 Task: Find connections with filter location Ottweiler with filter topic #Learningswith filter profile language Potuguese with filter current company Metallurgical Engineering with filter school Geetanjali Institute of Technical Studies, Udaipur with filter industry Retail Florists with filter service category Retirement Planning with filter keywords title Electrician
Action: Mouse moved to (608, 107)
Screenshot: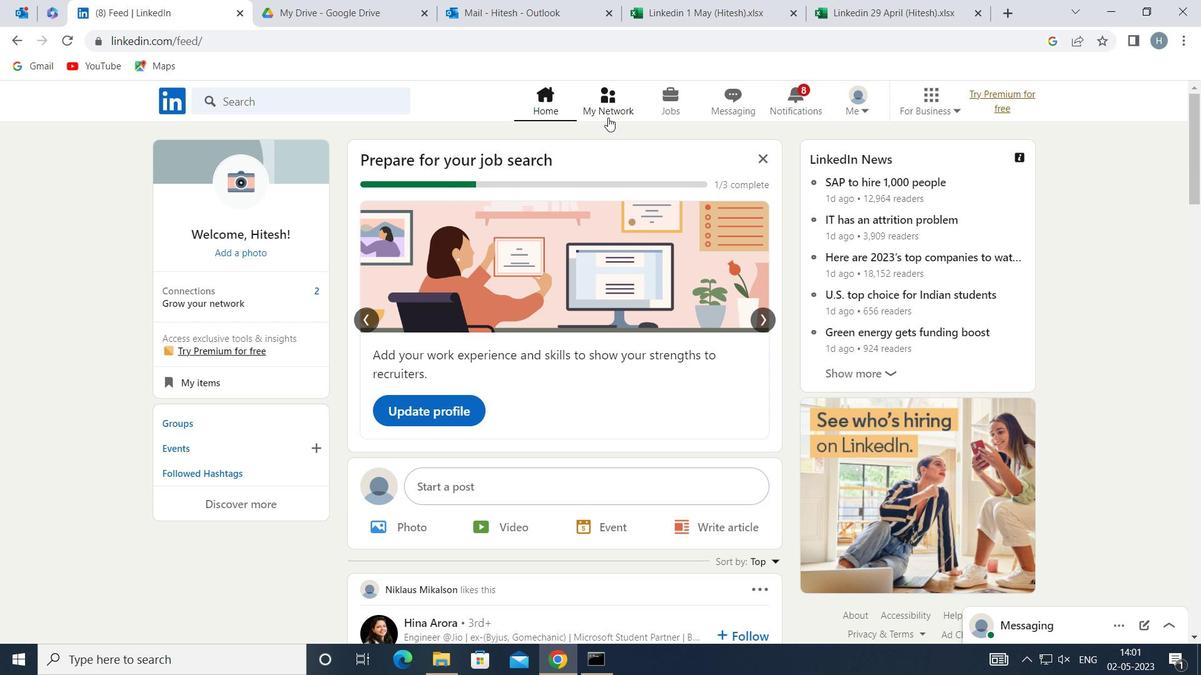 
Action: Mouse pressed left at (608, 107)
Screenshot: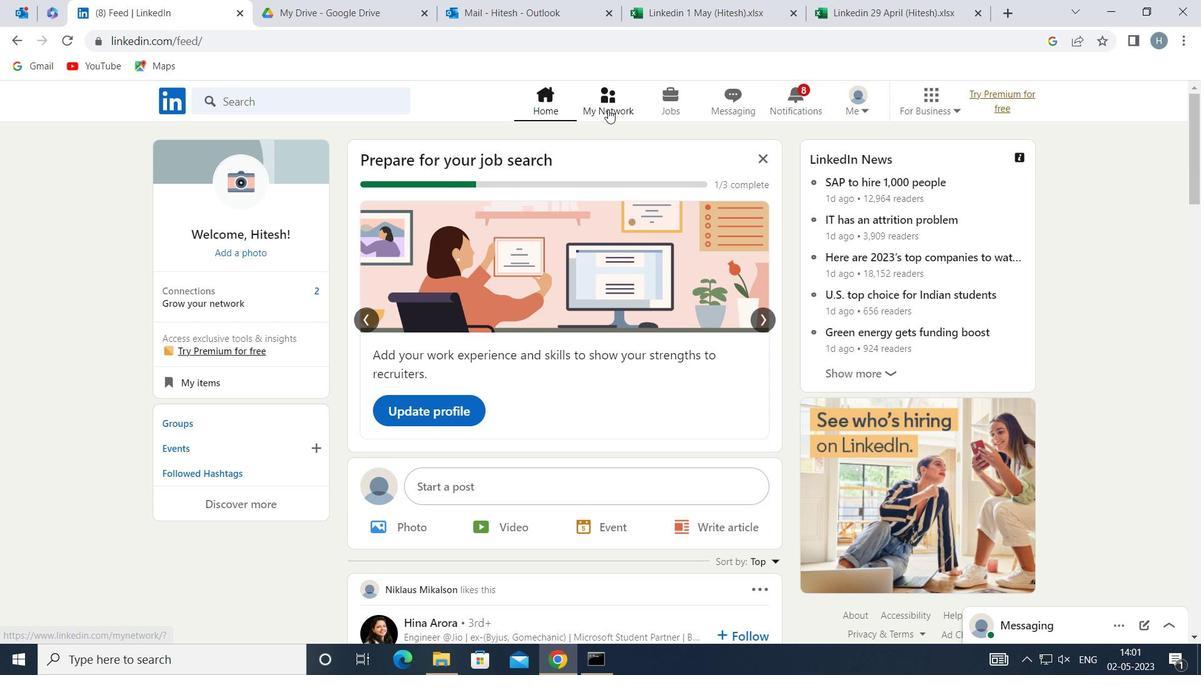 
Action: Mouse moved to (354, 187)
Screenshot: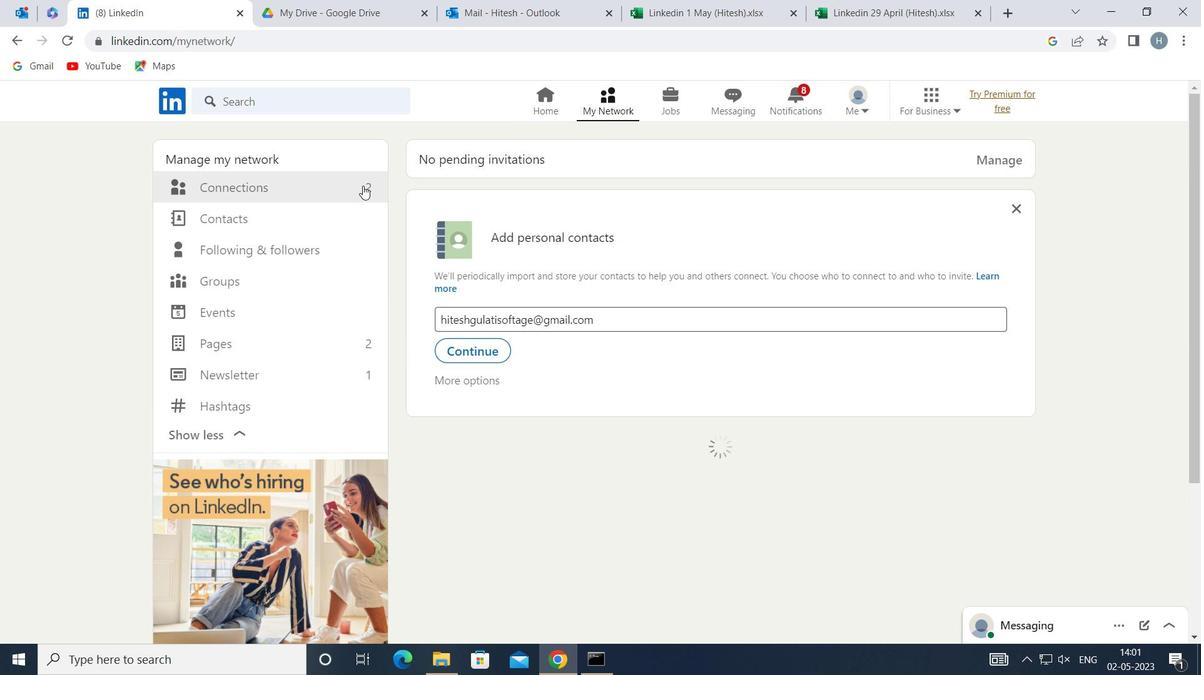 
Action: Mouse pressed left at (354, 187)
Screenshot: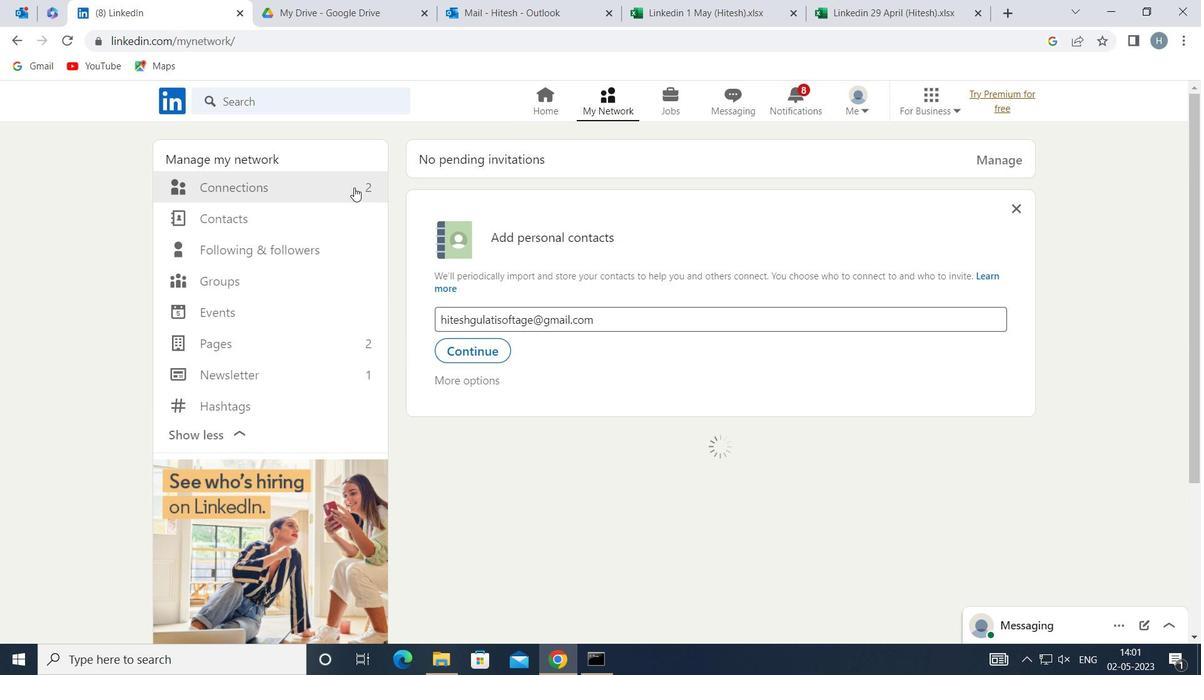
Action: Mouse moved to (691, 189)
Screenshot: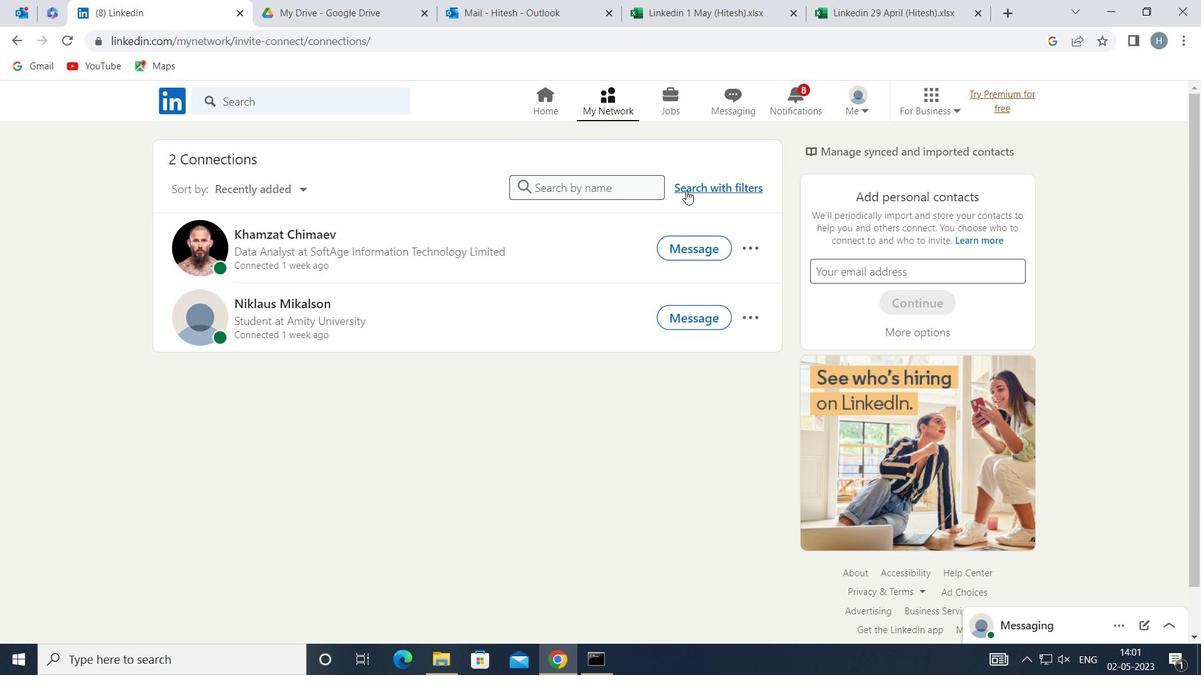 
Action: Mouse pressed left at (691, 189)
Screenshot: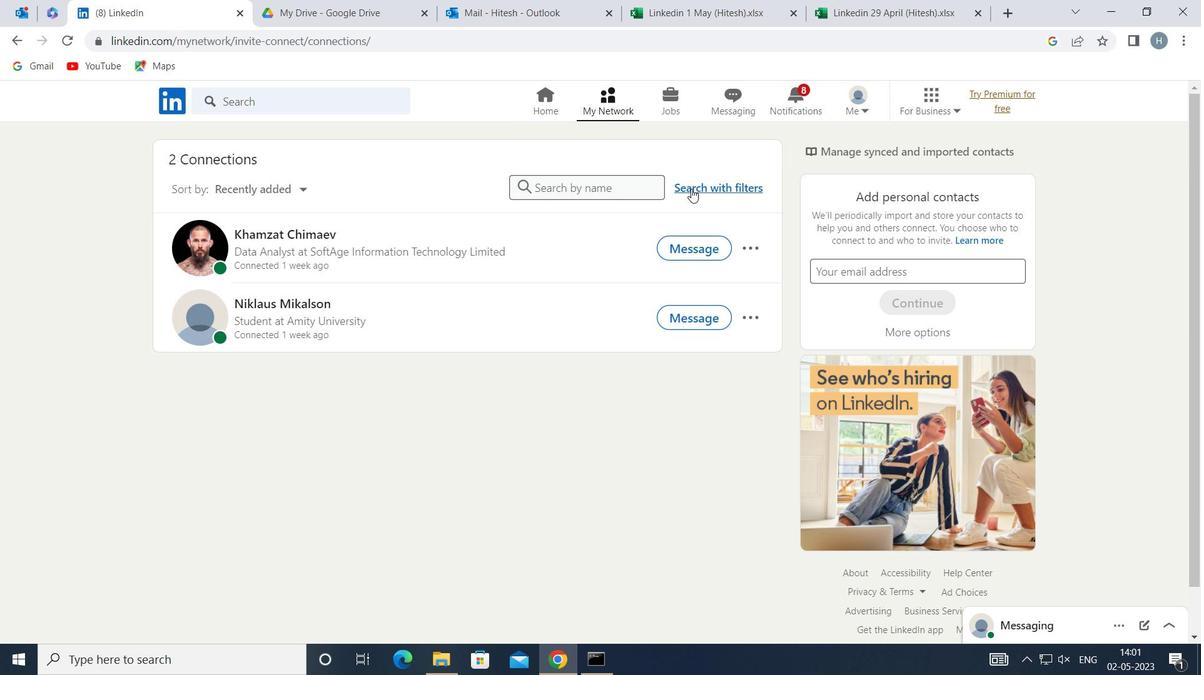 
Action: Mouse moved to (657, 147)
Screenshot: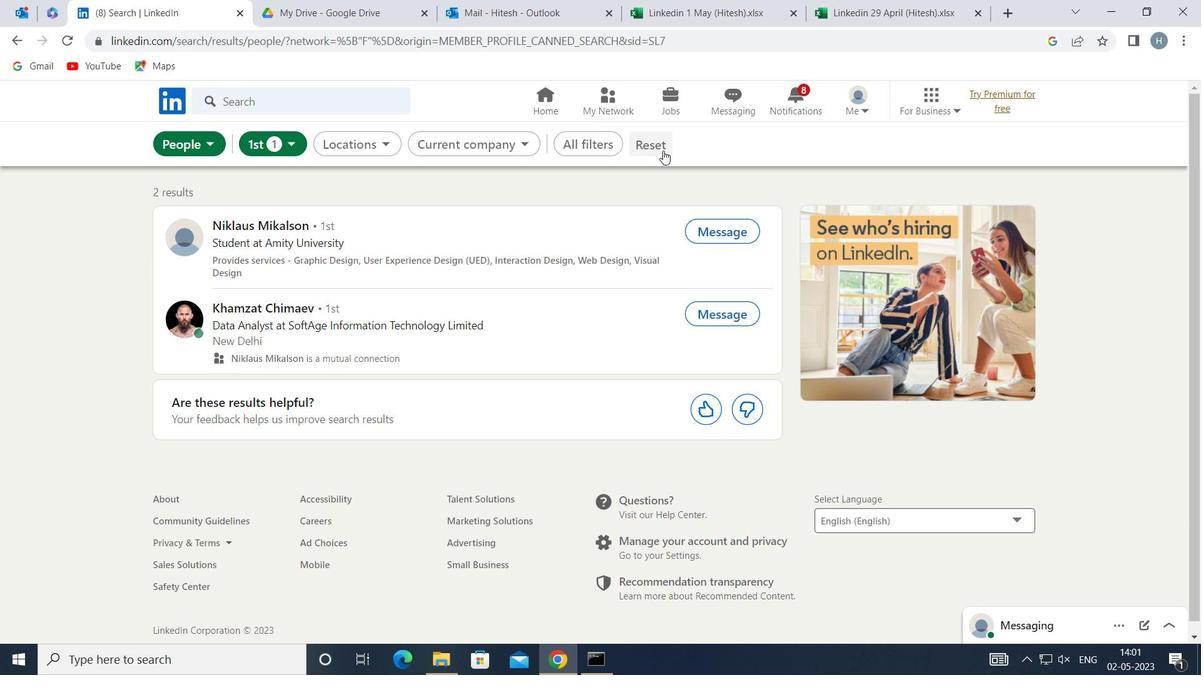 
Action: Mouse pressed left at (657, 147)
Screenshot: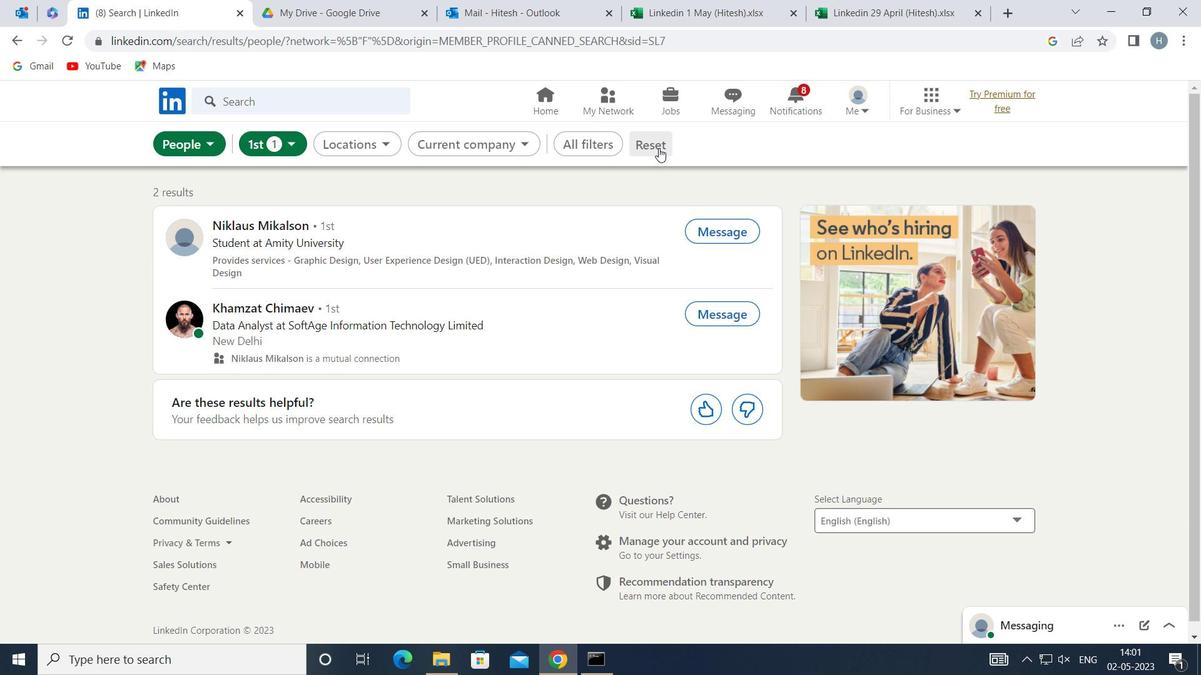 
Action: Mouse moved to (635, 147)
Screenshot: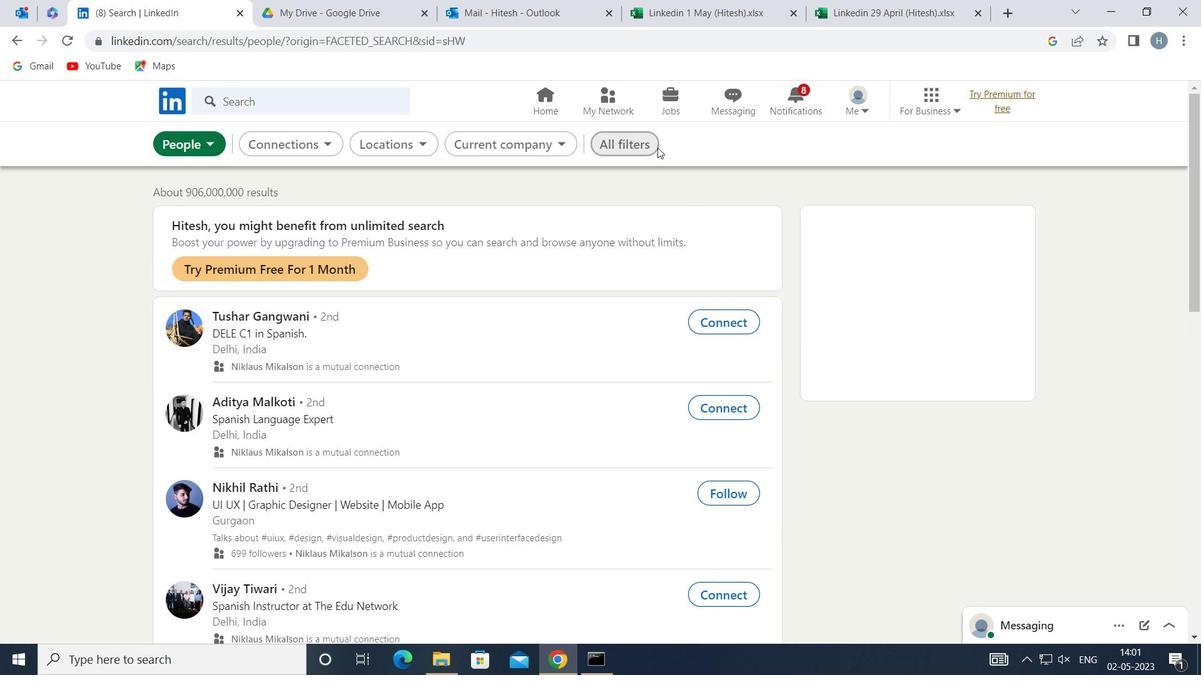 
Action: Mouse pressed left at (635, 147)
Screenshot: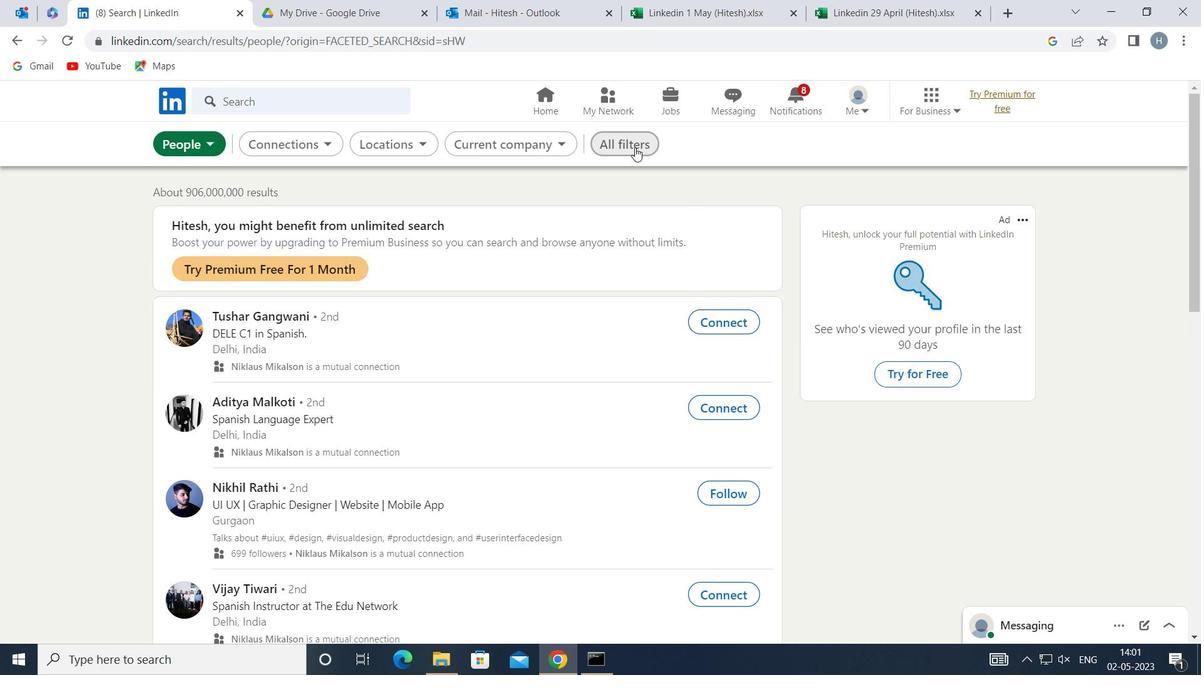 
Action: Mouse moved to (895, 391)
Screenshot: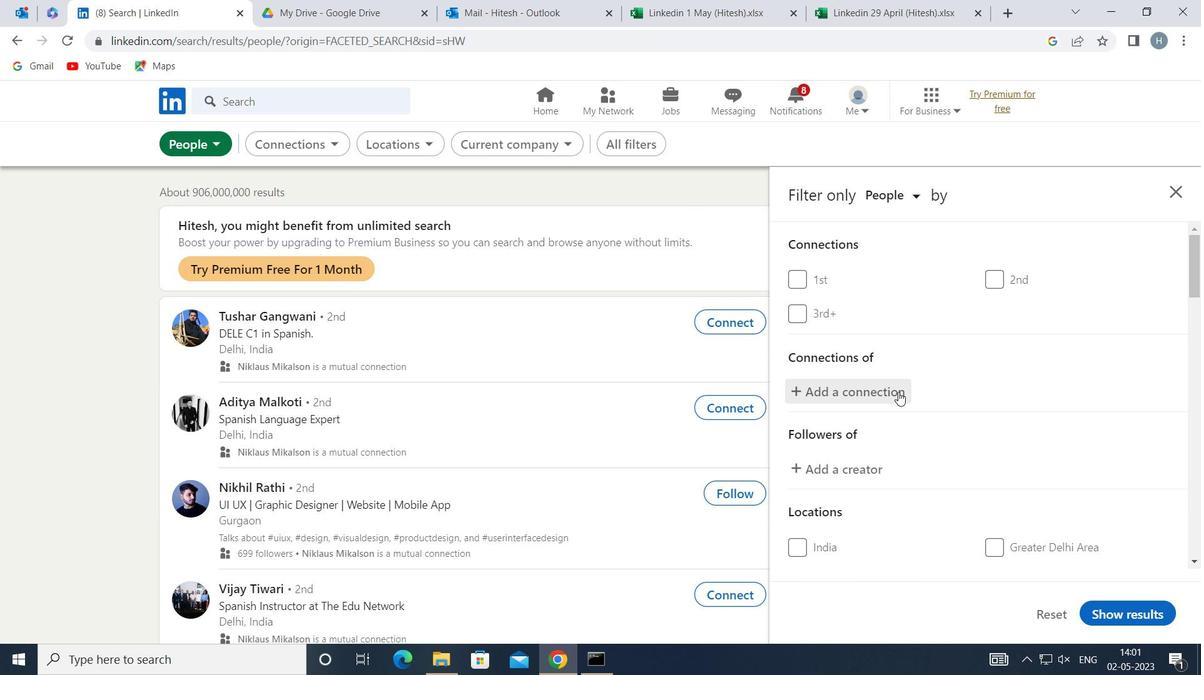 
Action: Mouse scrolled (895, 391) with delta (0, 0)
Screenshot: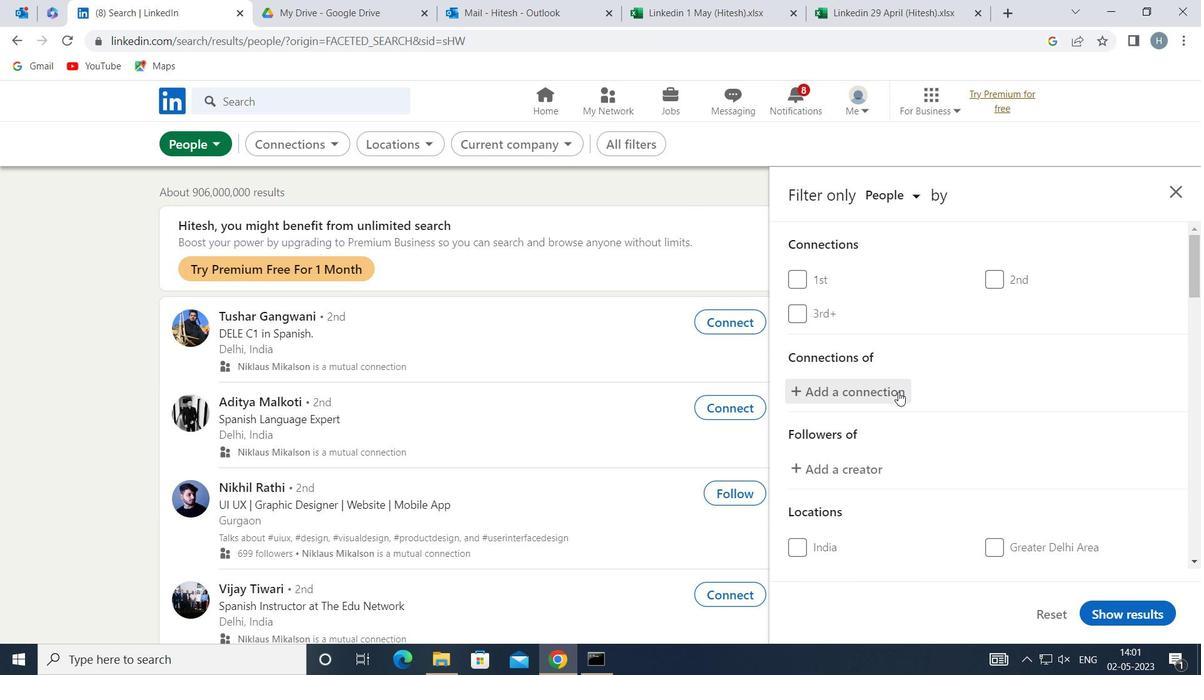 
Action: Mouse moved to (895, 391)
Screenshot: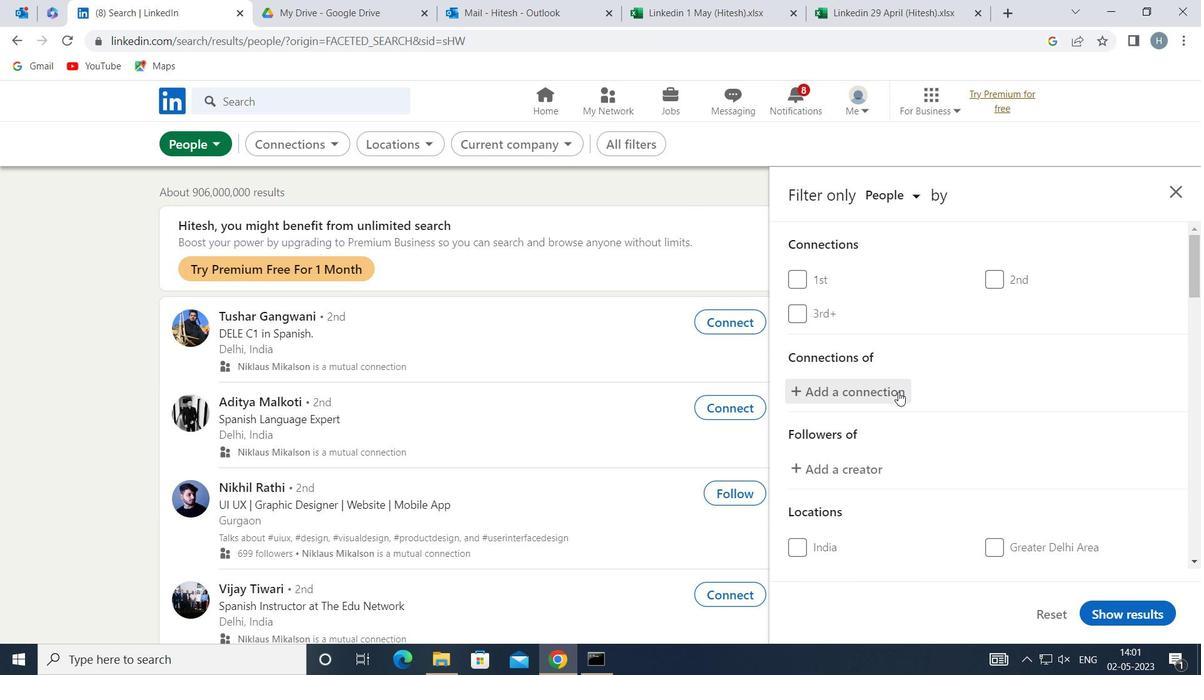 
Action: Mouse scrolled (895, 391) with delta (0, 0)
Screenshot: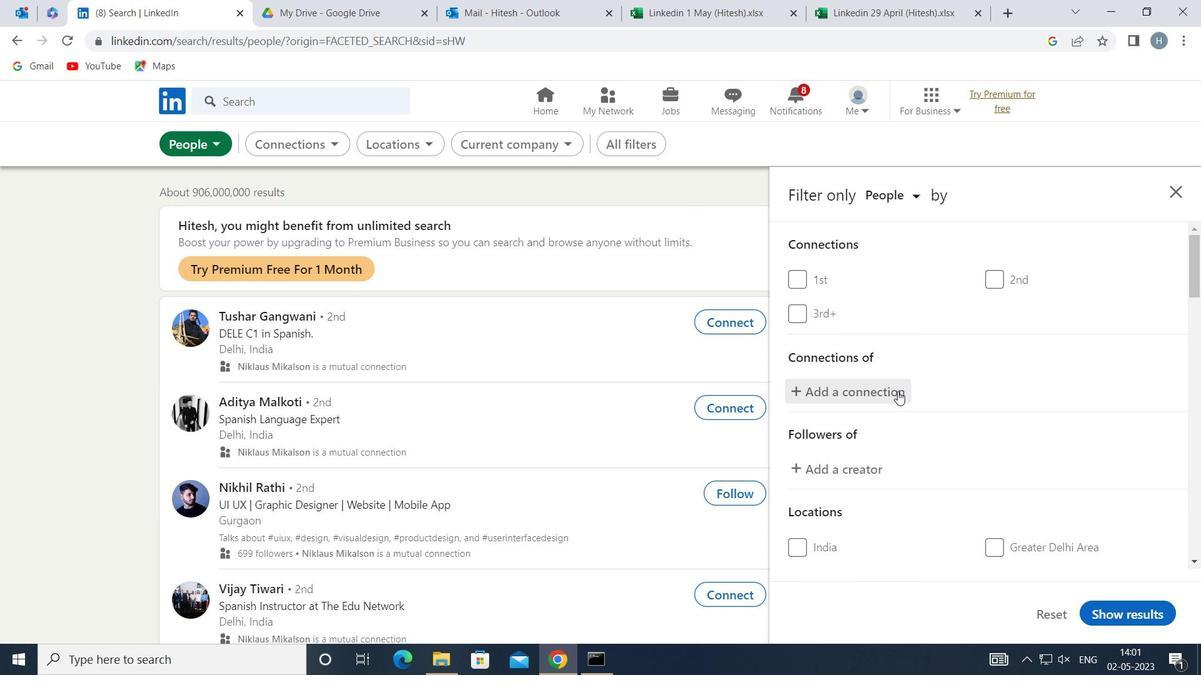 
Action: Mouse moved to (892, 389)
Screenshot: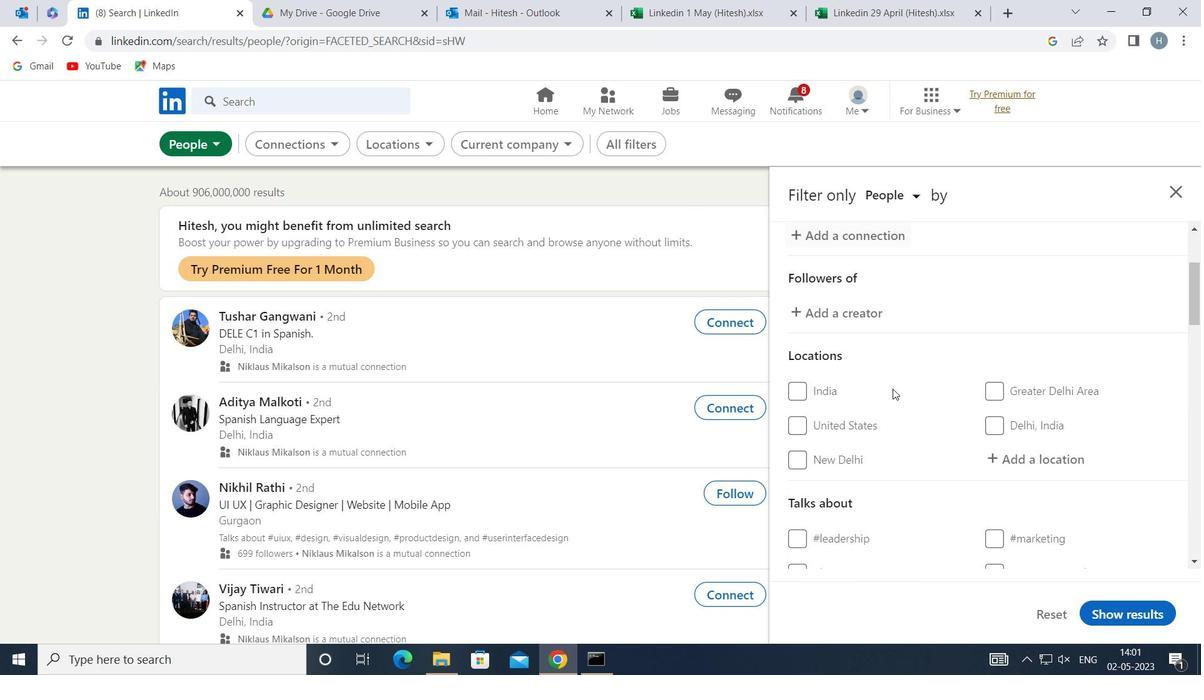 
Action: Mouse scrolled (892, 388) with delta (0, 0)
Screenshot: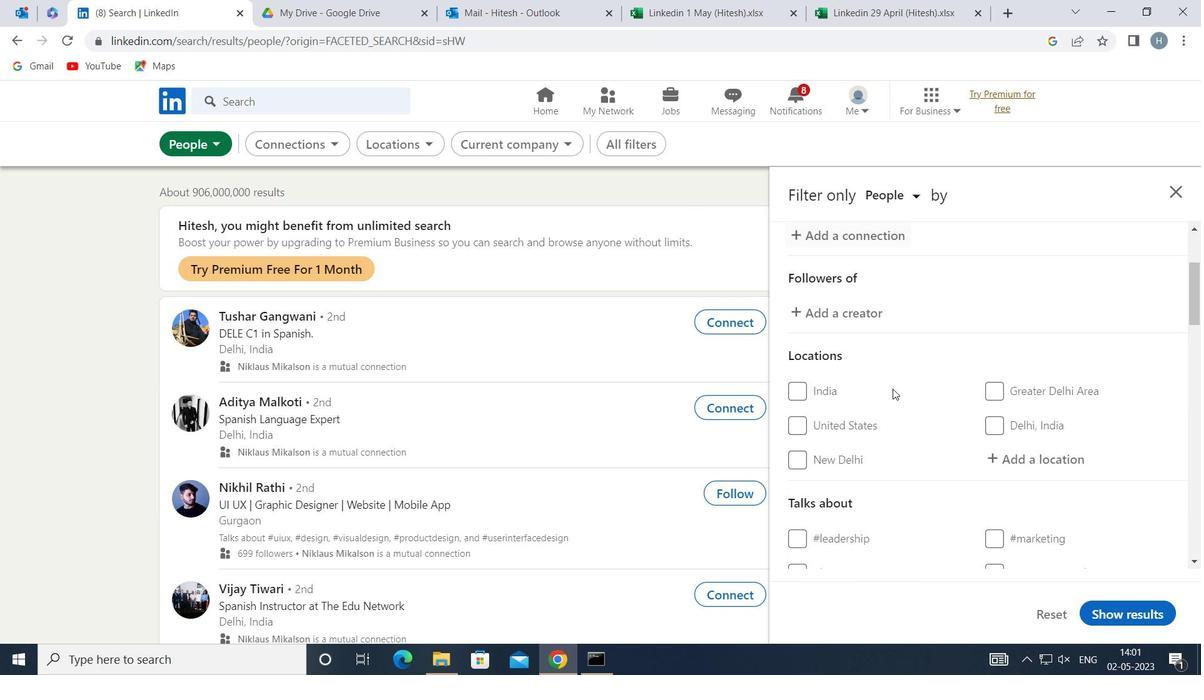 
Action: Mouse moved to (997, 373)
Screenshot: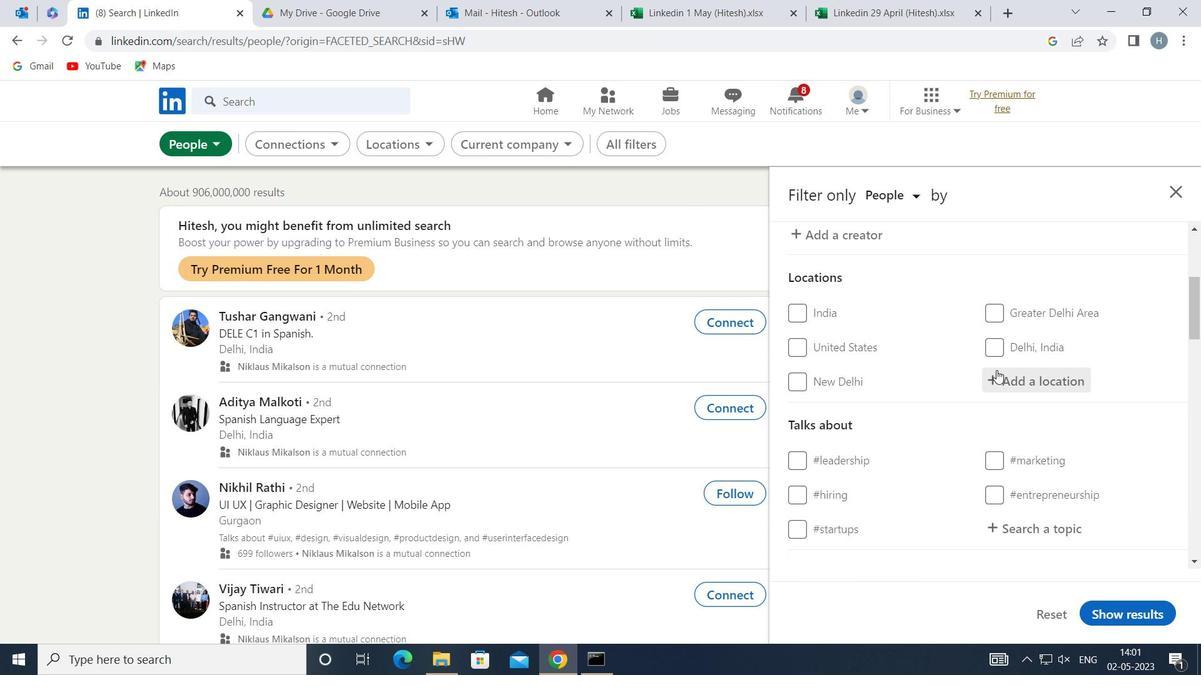 
Action: Mouse pressed left at (997, 373)
Screenshot: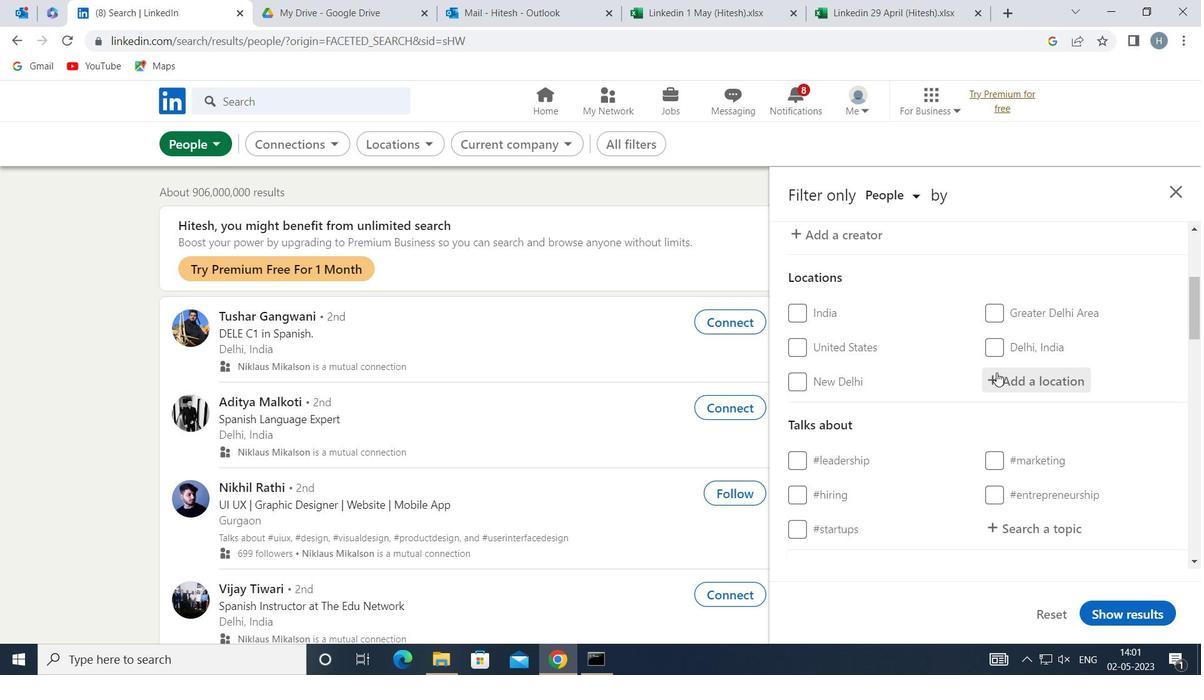 
Action: Mouse moved to (938, 376)
Screenshot: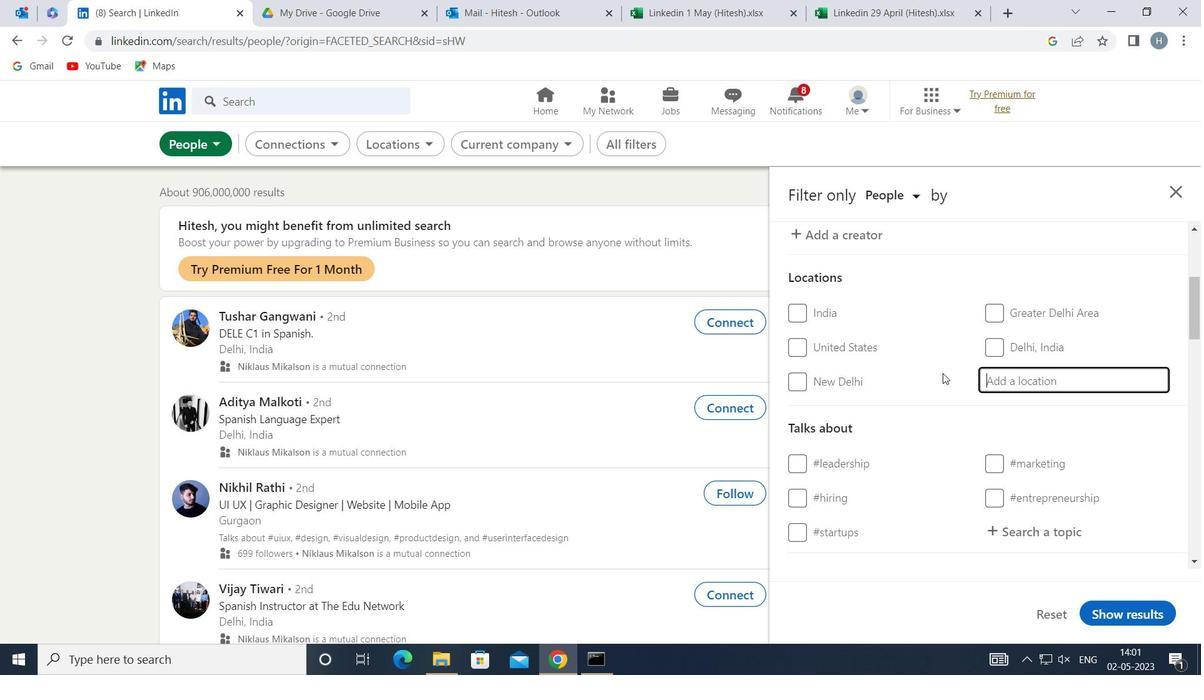 
Action: Key pressed <Key.shift>OTTWE
Screenshot: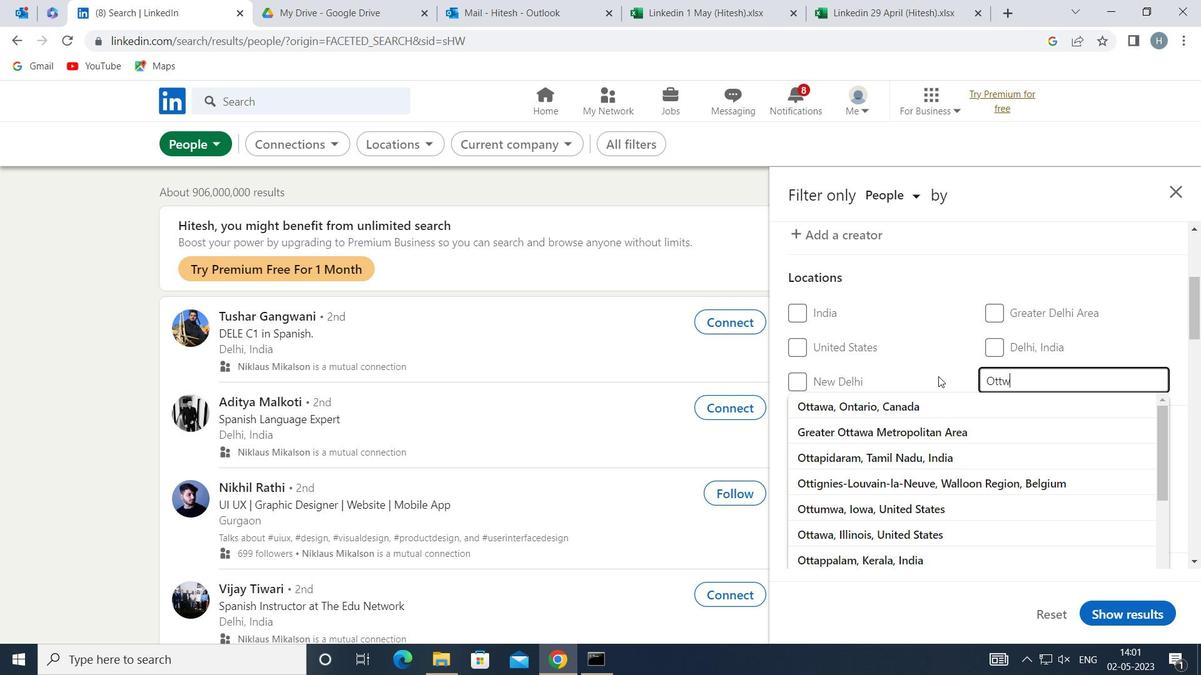 
Action: Mouse moved to (938, 377)
Screenshot: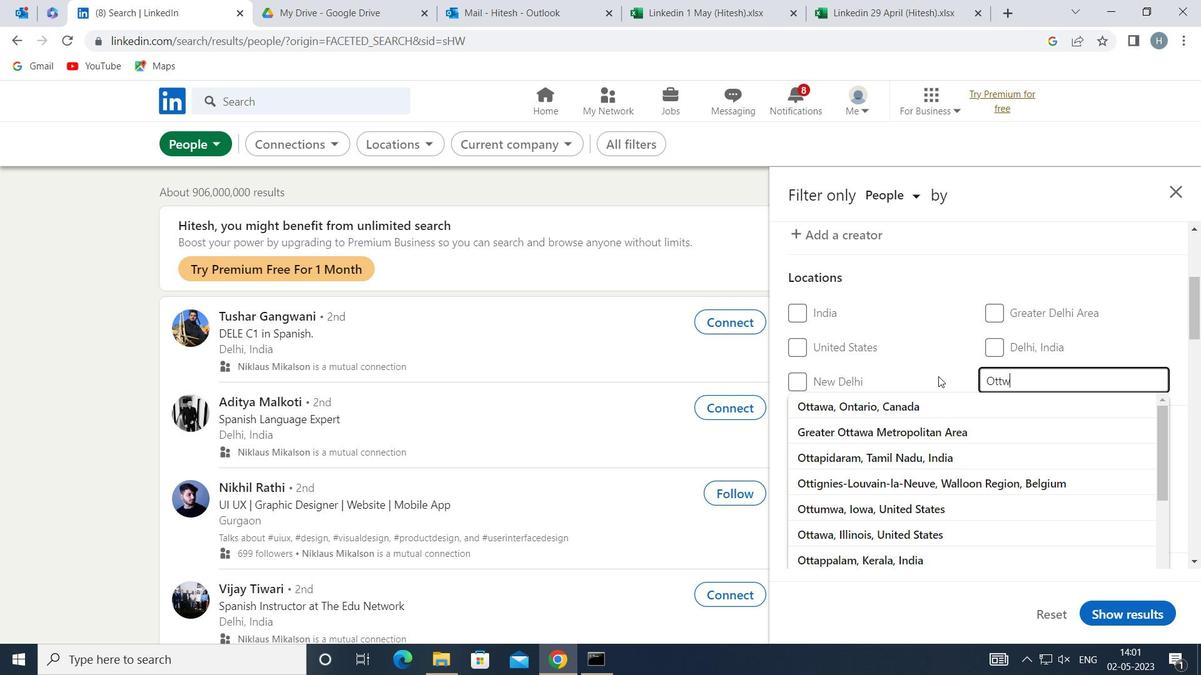 
Action: Key pressed ILER
Screenshot: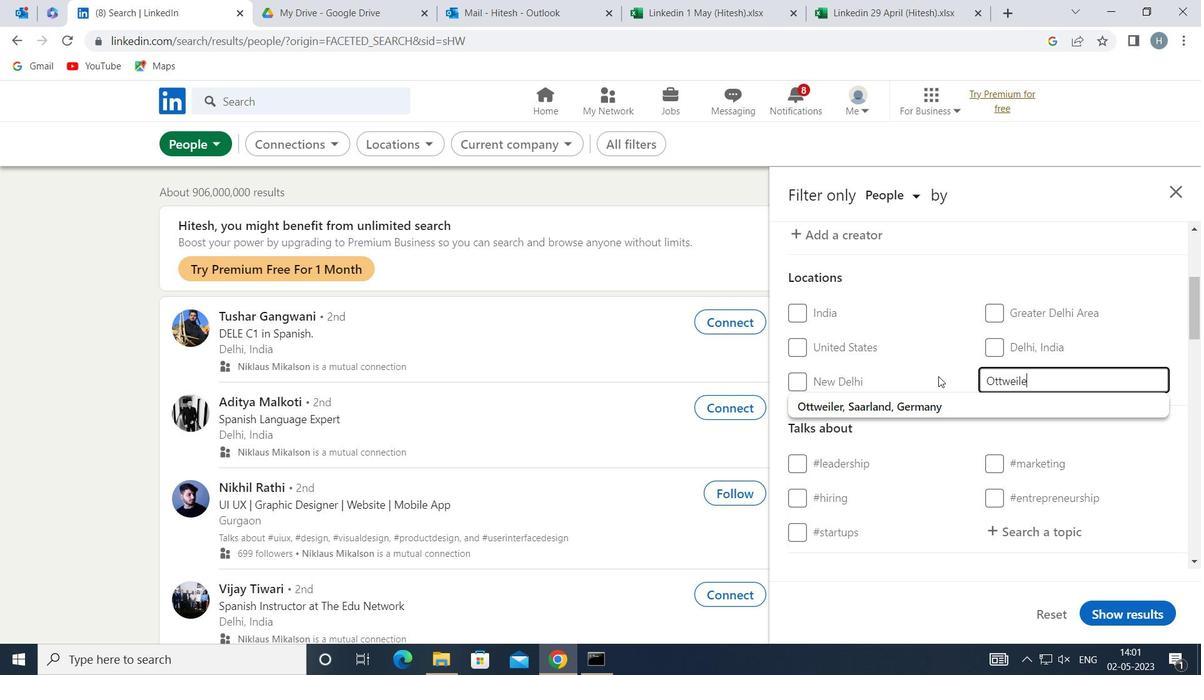 
Action: Mouse moved to (925, 406)
Screenshot: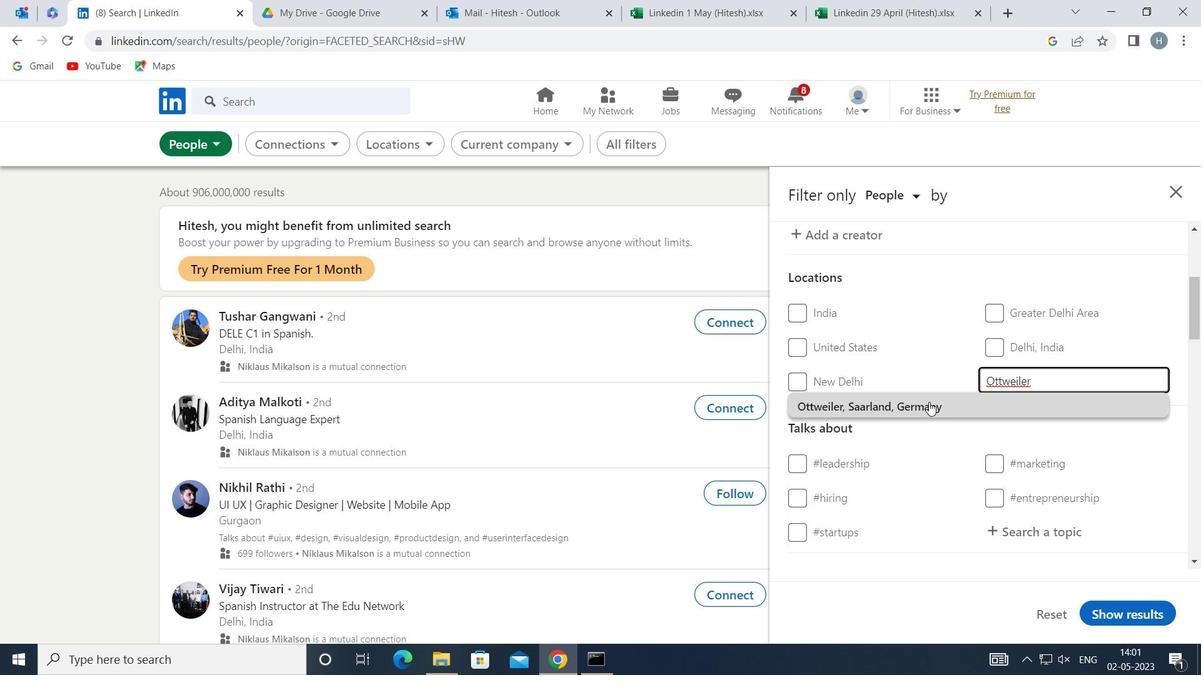 
Action: Mouse pressed left at (925, 406)
Screenshot: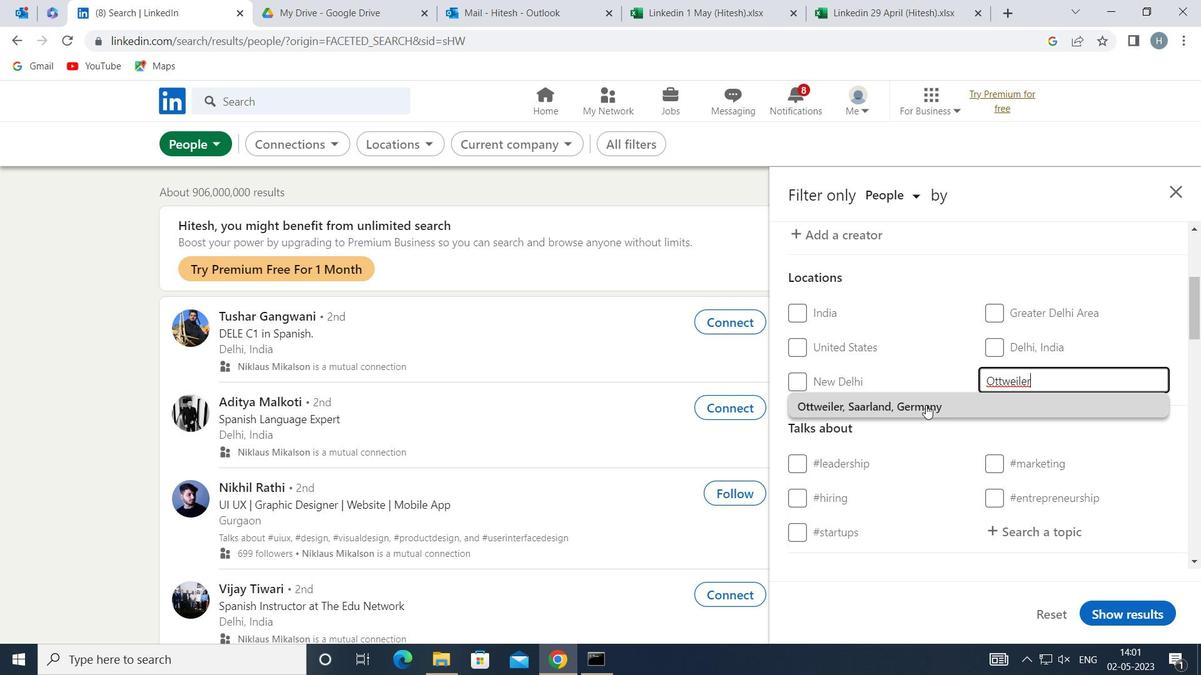 
Action: Mouse moved to (925, 402)
Screenshot: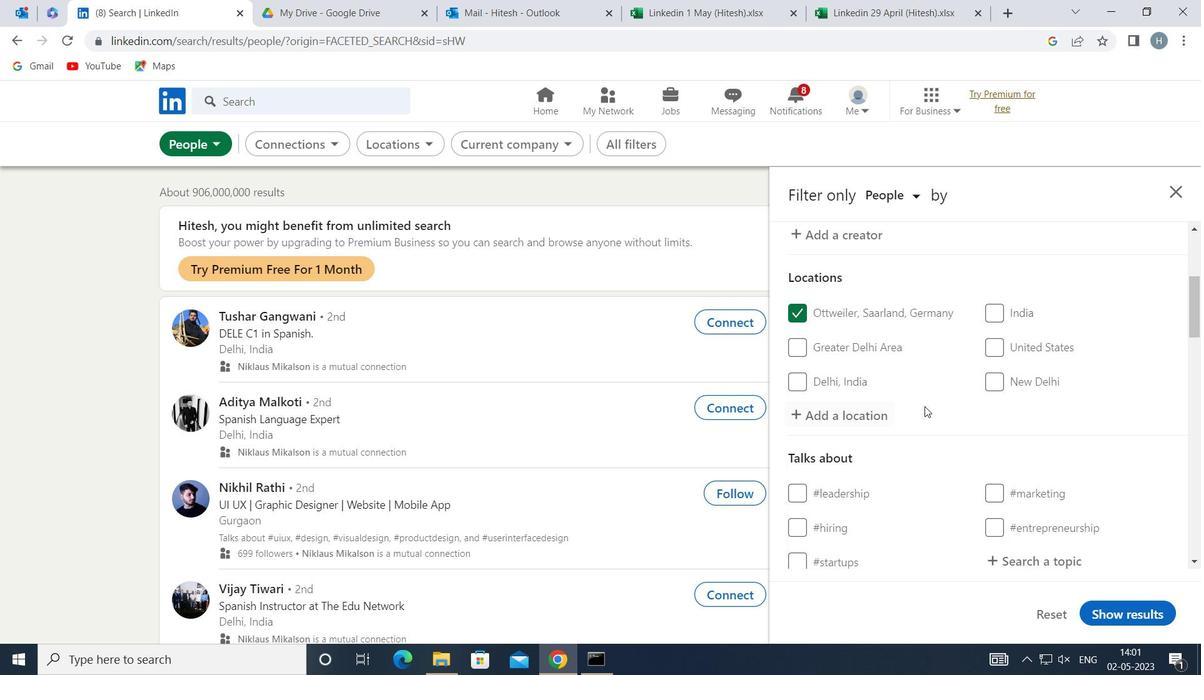 
Action: Mouse scrolled (925, 401) with delta (0, 0)
Screenshot: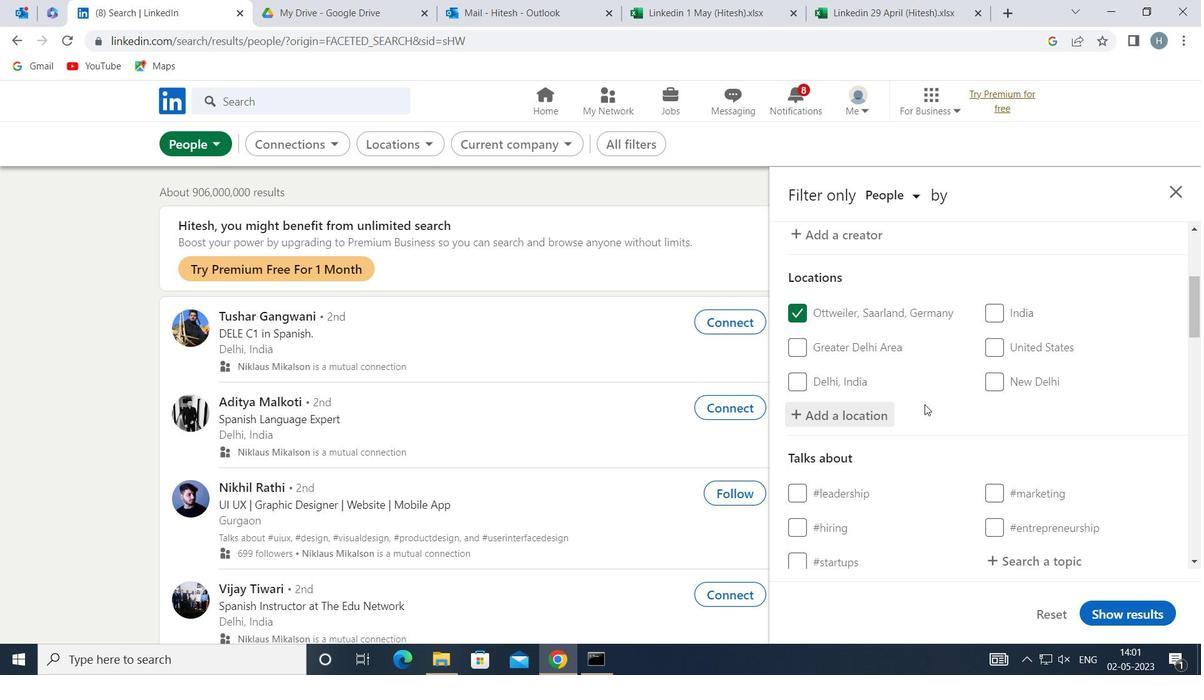 
Action: Mouse scrolled (925, 401) with delta (0, 0)
Screenshot: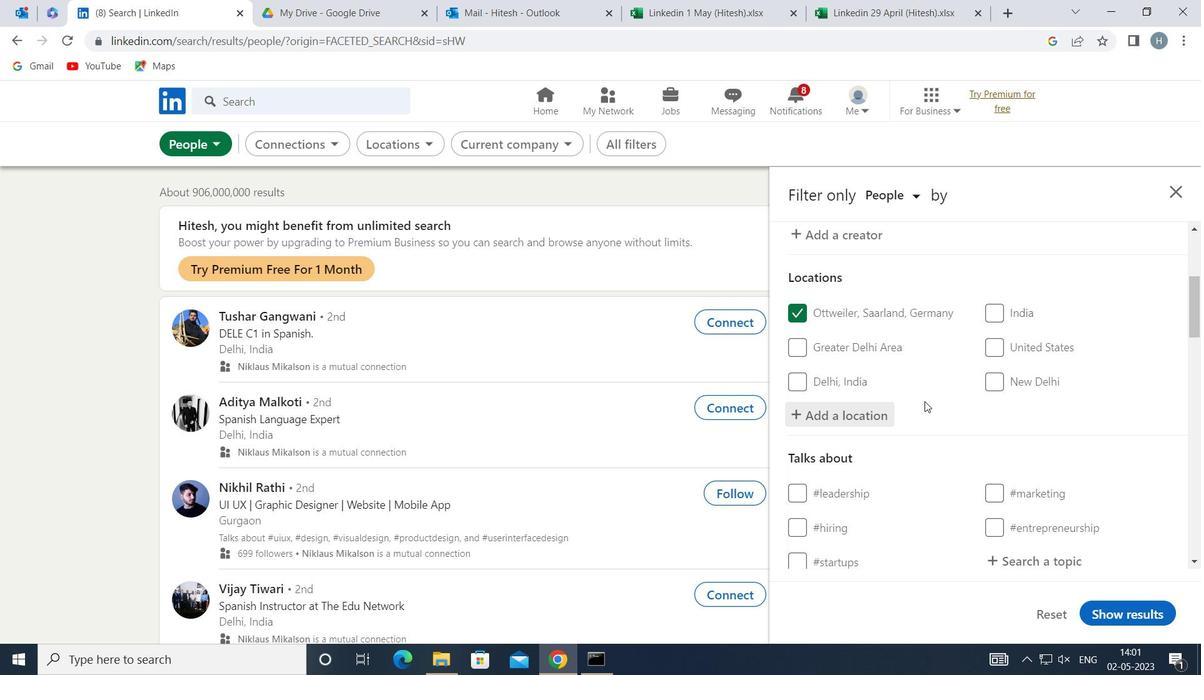 
Action: Mouse moved to (927, 399)
Screenshot: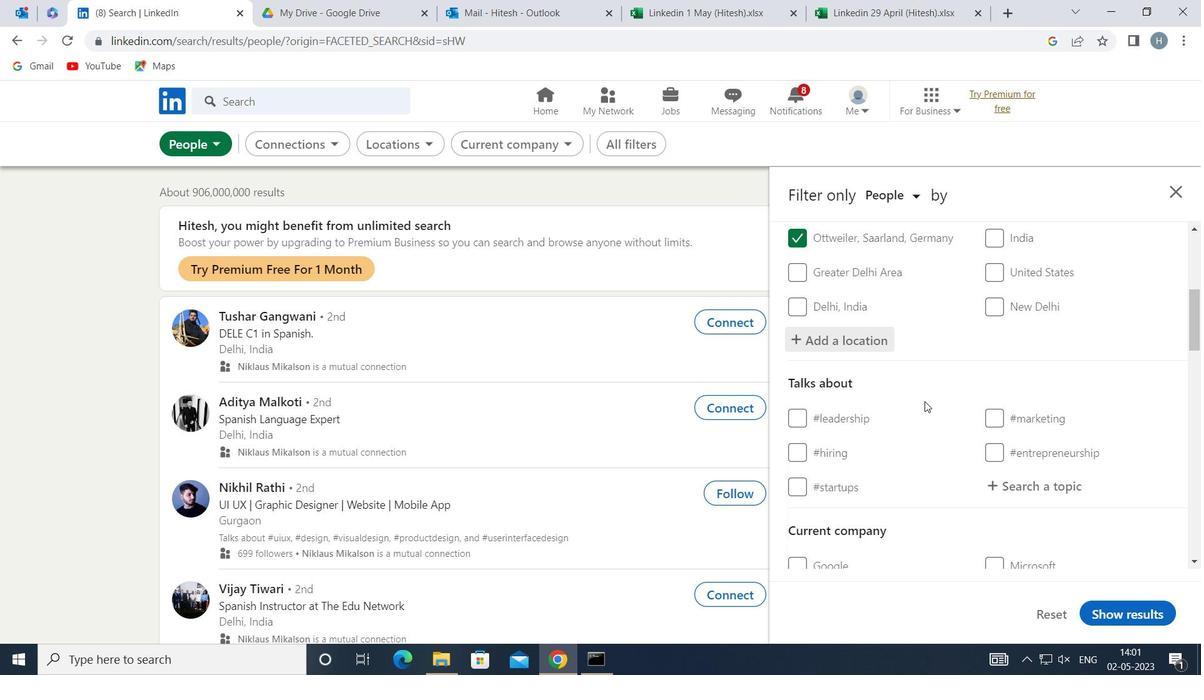 
Action: Mouse scrolled (927, 399) with delta (0, 0)
Screenshot: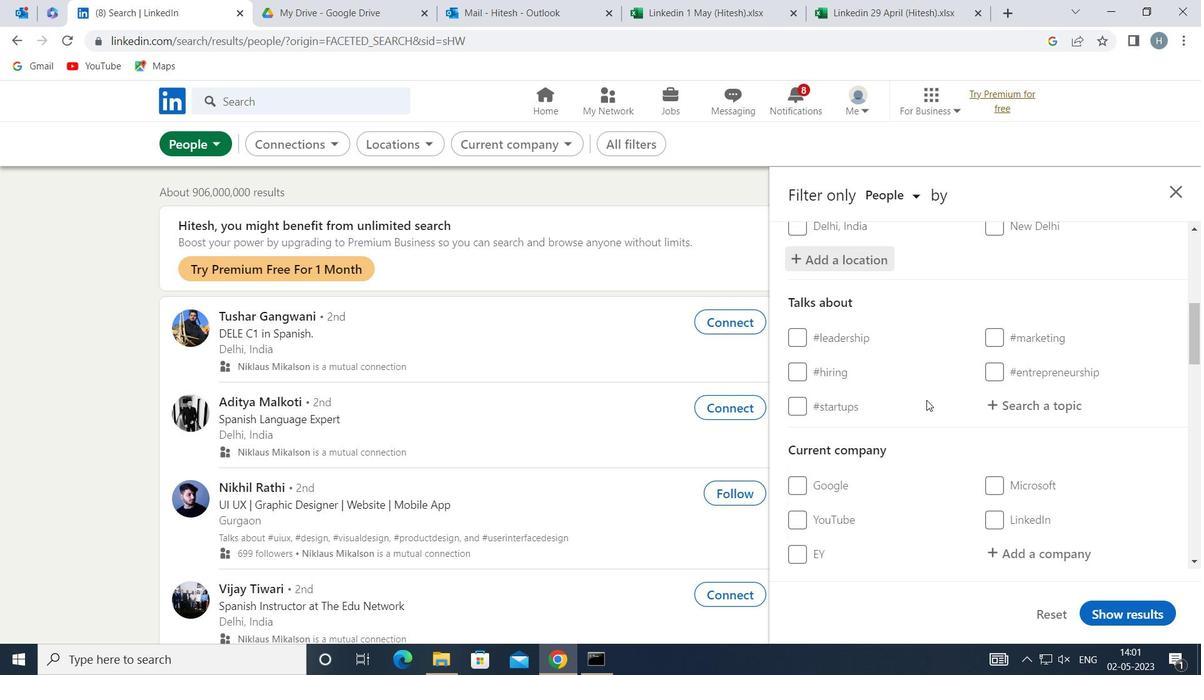 
Action: Mouse moved to (1062, 323)
Screenshot: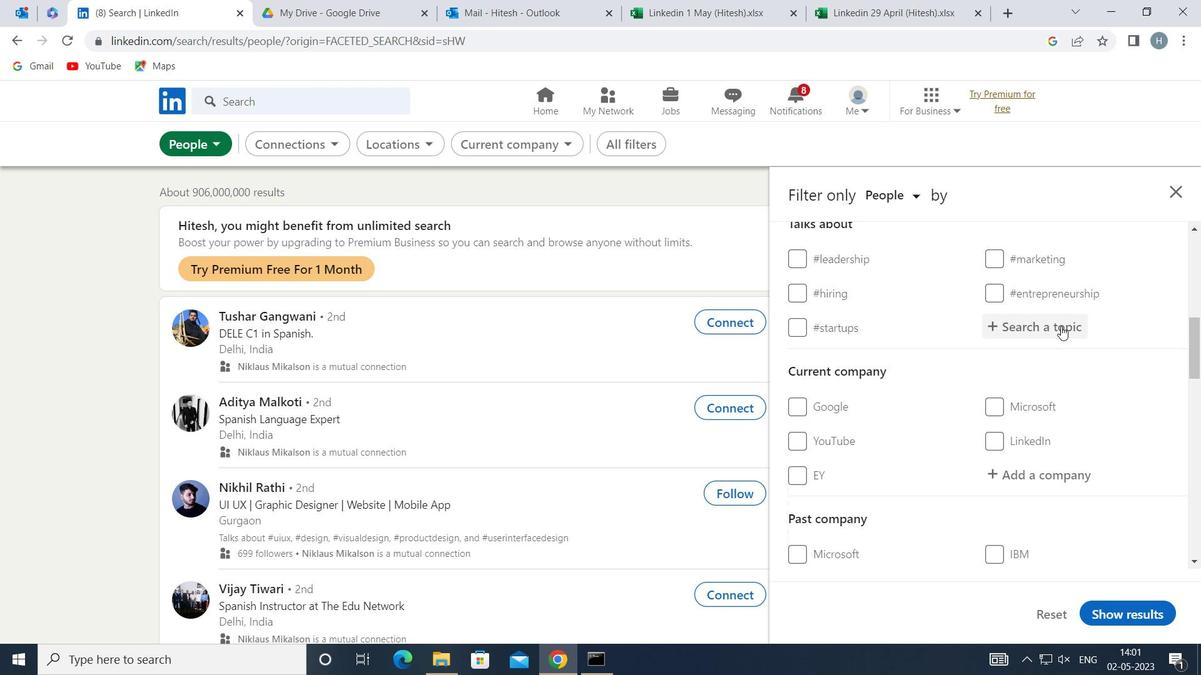 
Action: Mouse pressed left at (1062, 323)
Screenshot: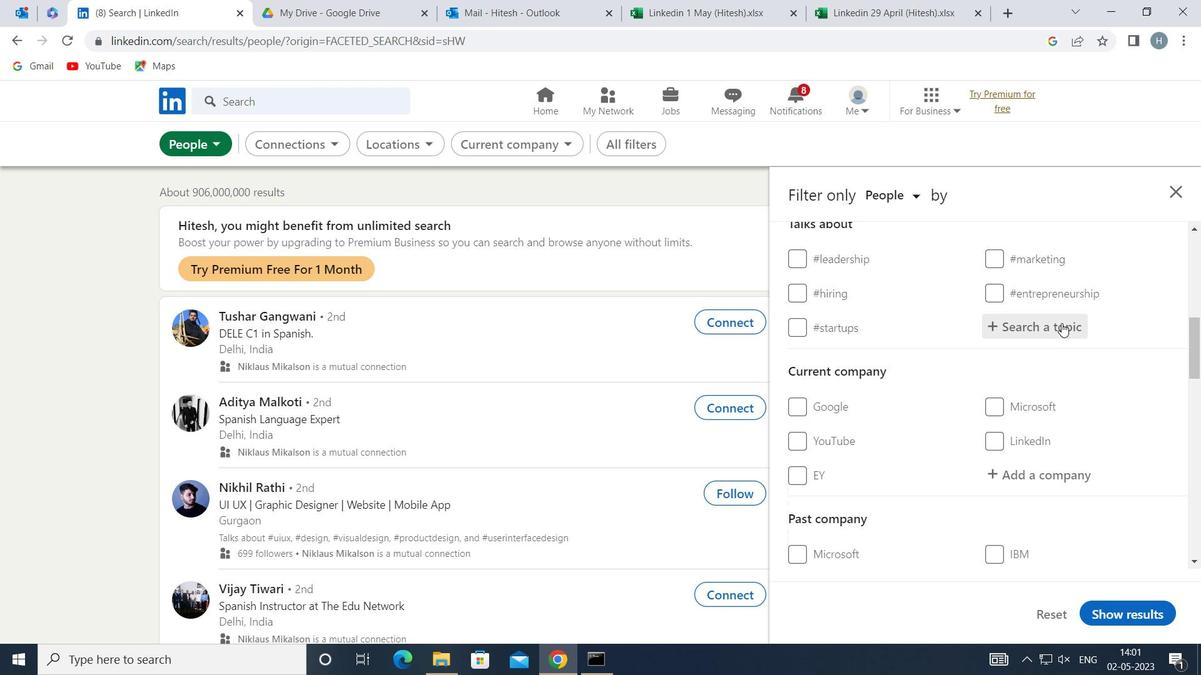 
Action: Key pressed <Key.shift>LEARNIN
Screenshot: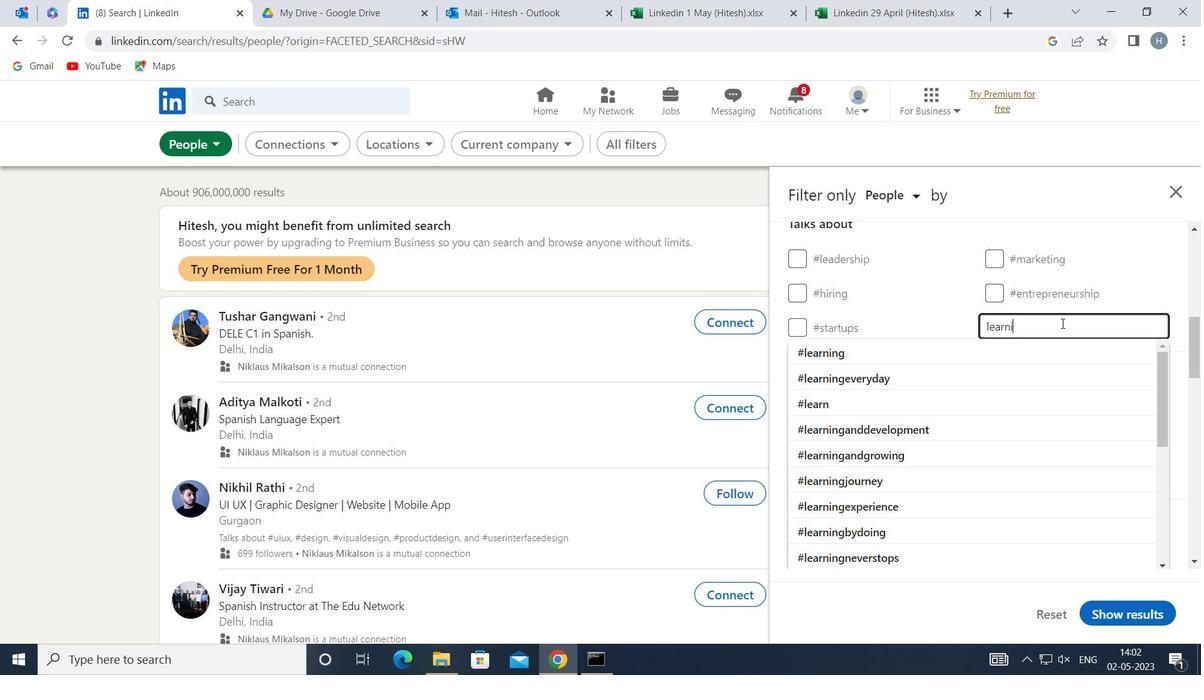 
Action: Mouse moved to (1073, 327)
Screenshot: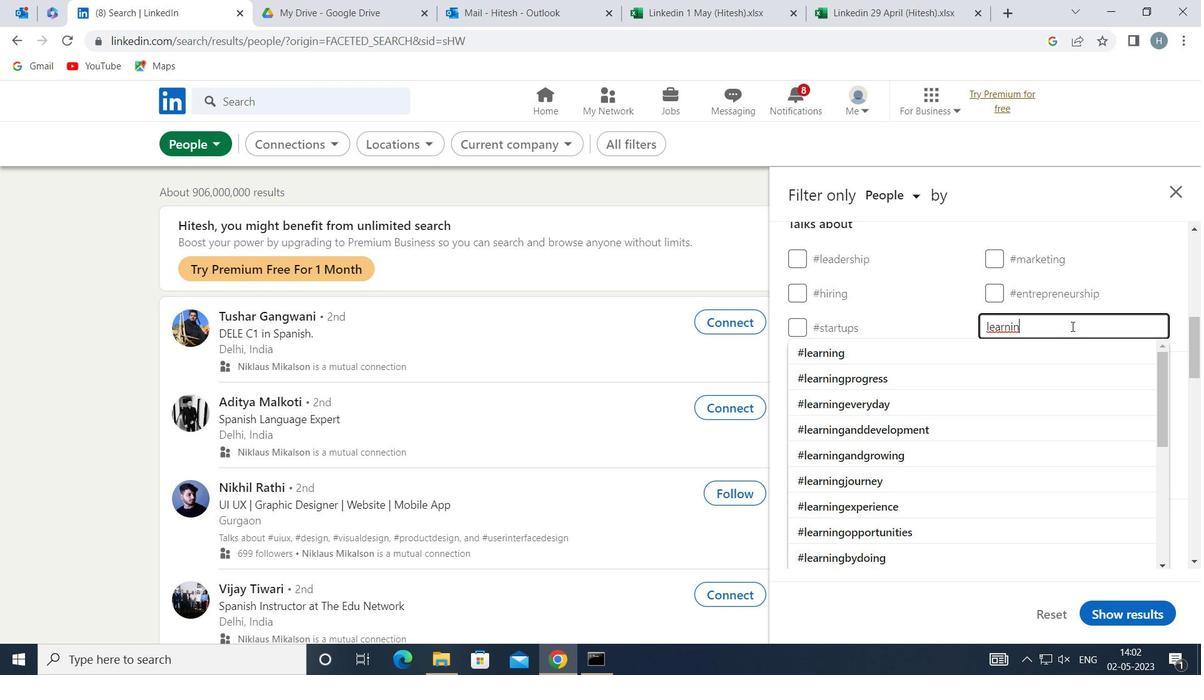 
Action: Key pressed G
Screenshot: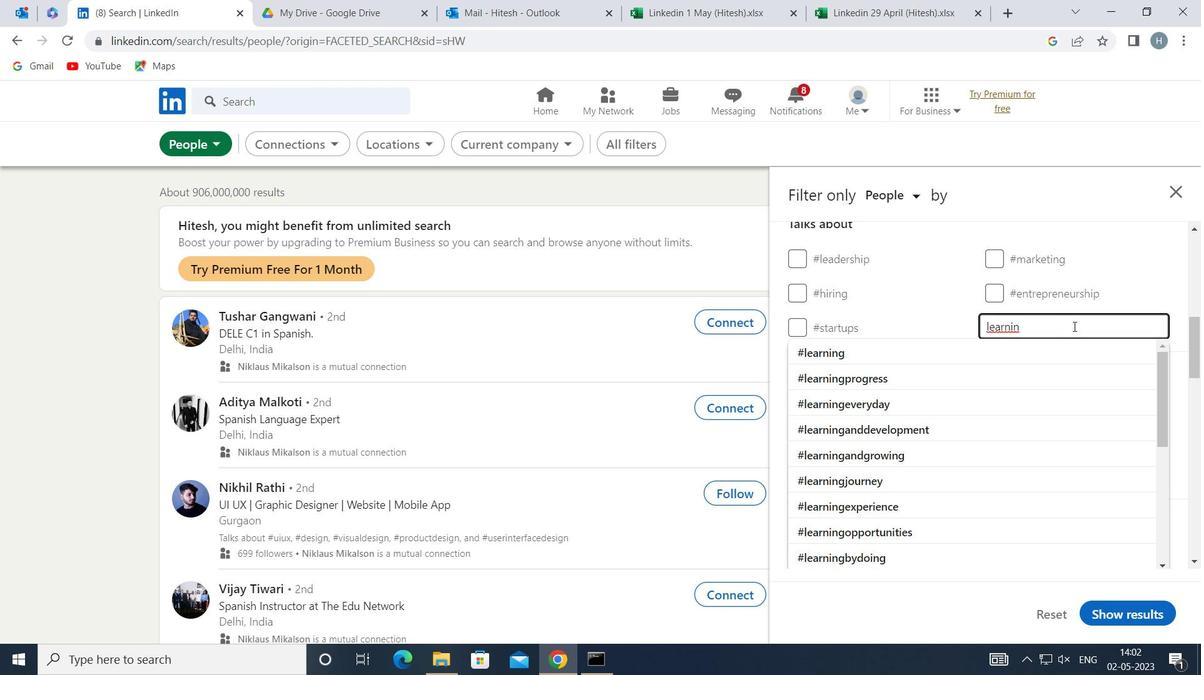 
Action: Mouse moved to (1013, 357)
Screenshot: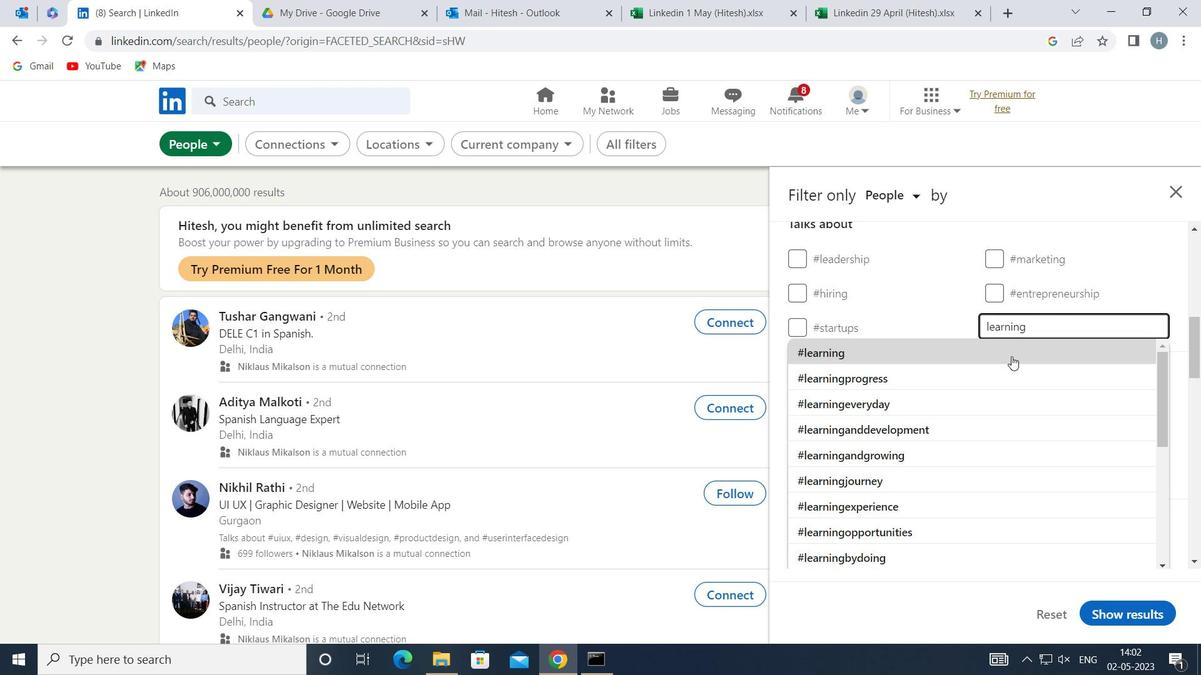 
Action: Key pressed S
Screenshot: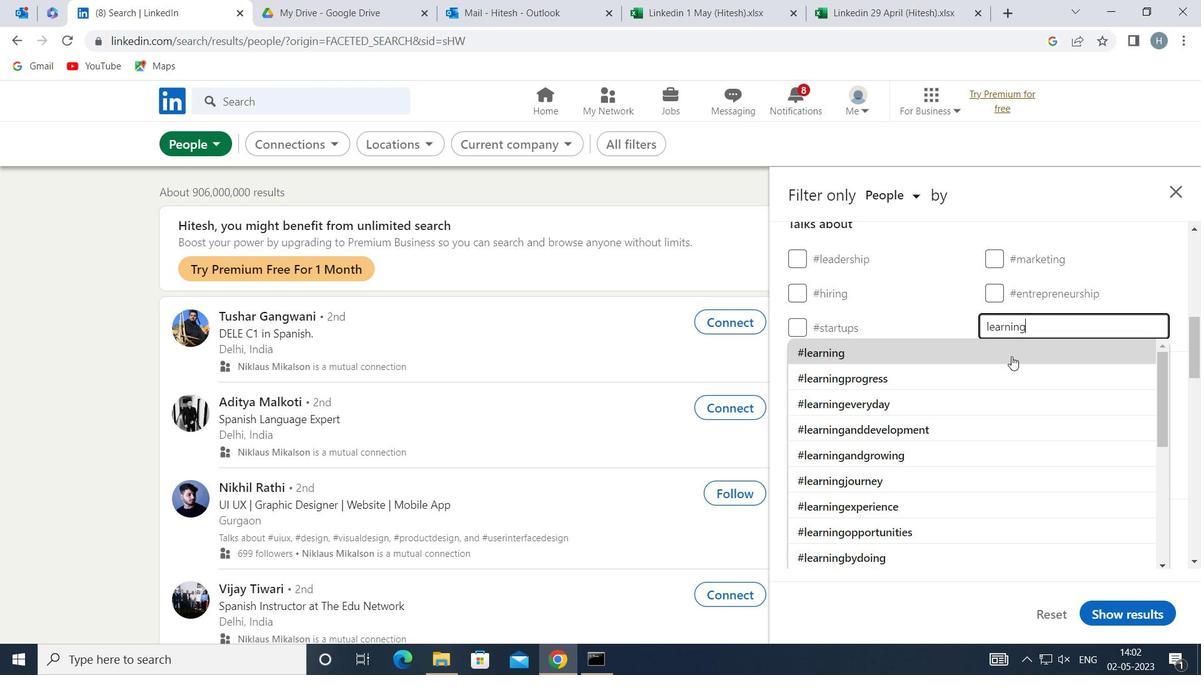 
Action: Mouse moved to (1008, 356)
Screenshot: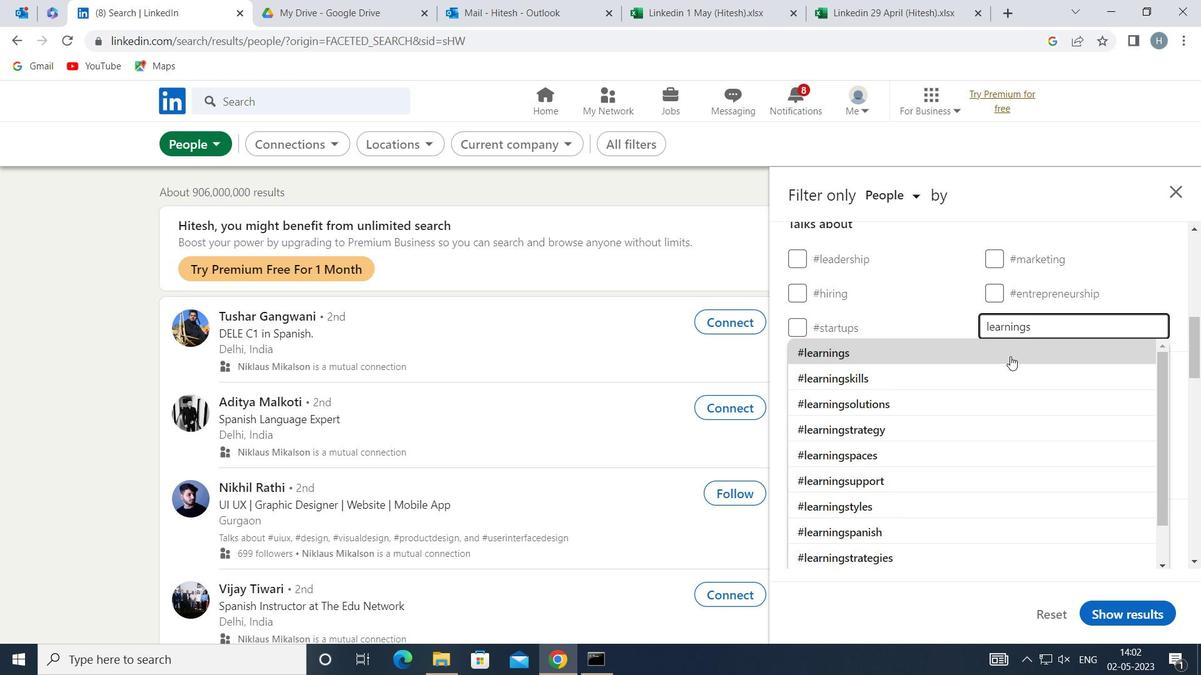 
Action: Mouse pressed left at (1008, 356)
Screenshot: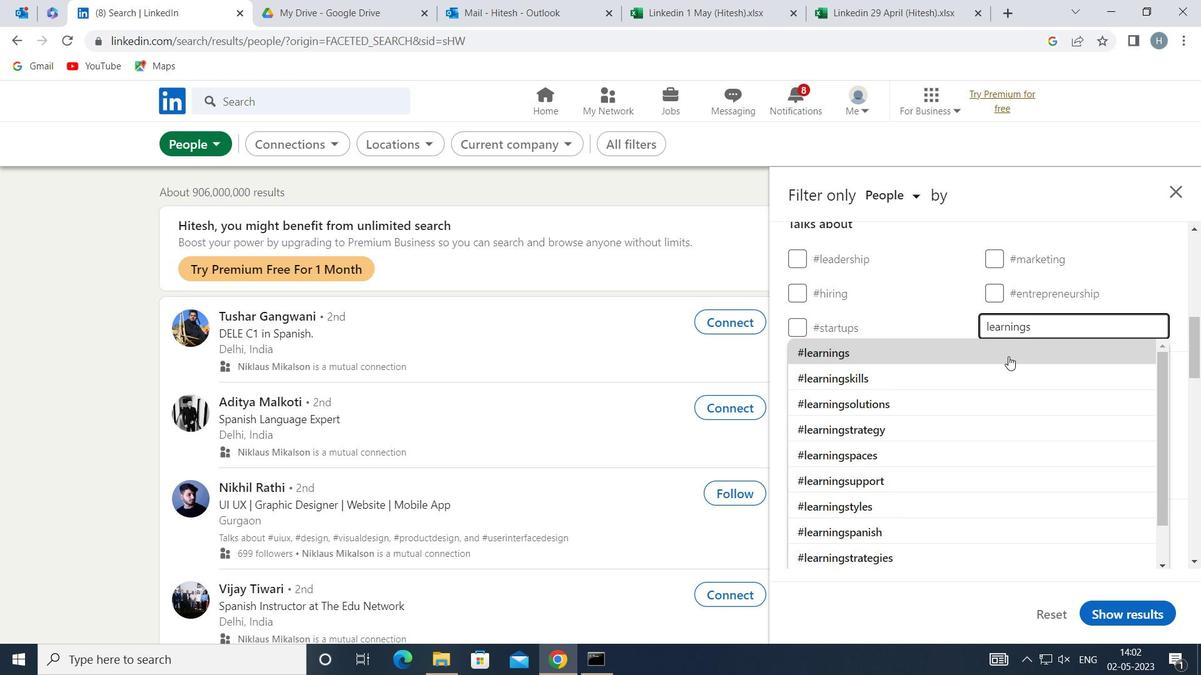 
Action: Mouse moved to (960, 376)
Screenshot: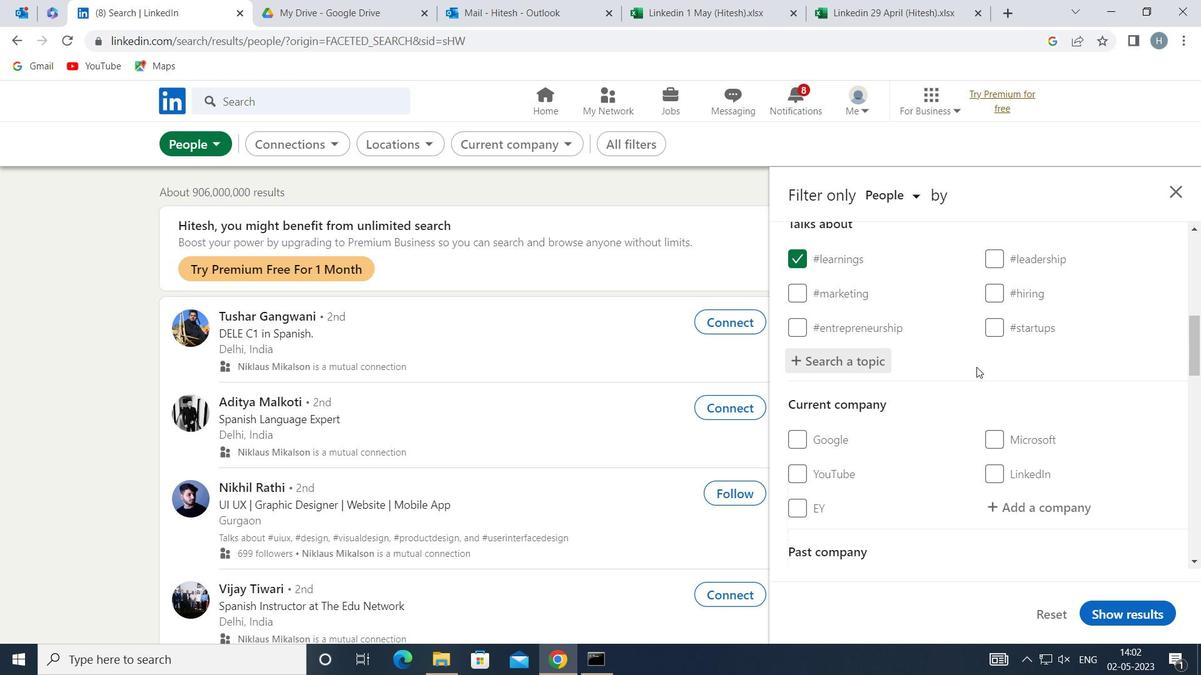 
Action: Mouse scrolled (960, 376) with delta (0, 0)
Screenshot: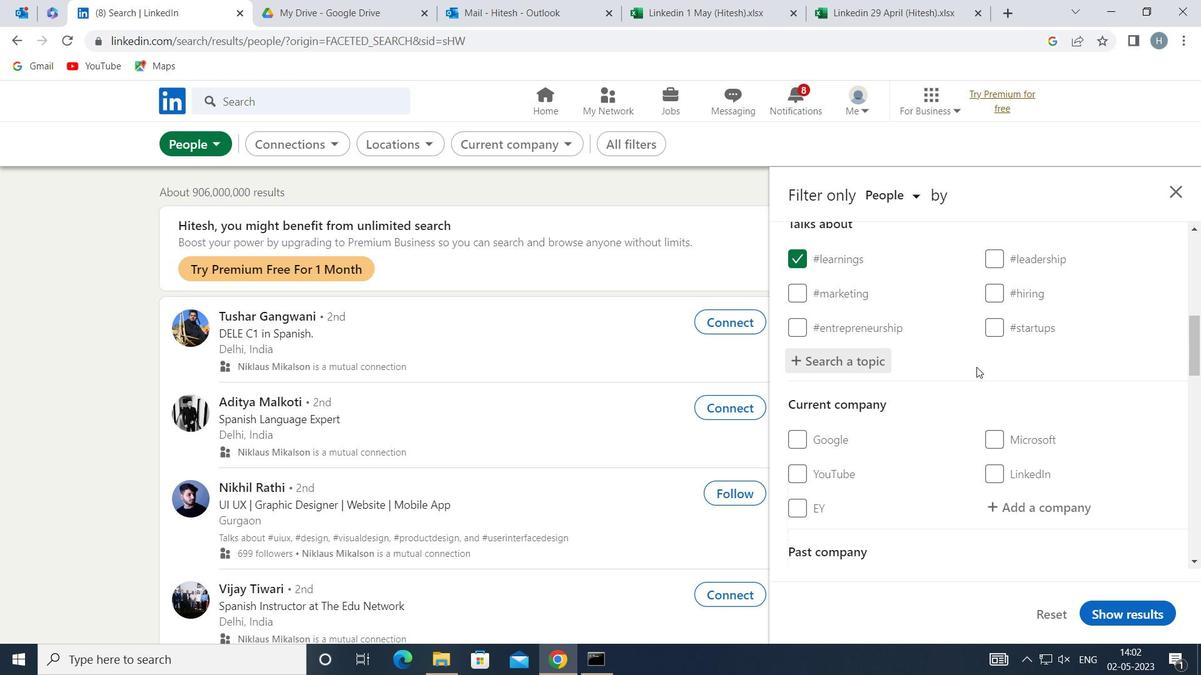 
Action: Mouse moved to (948, 381)
Screenshot: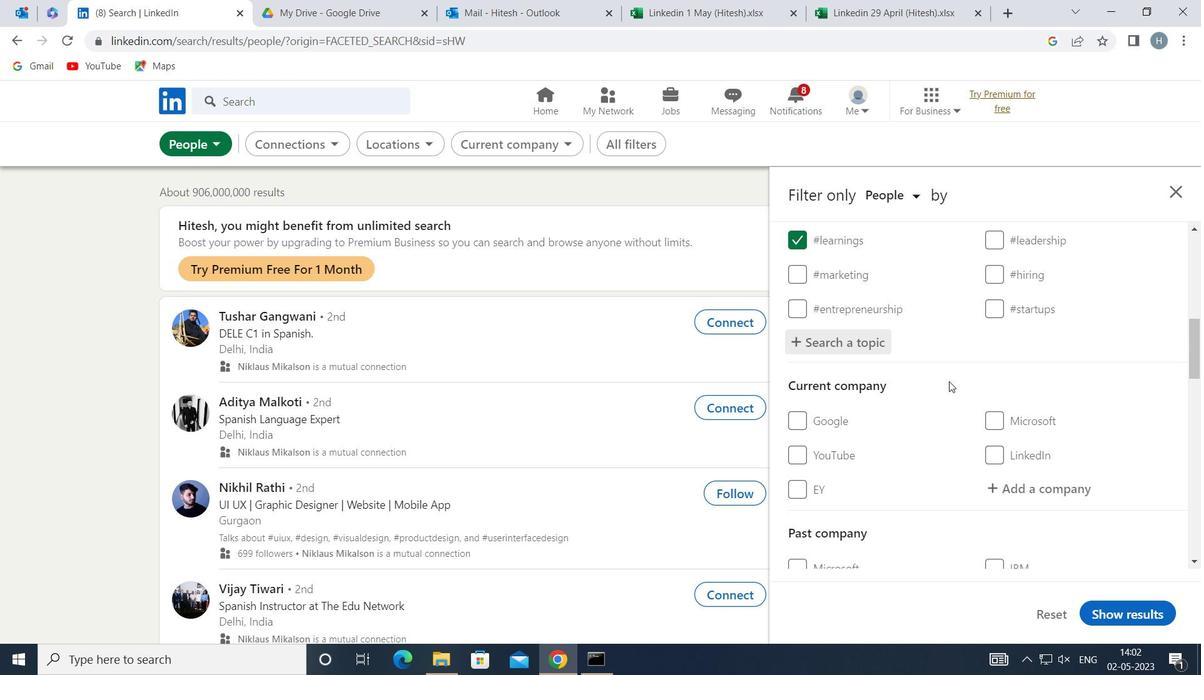 
Action: Mouse scrolled (948, 381) with delta (0, 0)
Screenshot: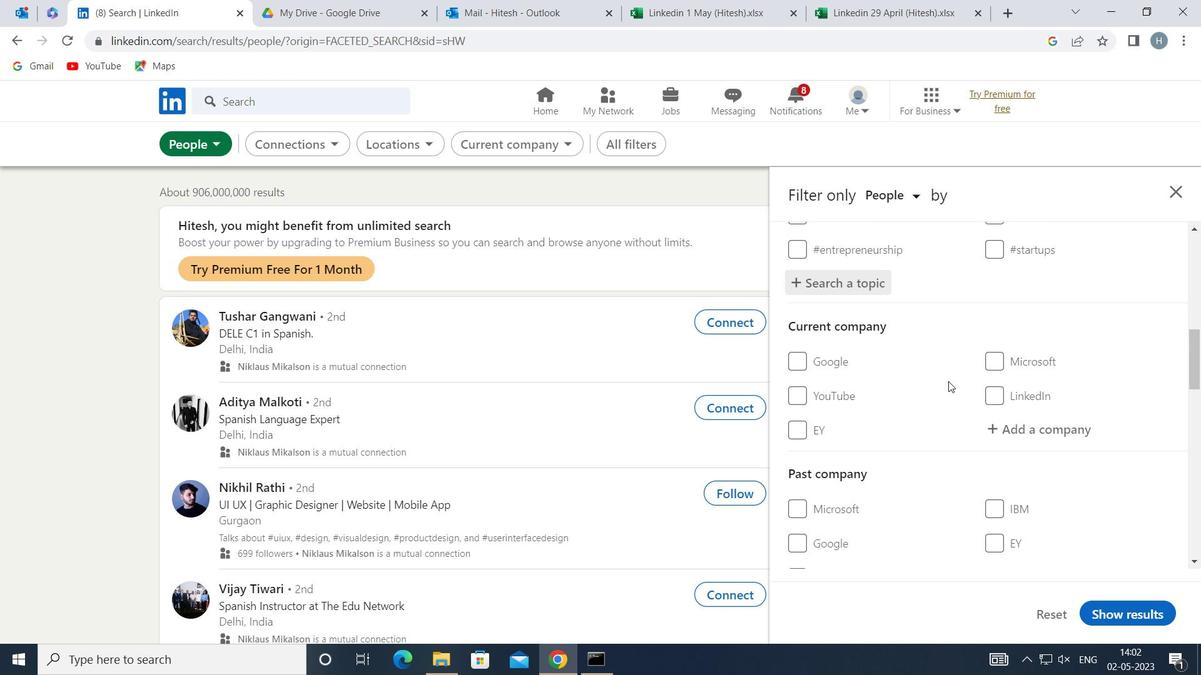 
Action: Mouse moved to (950, 381)
Screenshot: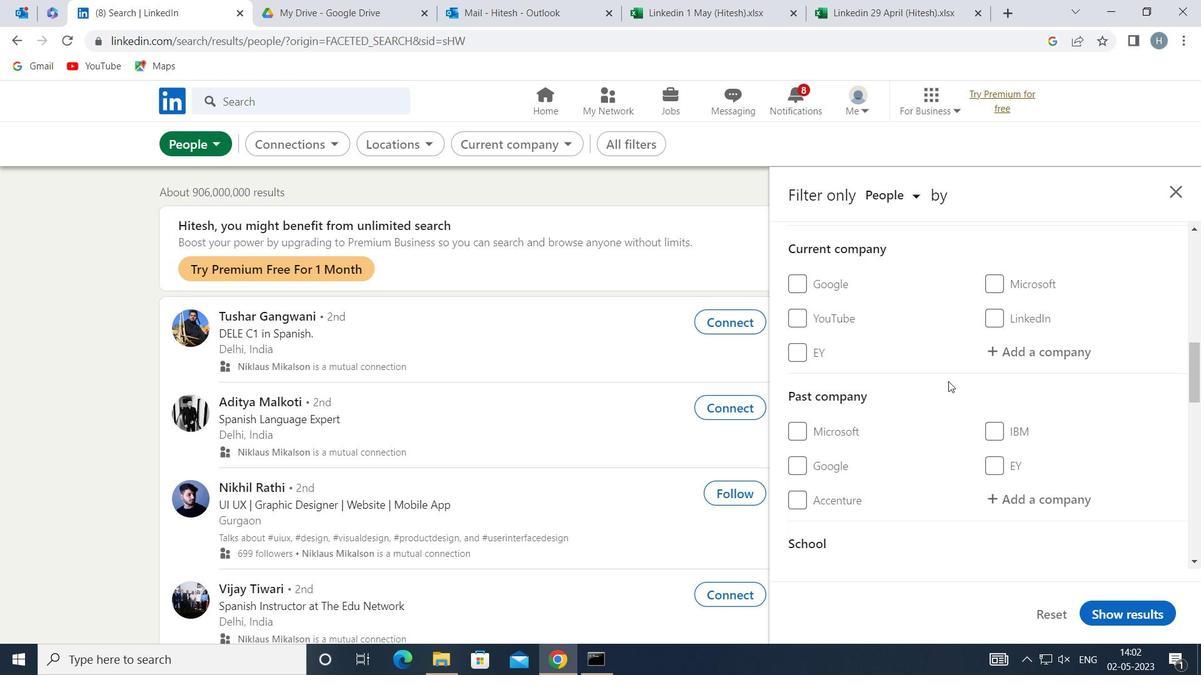 
Action: Mouse scrolled (950, 381) with delta (0, 0)
Screenshot: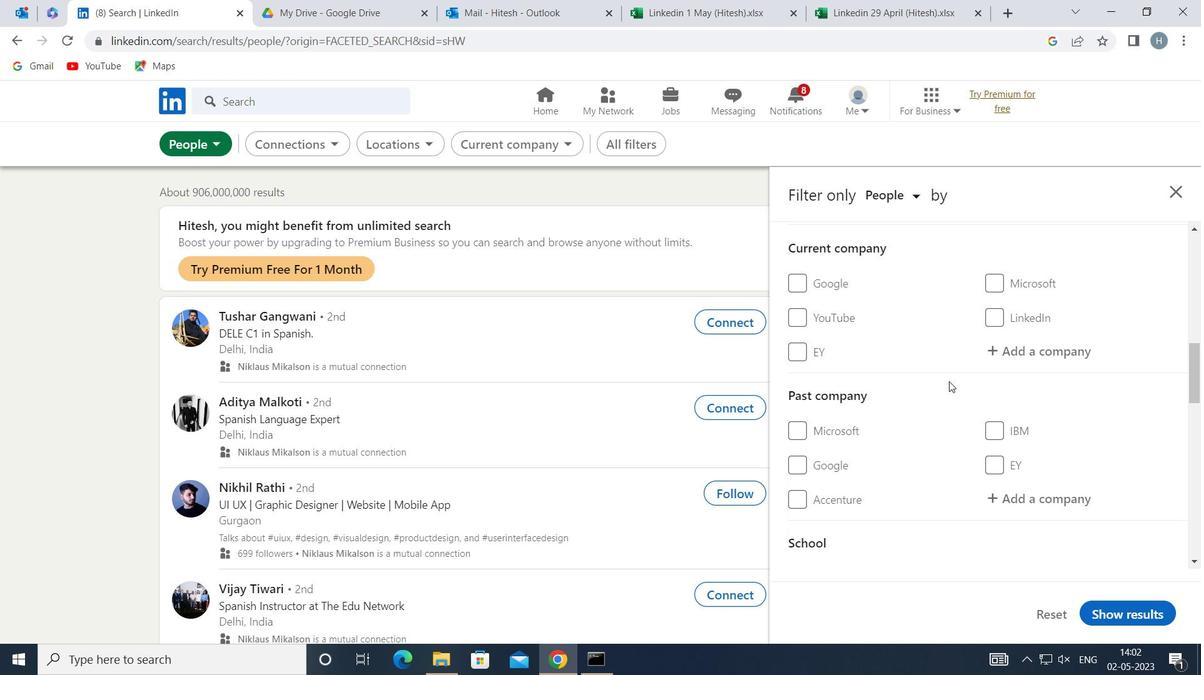 
Action: Mouse moved to (951, 381)
Screenshot: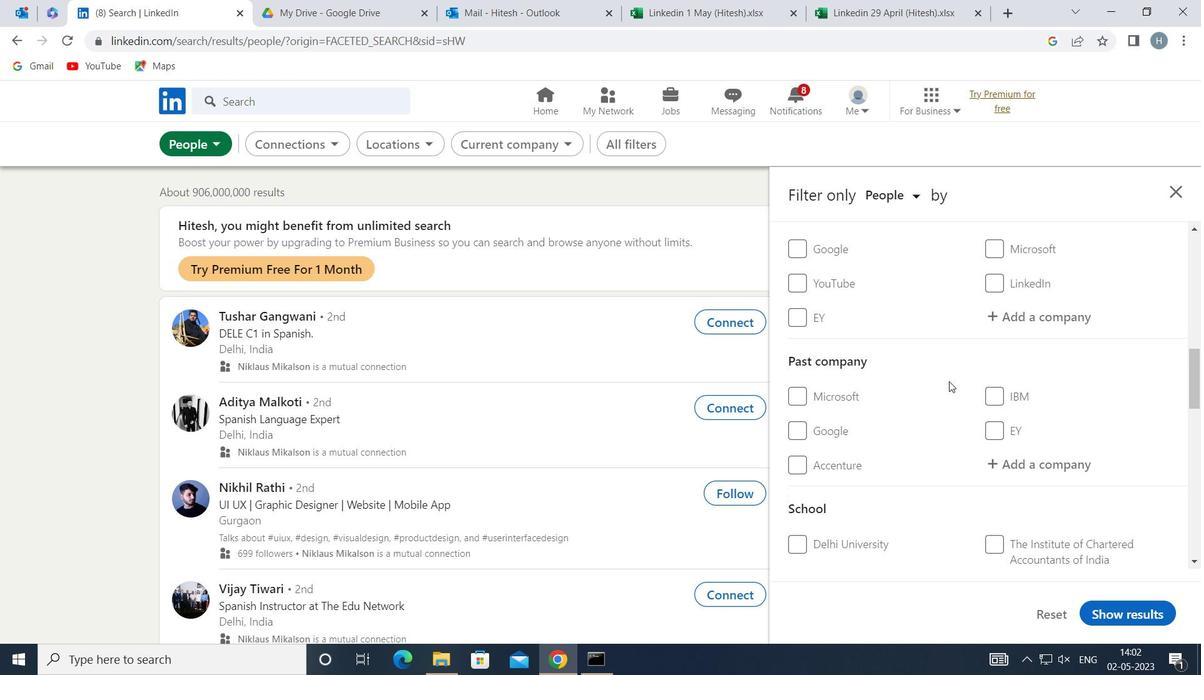 
Action: Mouse scrolled (951, 381) with delta (0, 0)
Screenshot: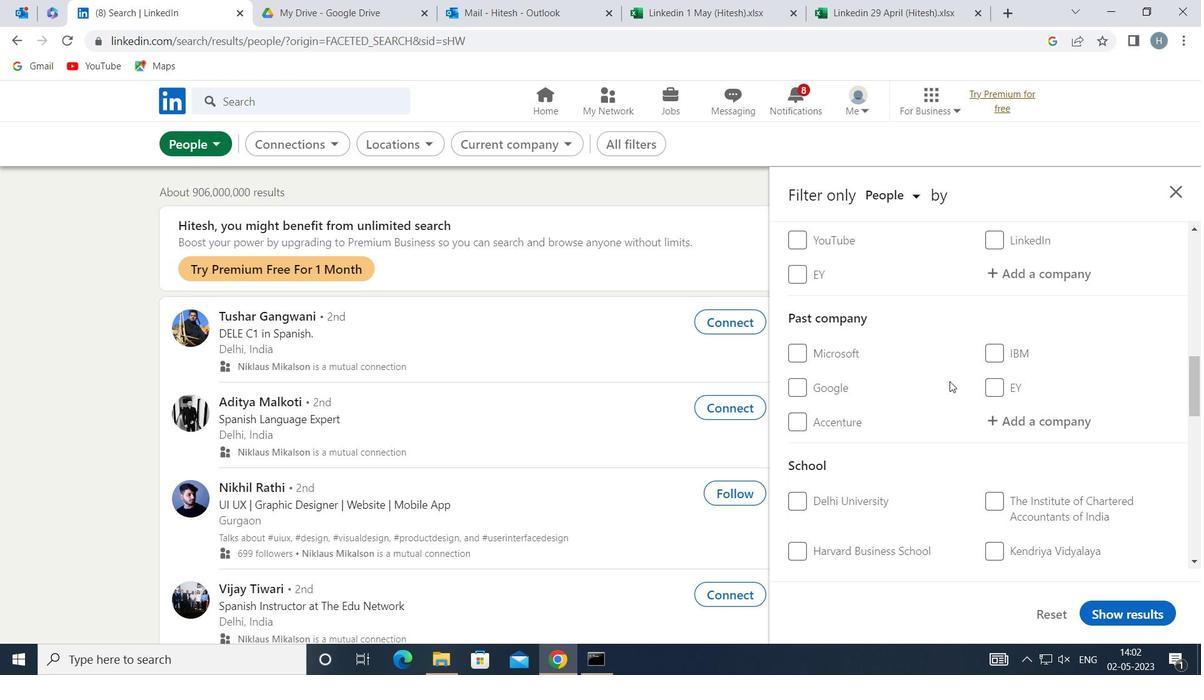 
Action: Mouse scrolled (951, 381) with delta (0, 0)
Screenshot: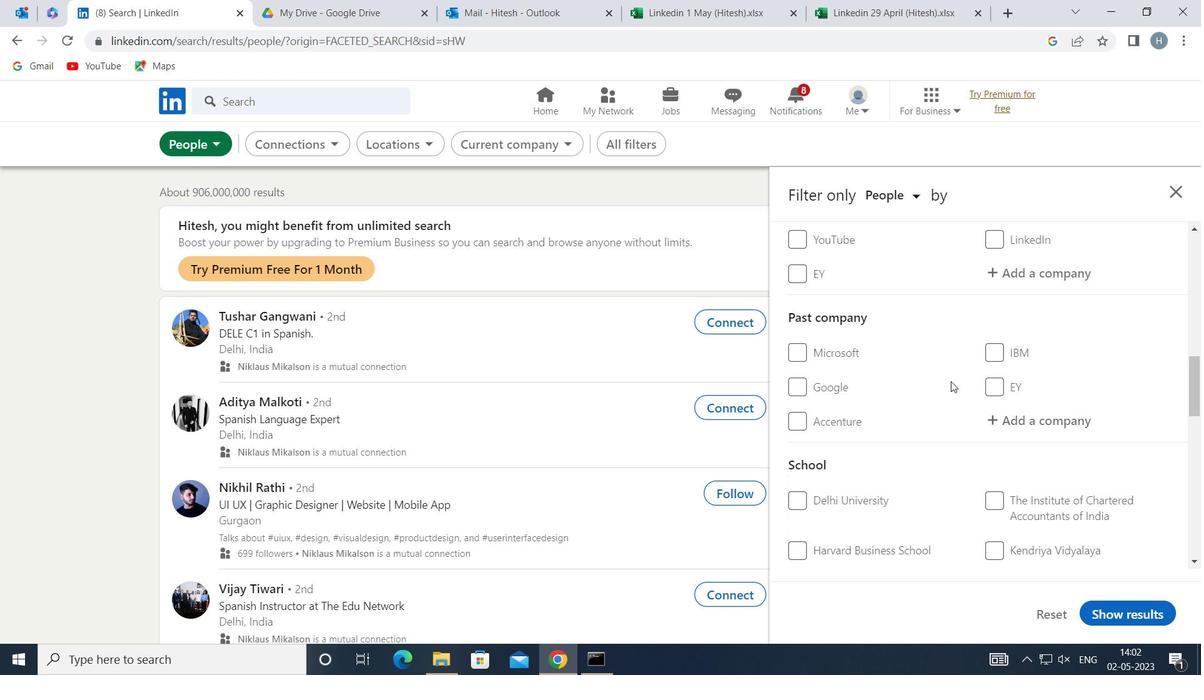 
Action: Mouse scrolled (951, 381) with delta (0, 0)
Screenshot: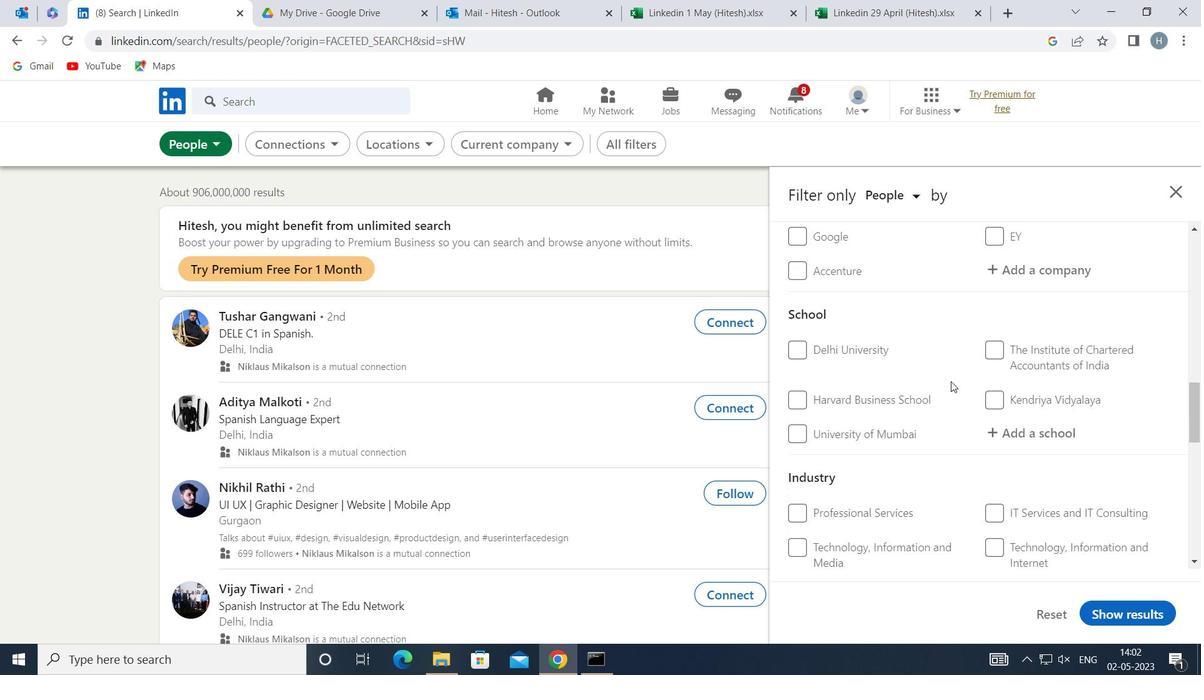 
Action: Mouse scrolled (951, 381) with delta (0, 0)
Screenshot: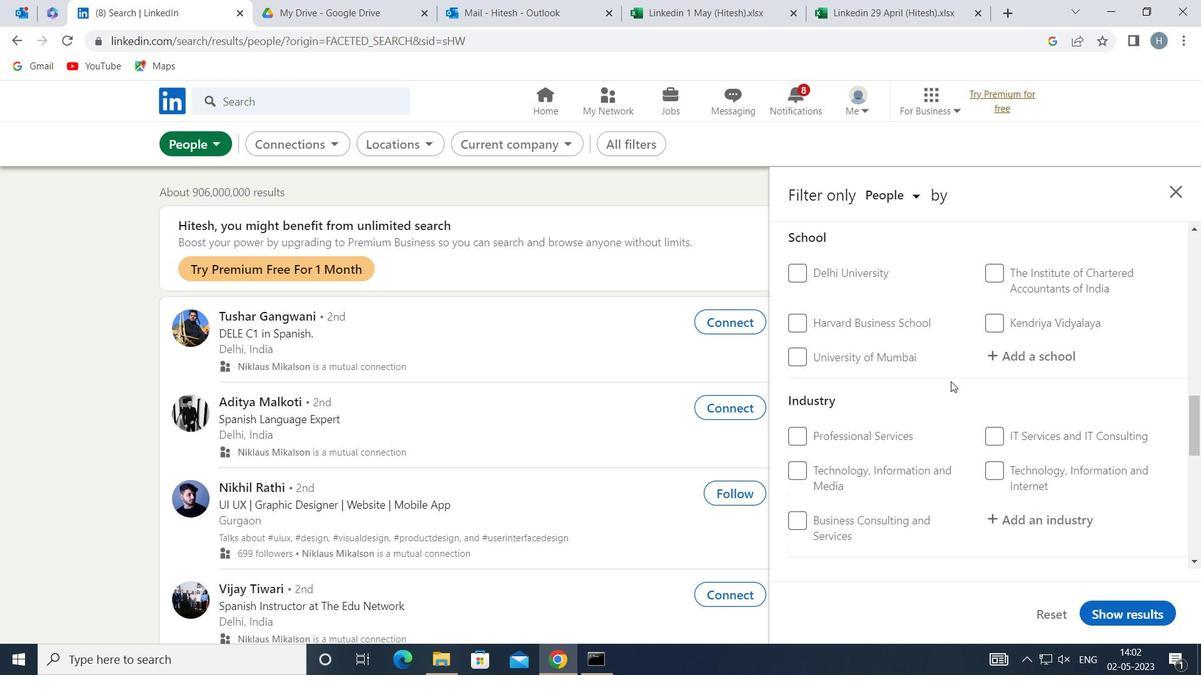 
Action: Mouse scrolled (951, 381) with delta (0, 0)
Screenshot: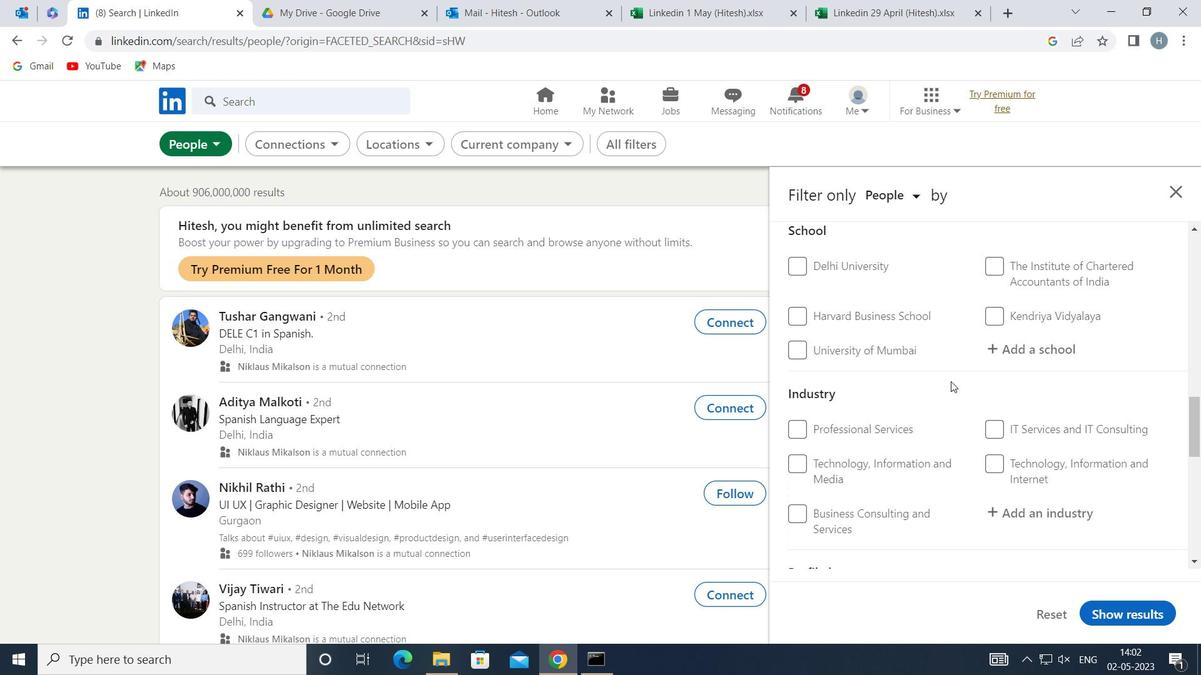 
Action: Mouse moved to (1000, 486)
Screenshot: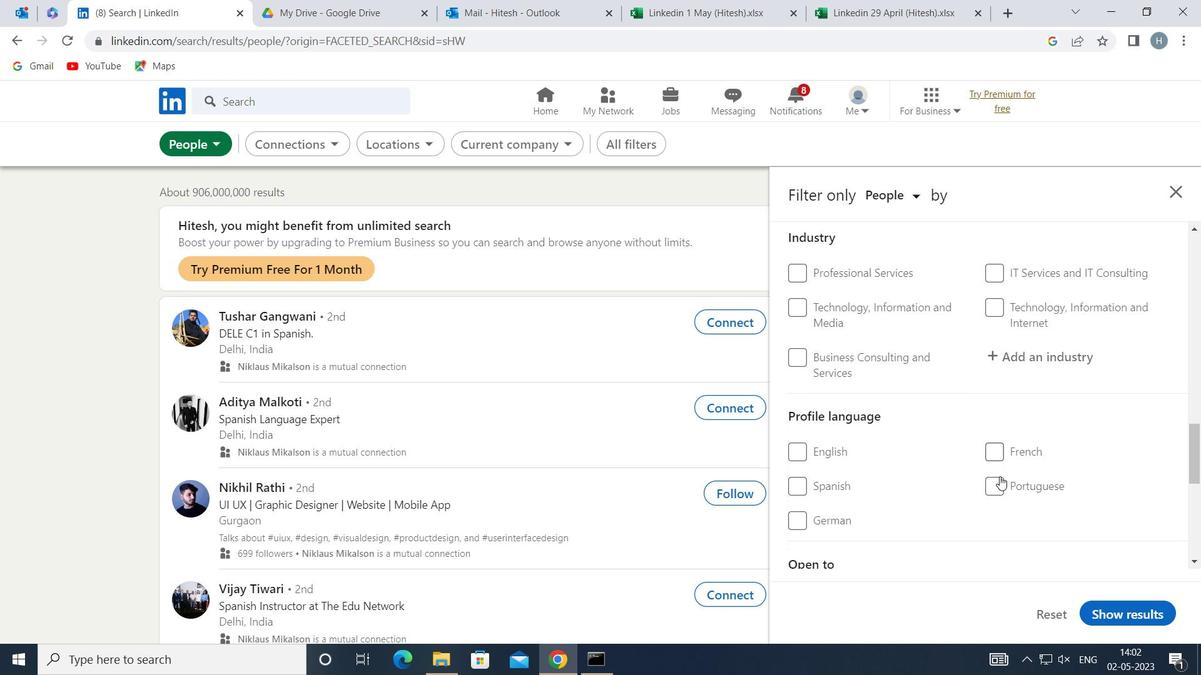 
Action: Mouse pressed left at (1000, 486)
Screenshot: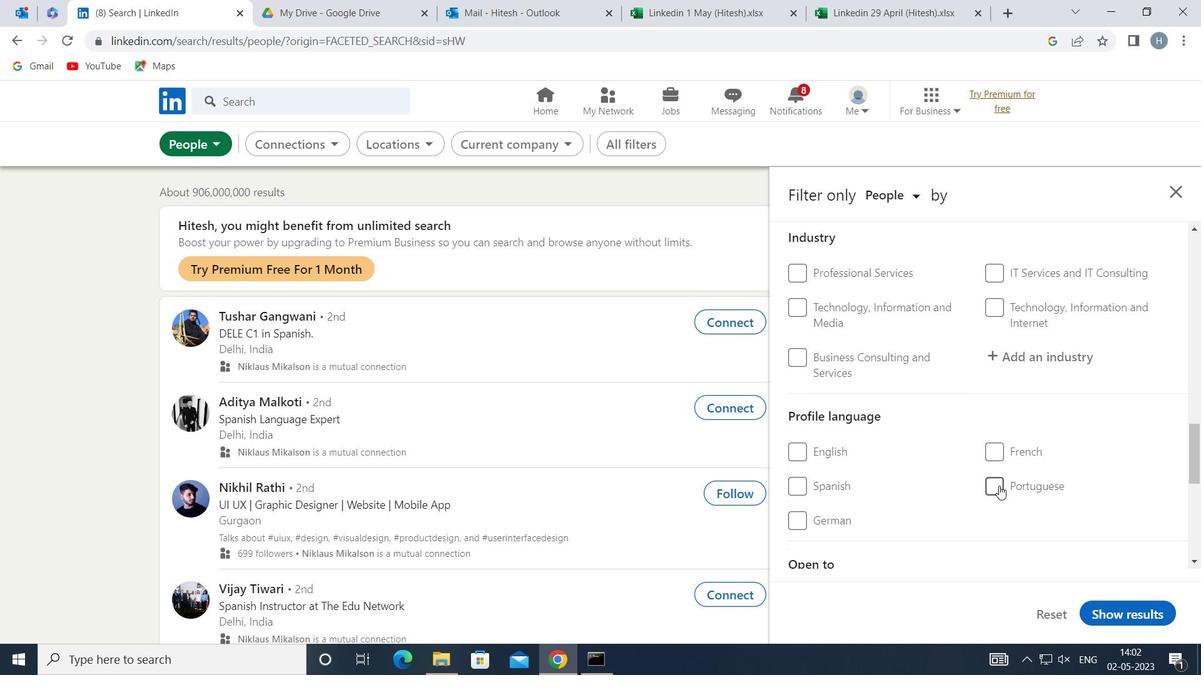 
Action: Mouse moved to (948, 461)
Screenshot: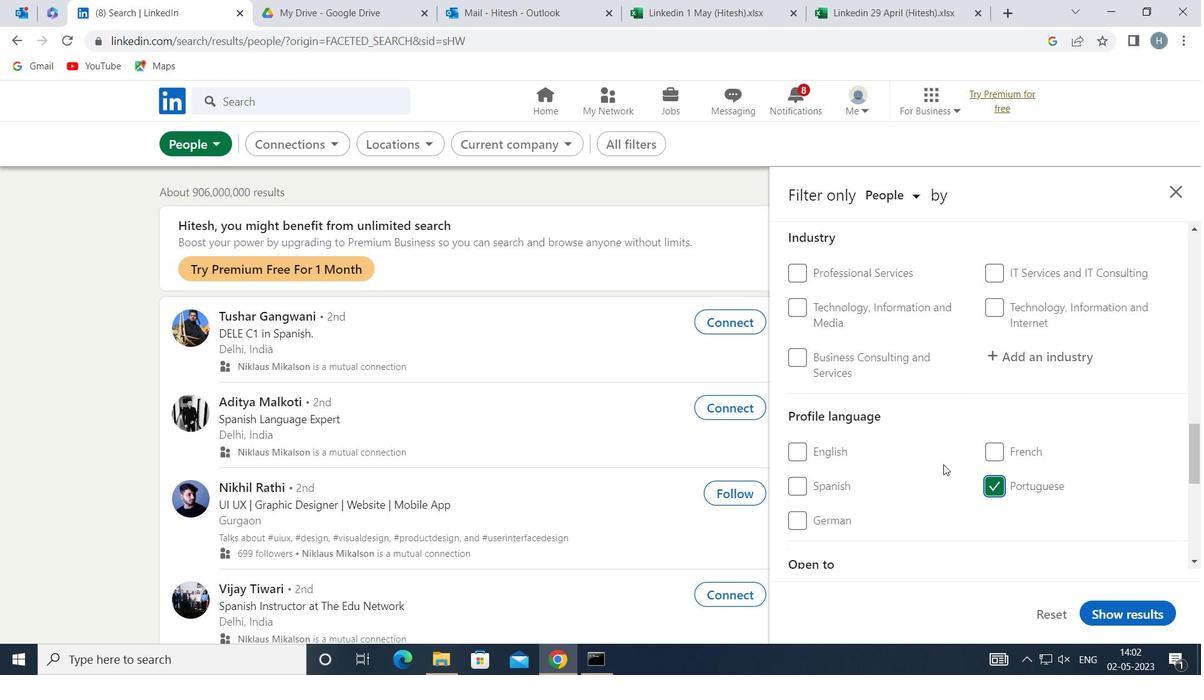
Action: Mouse scrolled (948, 461) with delta (0, 0)
Screenshot: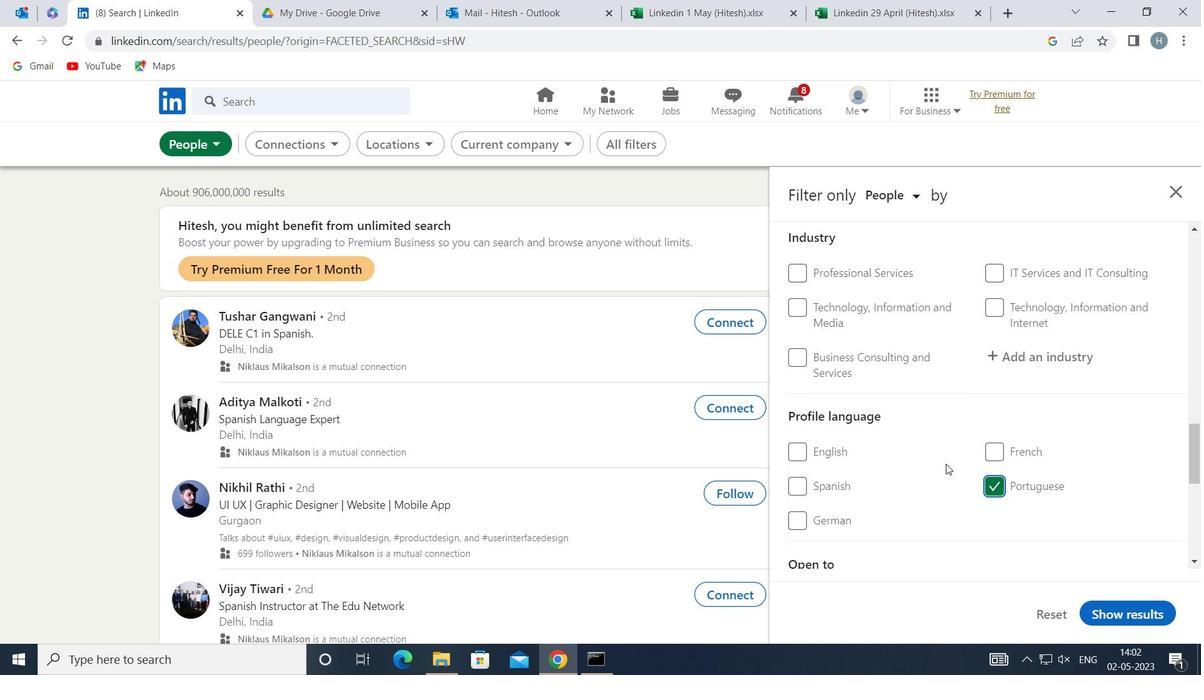 
Action: Mouse moved to (956, 451)
Screenshot: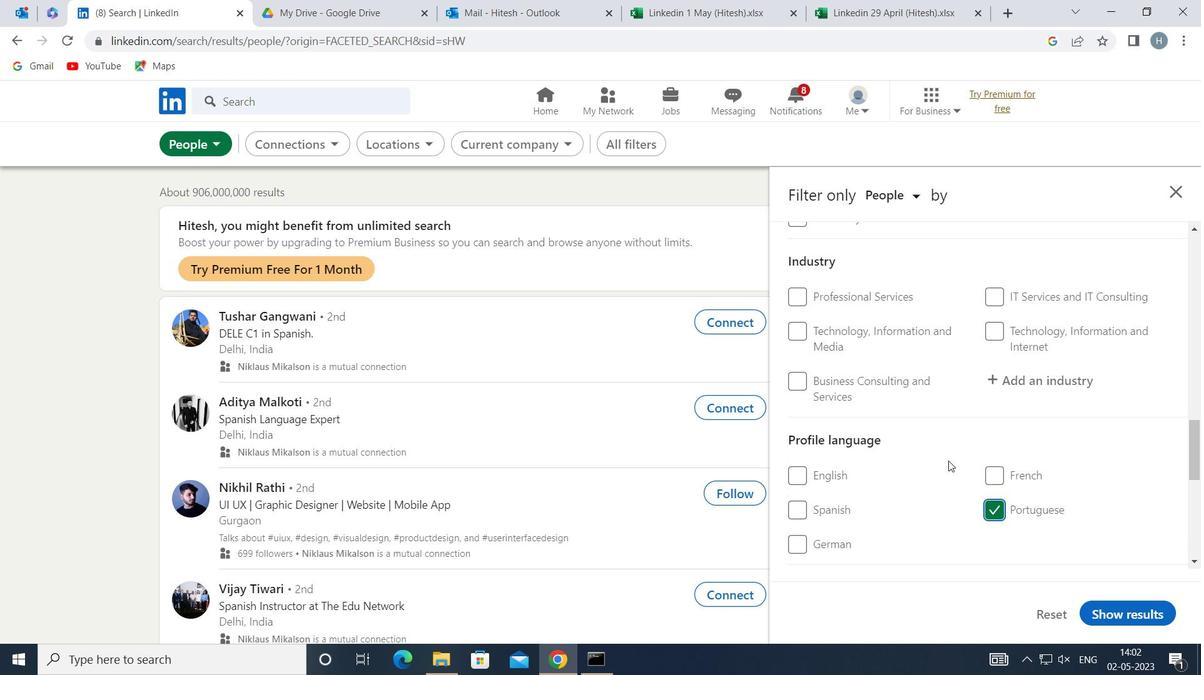 
Action: Mouse scrolled (956, 452) with delta (0, 0)
Screenshot: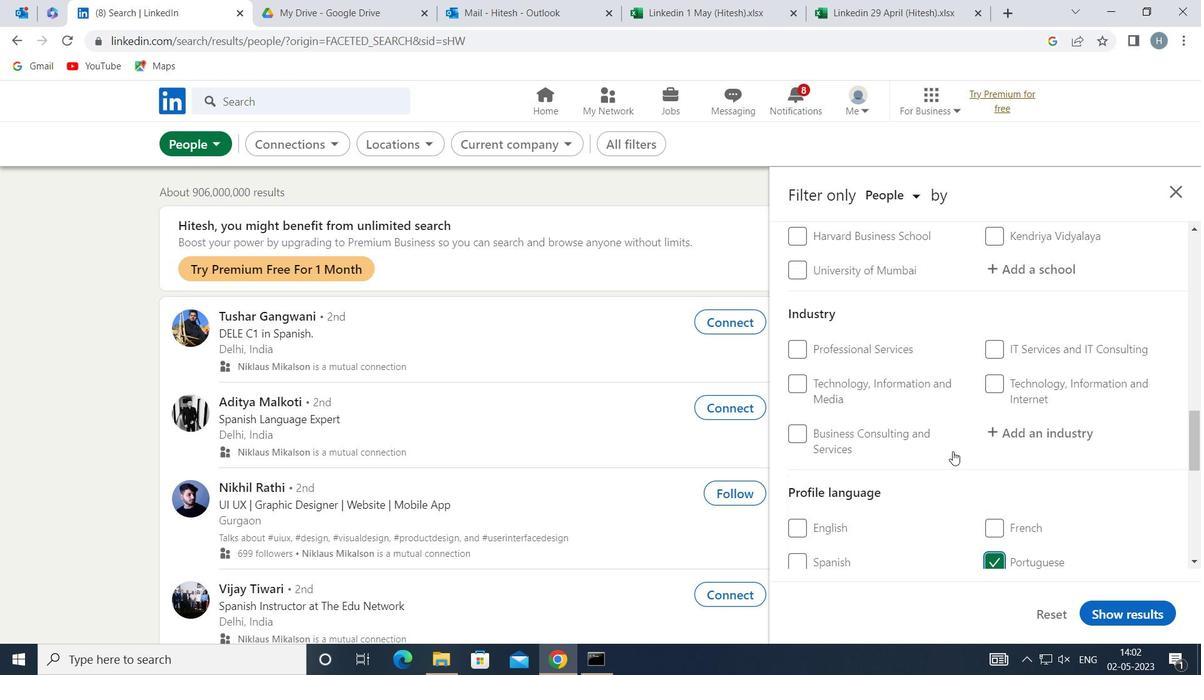 
Action: Mouse scrolled (956, 452) with delta (0, 0)
Screenshot: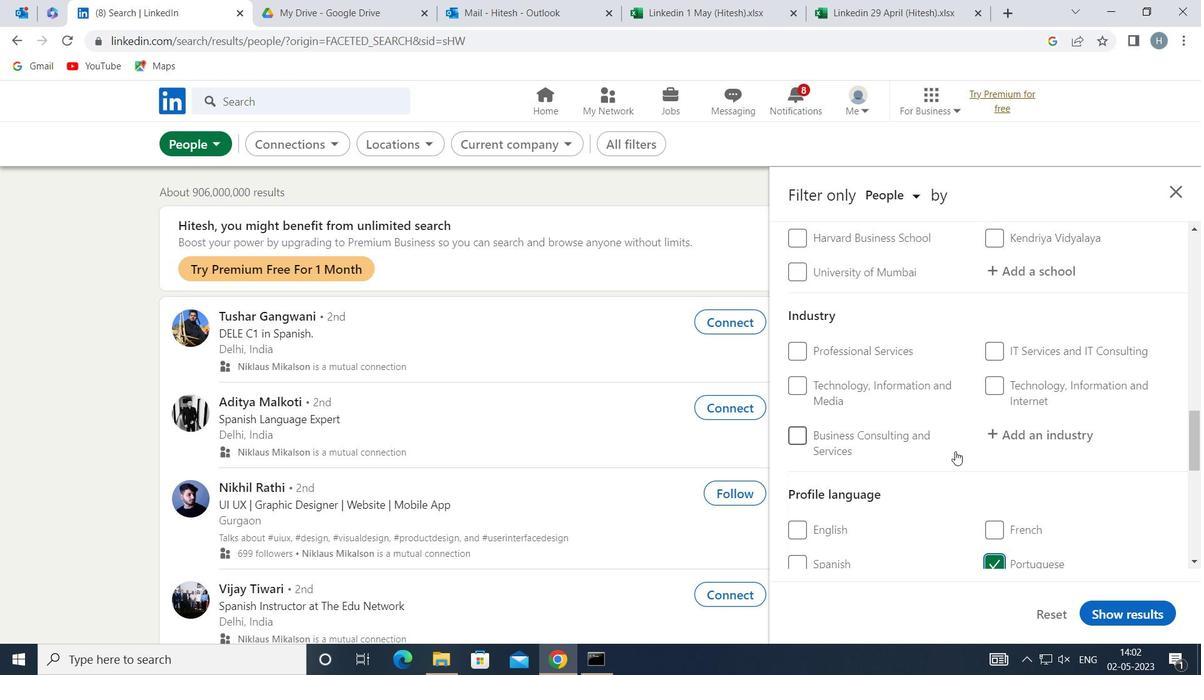 
Action: Mouse scrolled (956, 452) with delta (0, 0)
Screenshot: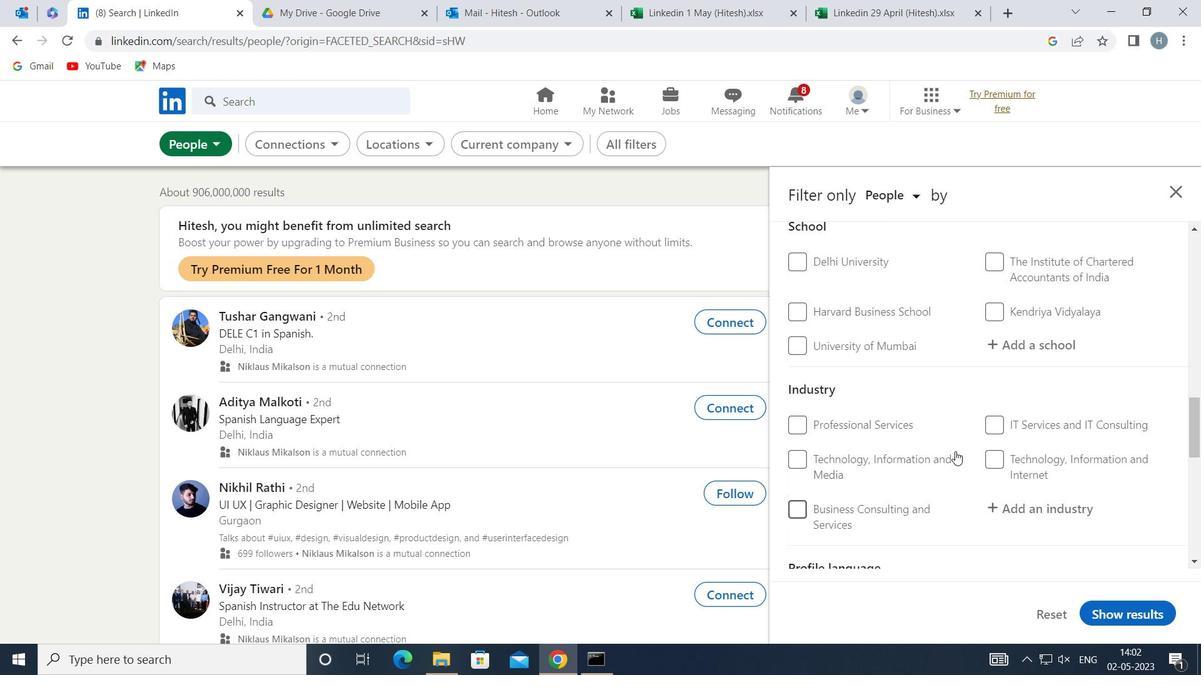 
Action: Mouse scrolled (956, 452) with delta (0, 0)
Screenshot: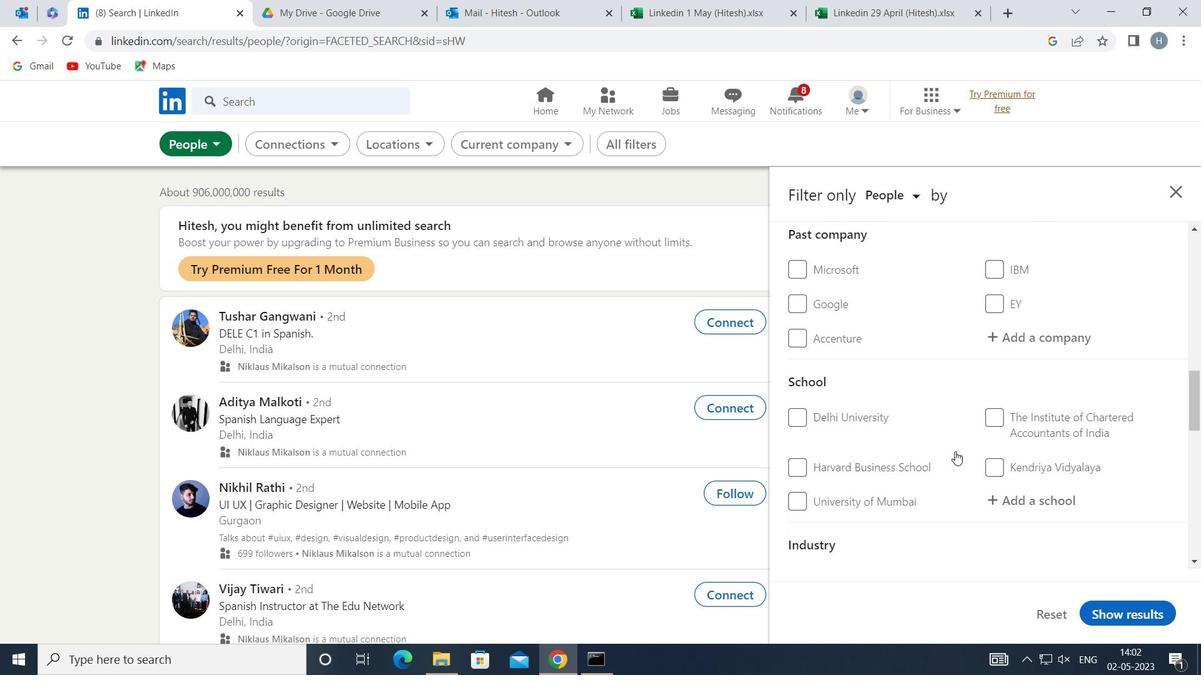 
Action: Mouse scrolled (956, 452) with delta (0, 0)
Screenshot: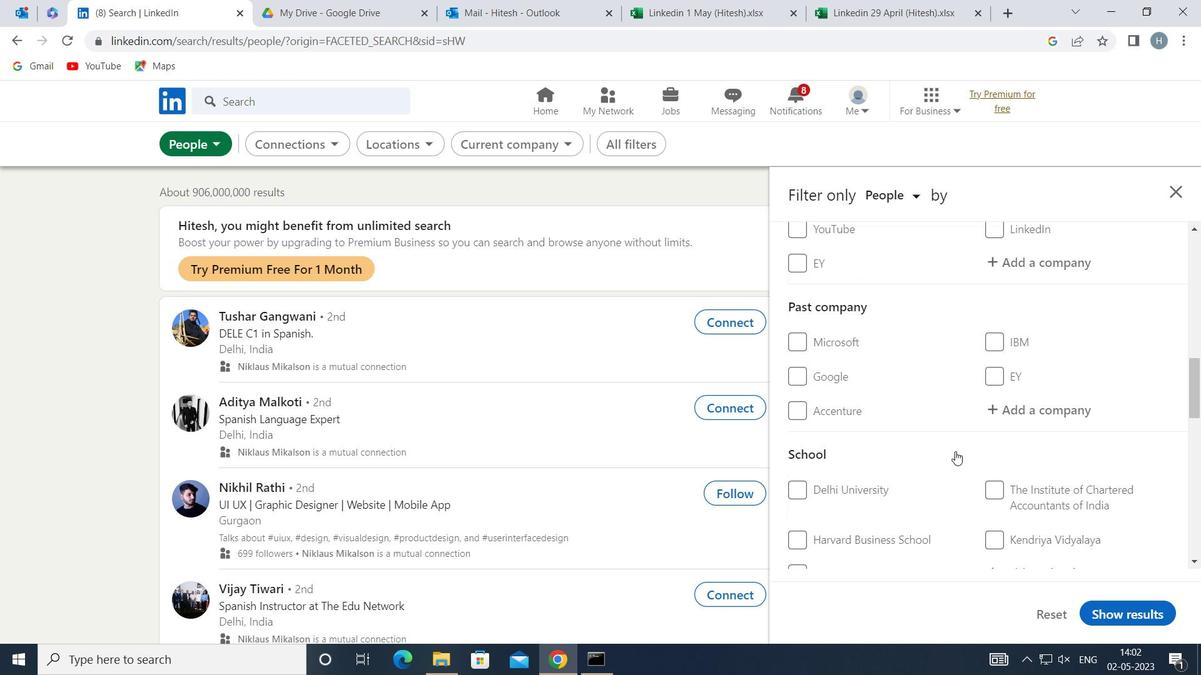 
Action: Mouse scrolled (956, 452) with delta (0, 0)
Screenshot: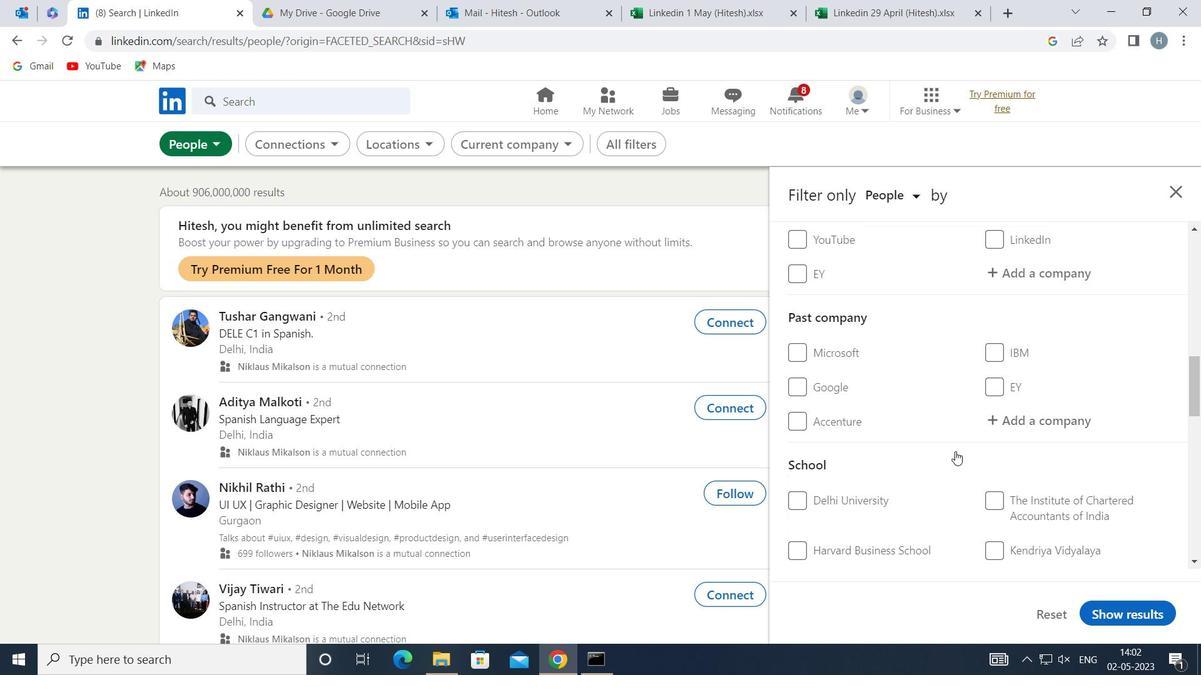 
Action: Mouse scrolled (956, 452) with delta (0, 0)
Screenshot: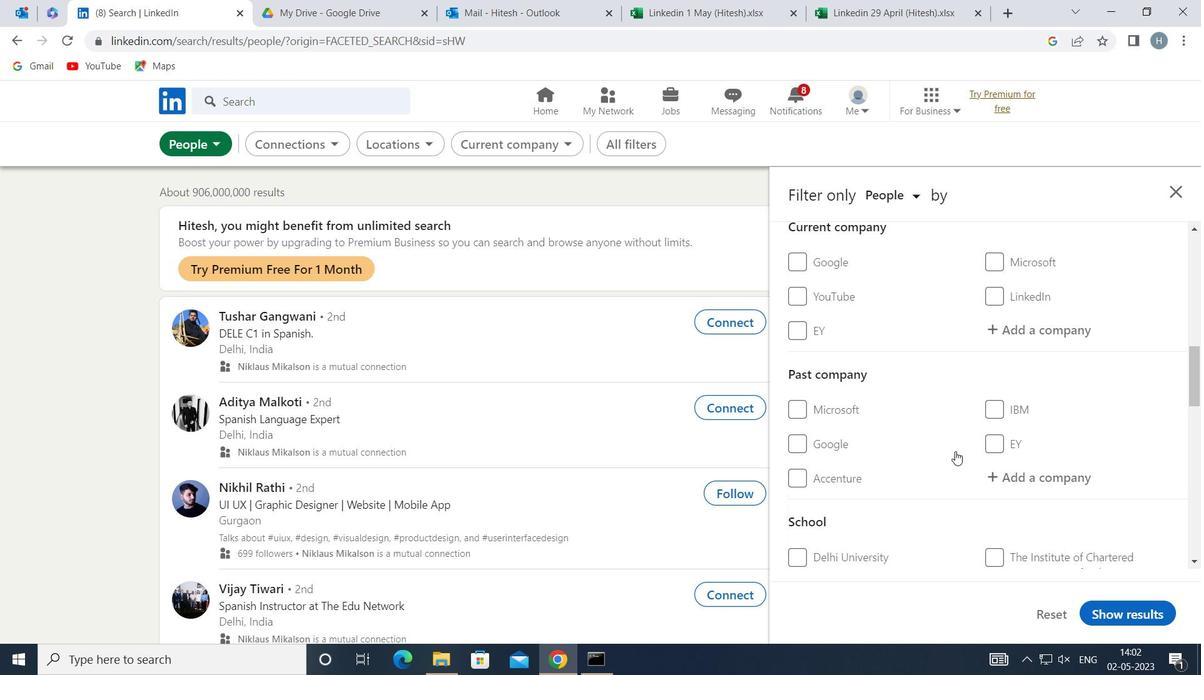 
Action: Mouse scrolled (956, 452) with delta (0, 0)
Screenshot: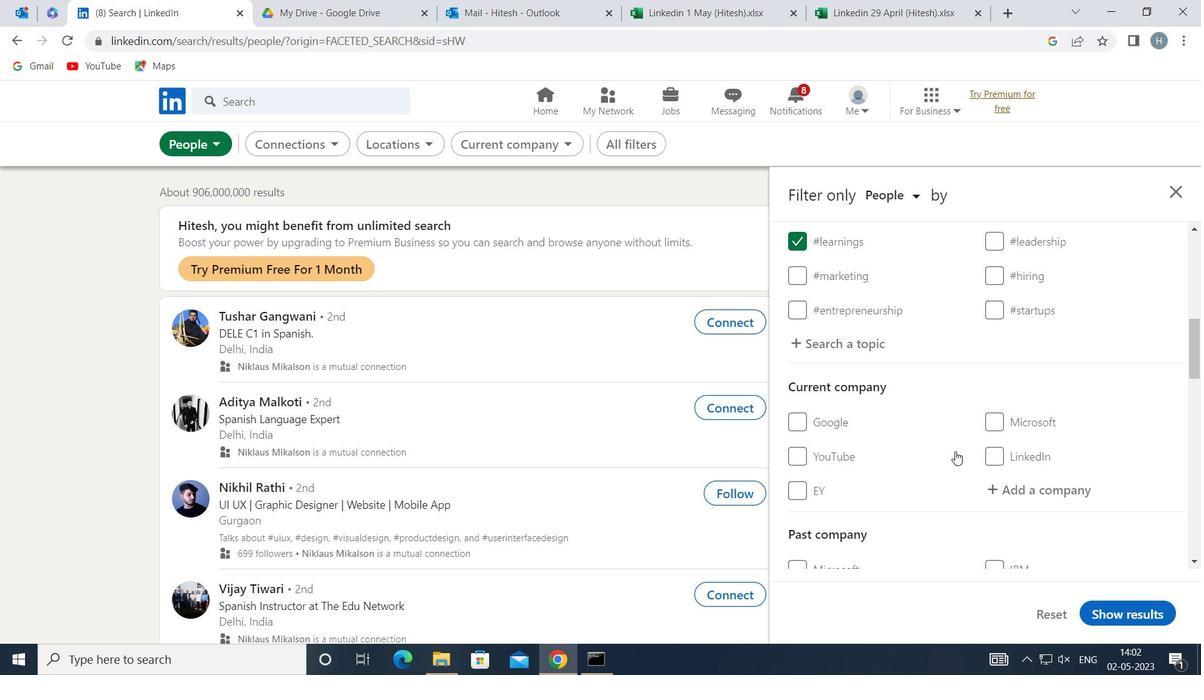 
Action: Mouse scrolled (956, 452) with delta (0, 0)
Screenshot: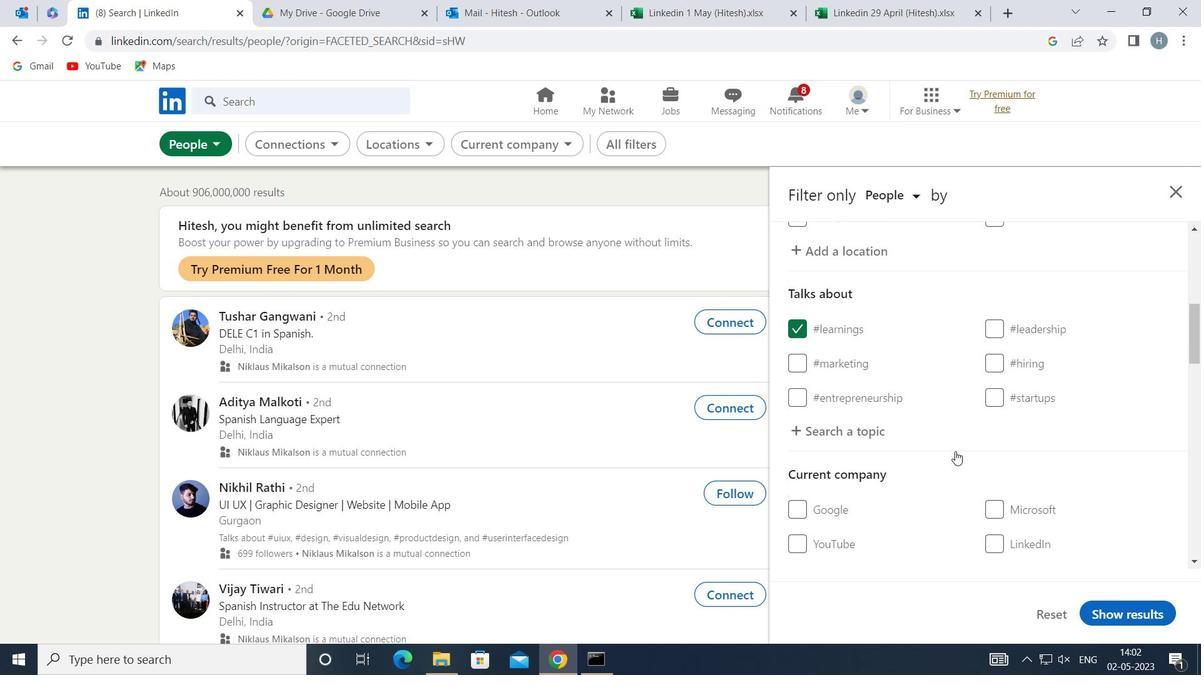 
Action: Mouse scrolled (956, 451) with delta (0, 0)
Screenshot: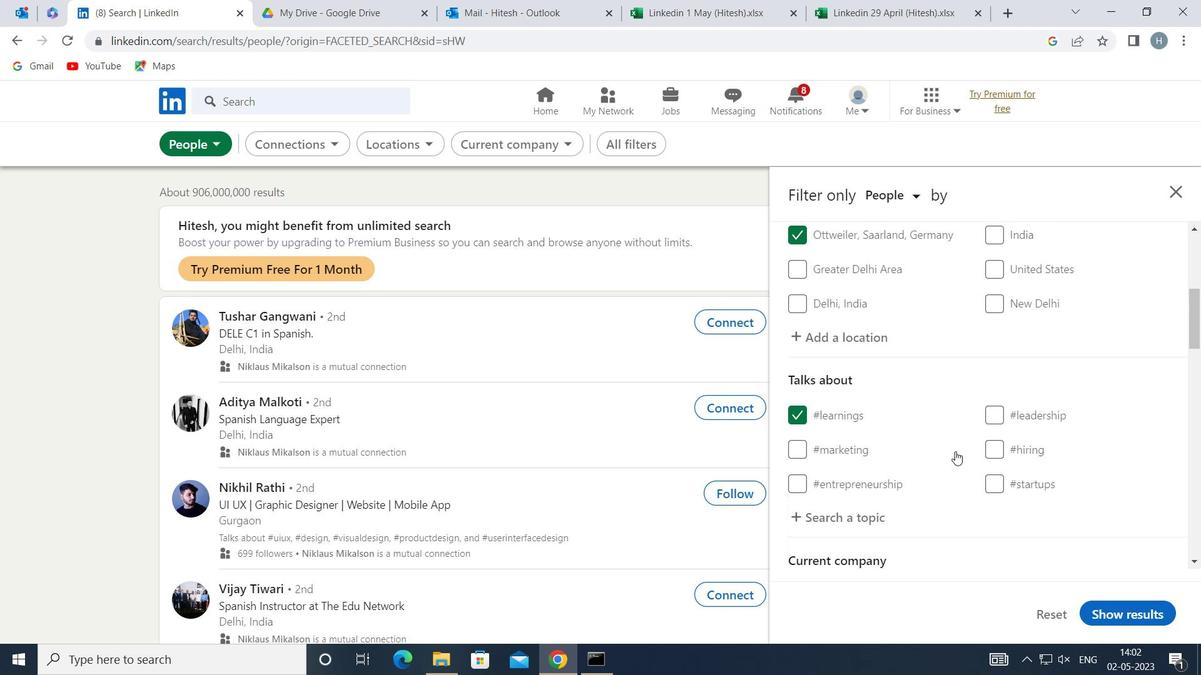 
Action: Mouse moved to (958, 451)
Screenshot: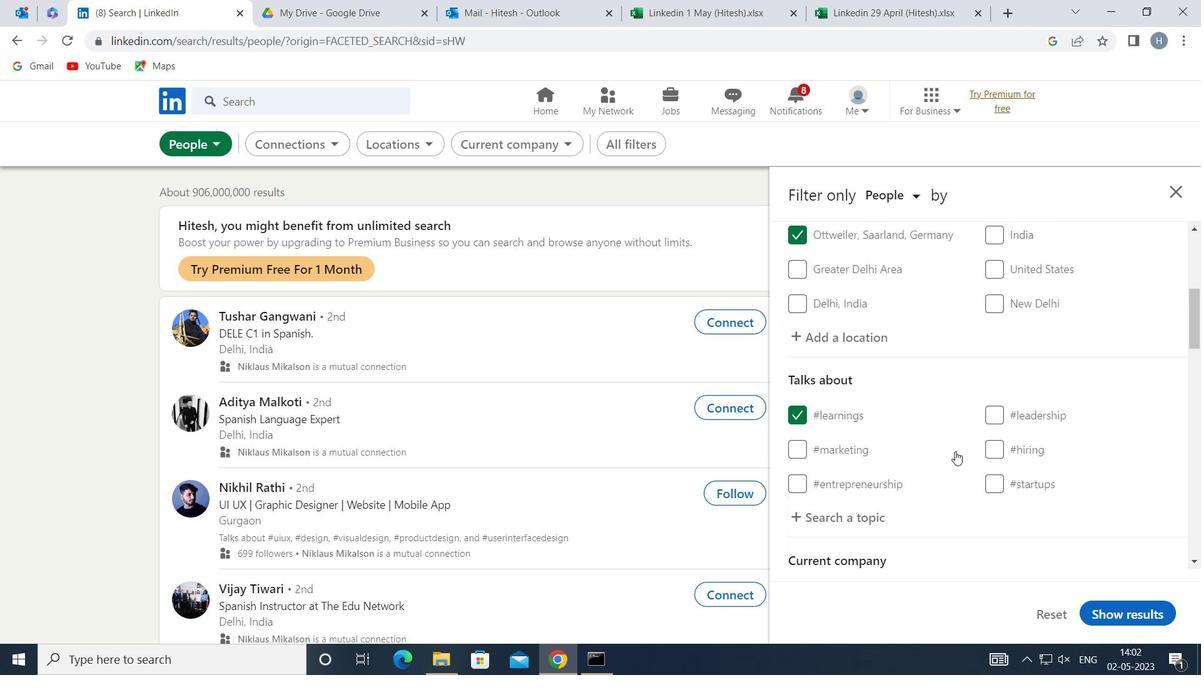 
Action: Mouse scrolled (958, 451) with delta (0, 0)
Screenshot: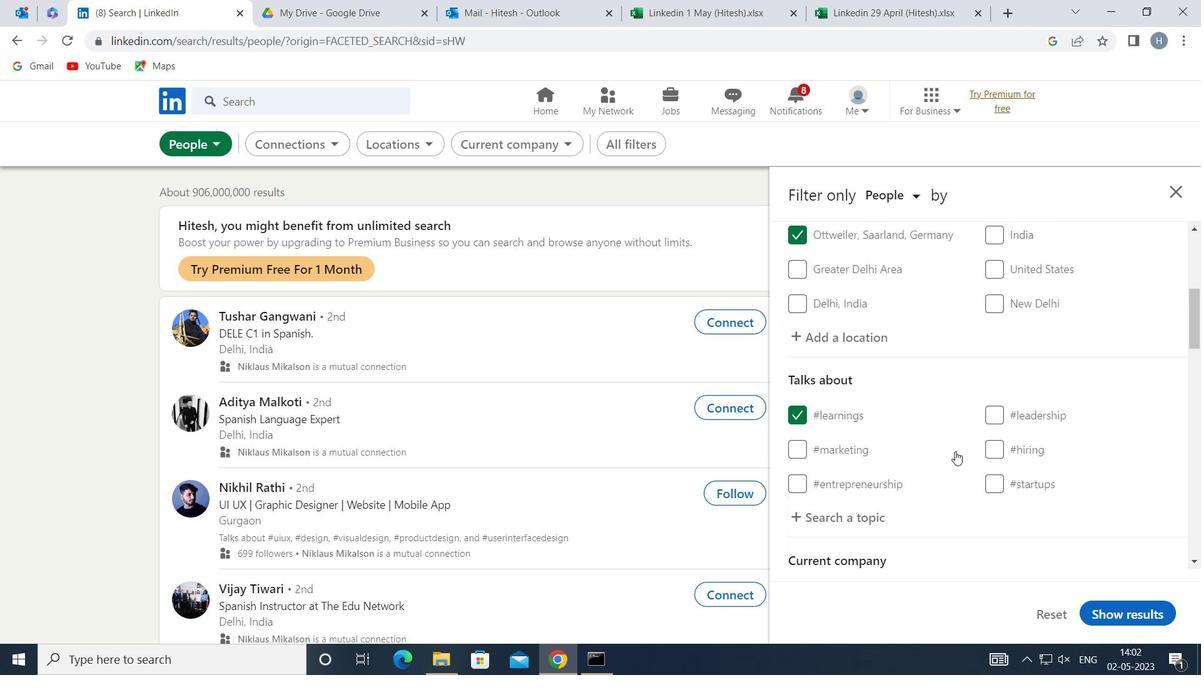 
Action: Mouse moved to (1035, 508)
Screenshot: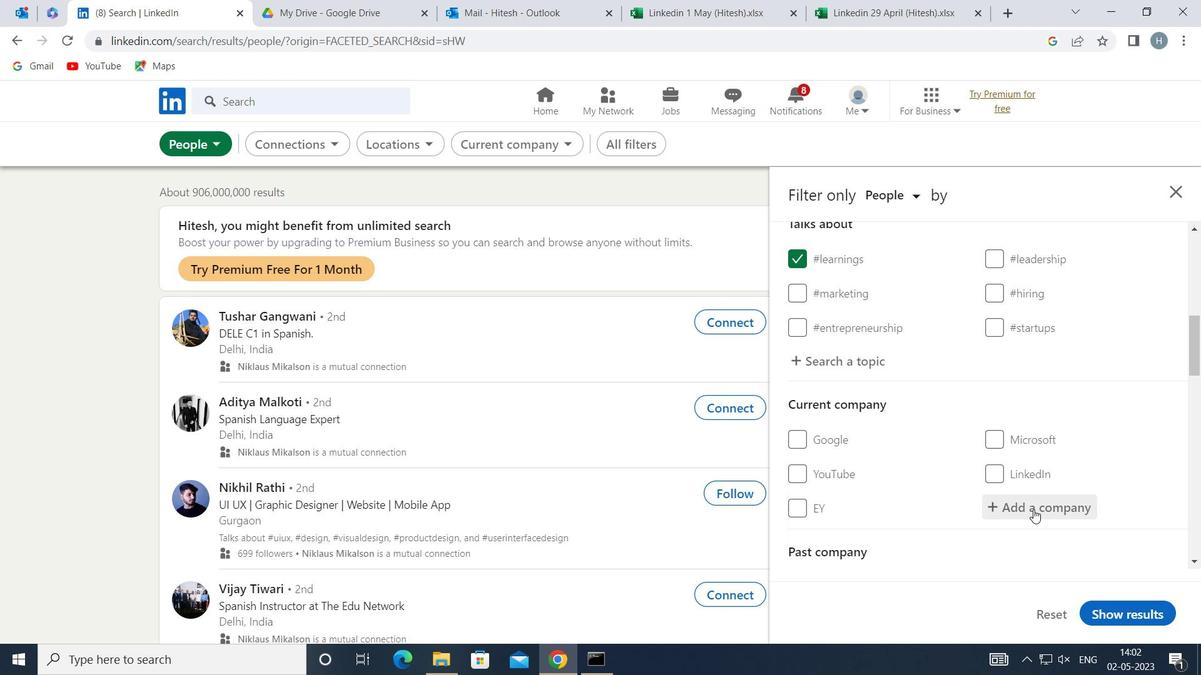 
Action: Mouse pressed left at (1035, 508)
Screenshot: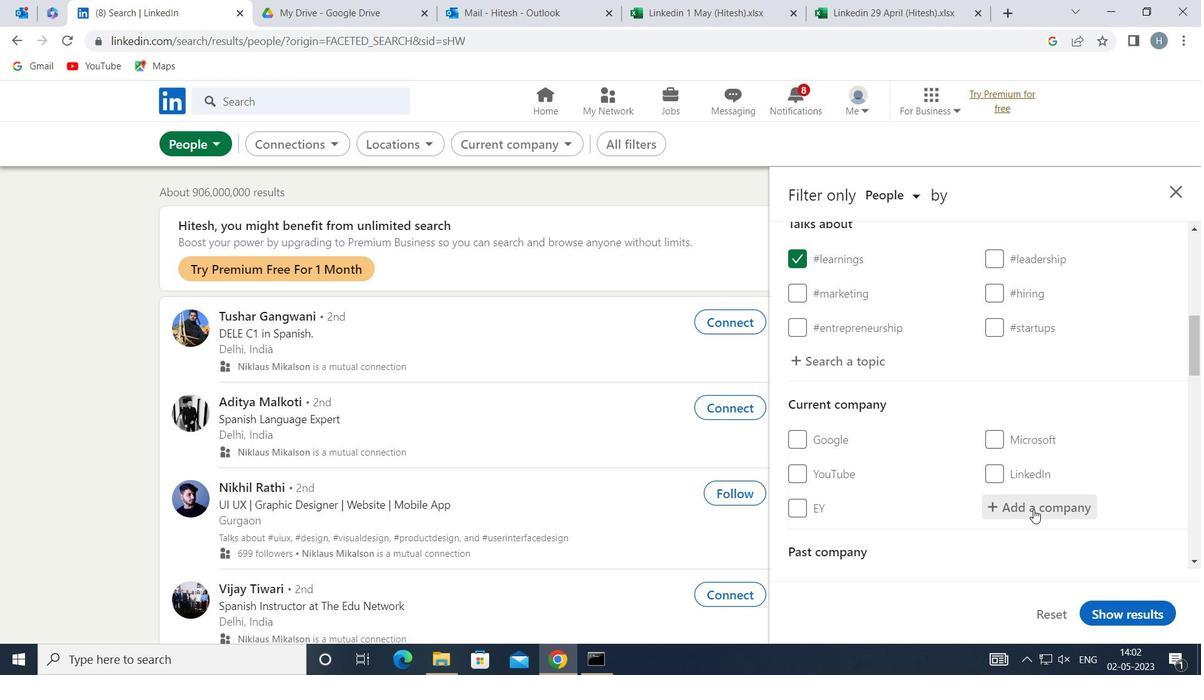 
Action: Key pressed <Key.shift>METALL
Screenshot: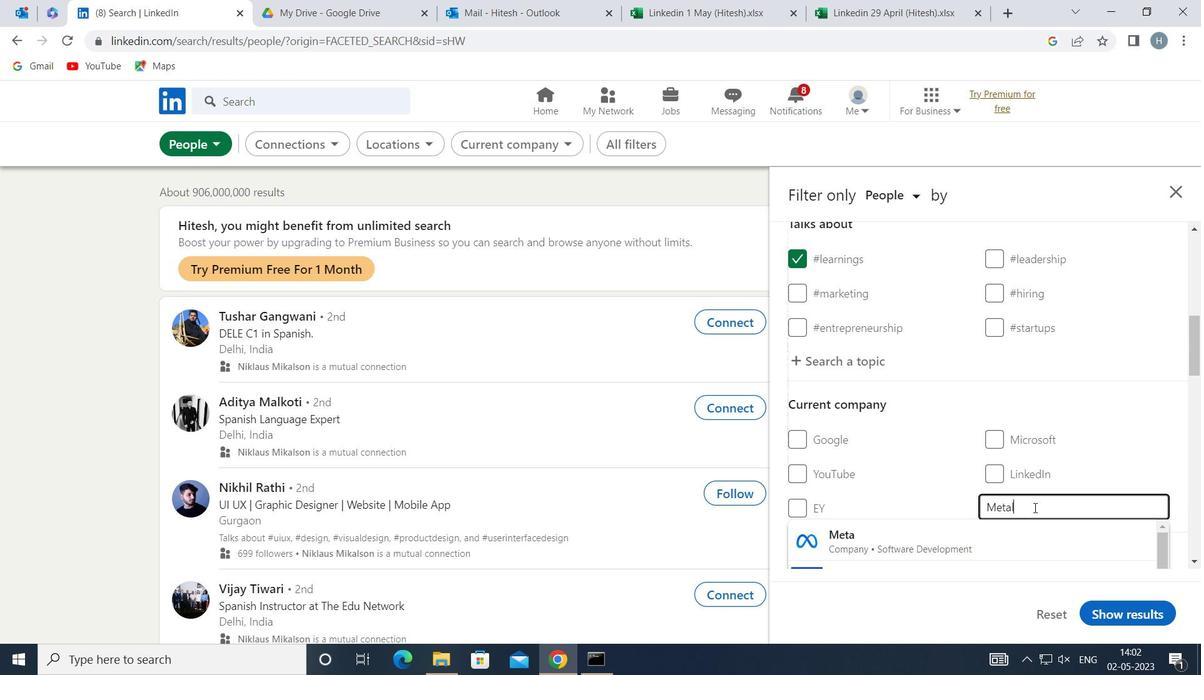 
Action: Mouse moved to (1015, 503)
Screenshot: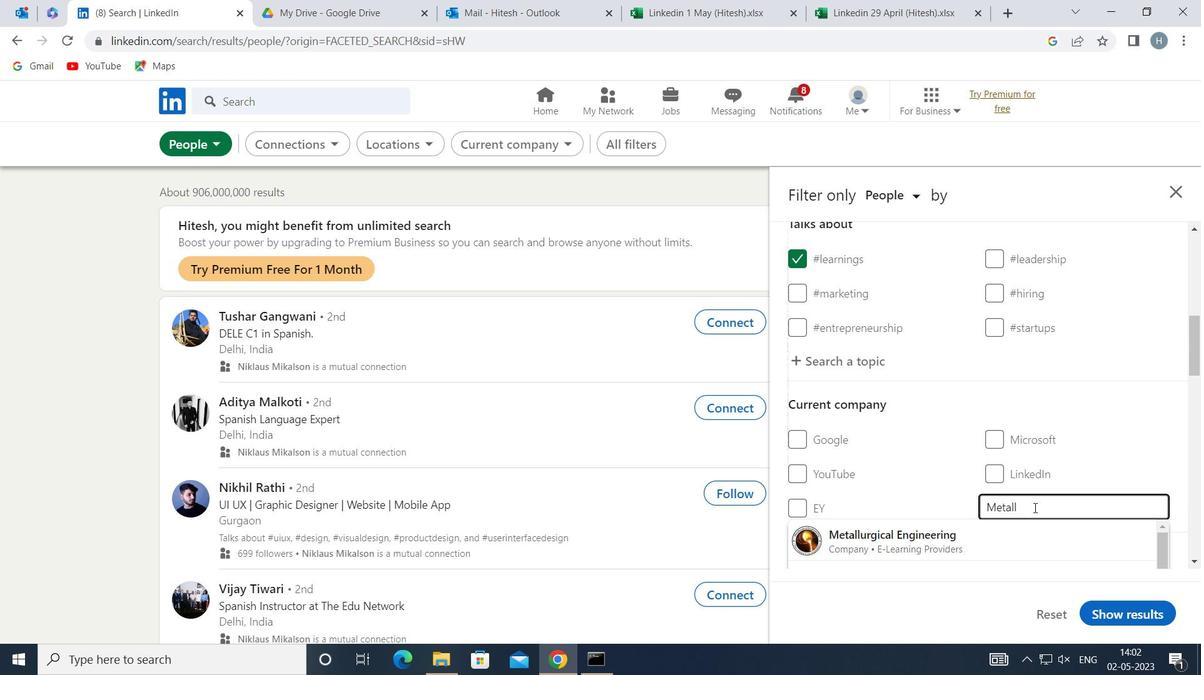 
Action: Key pressed URGICAL
Screenshot: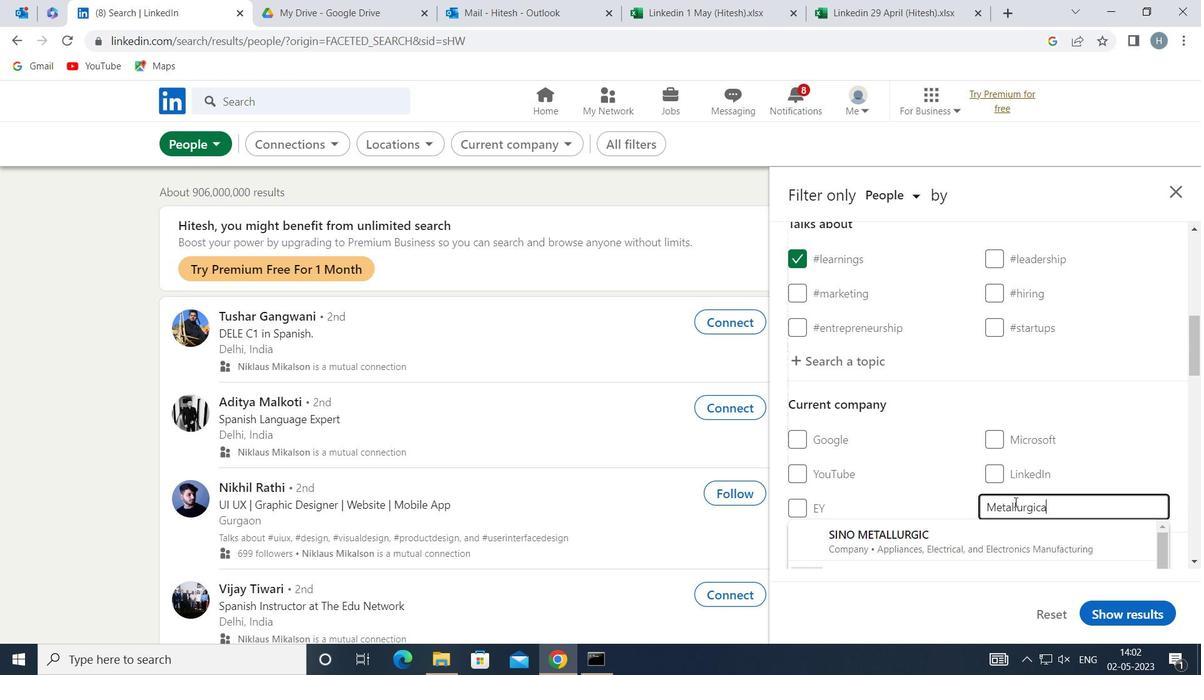 
Action: Mouse moved to (1008, 505)
Screenshot: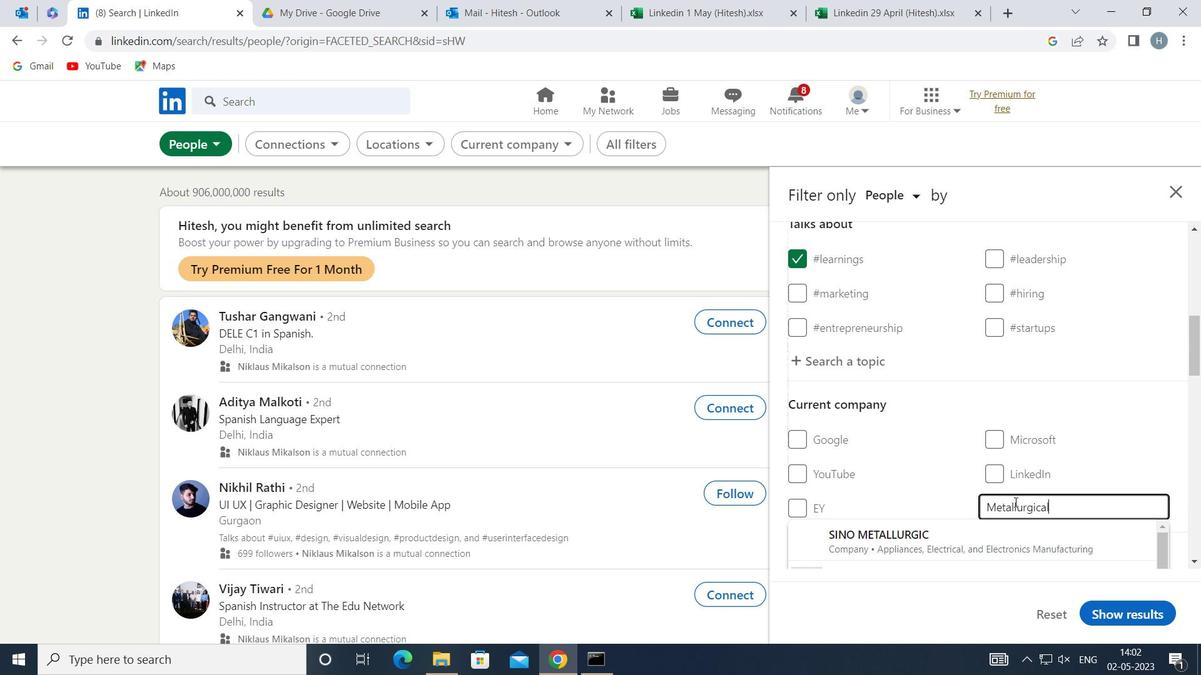 
Action: Mouse scrolled (1008, 504) with delta (0, 0)
Screenshot: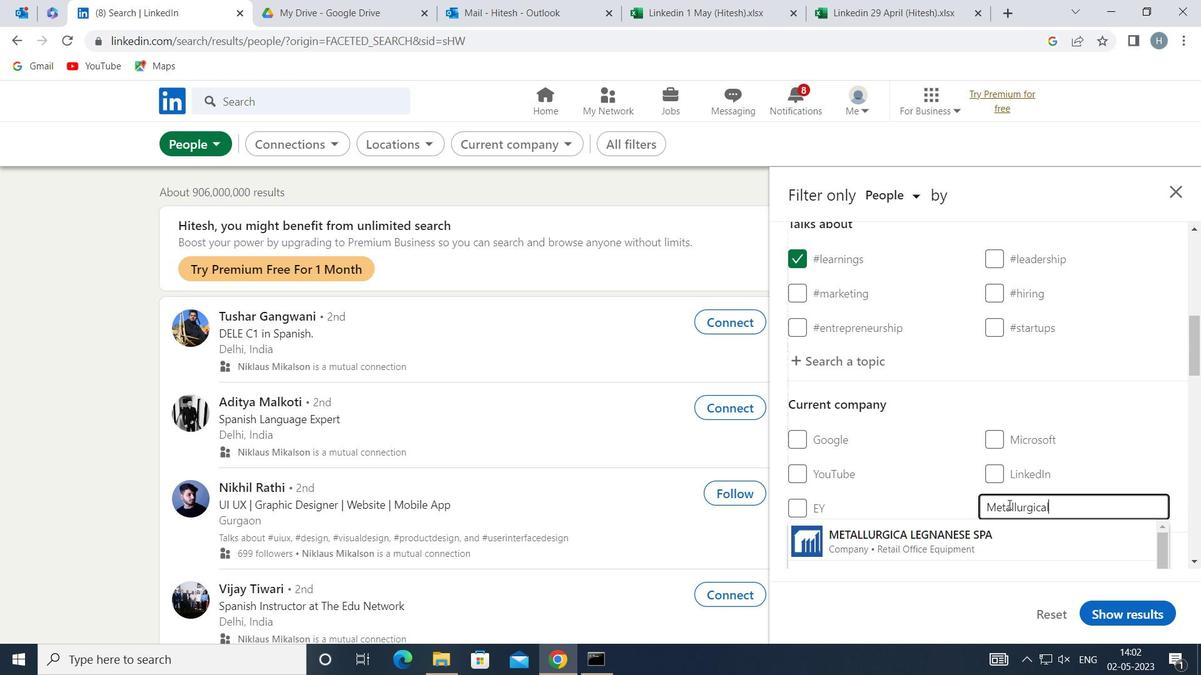 
Action: Mouse moved to (1005, 472)
Screenshot: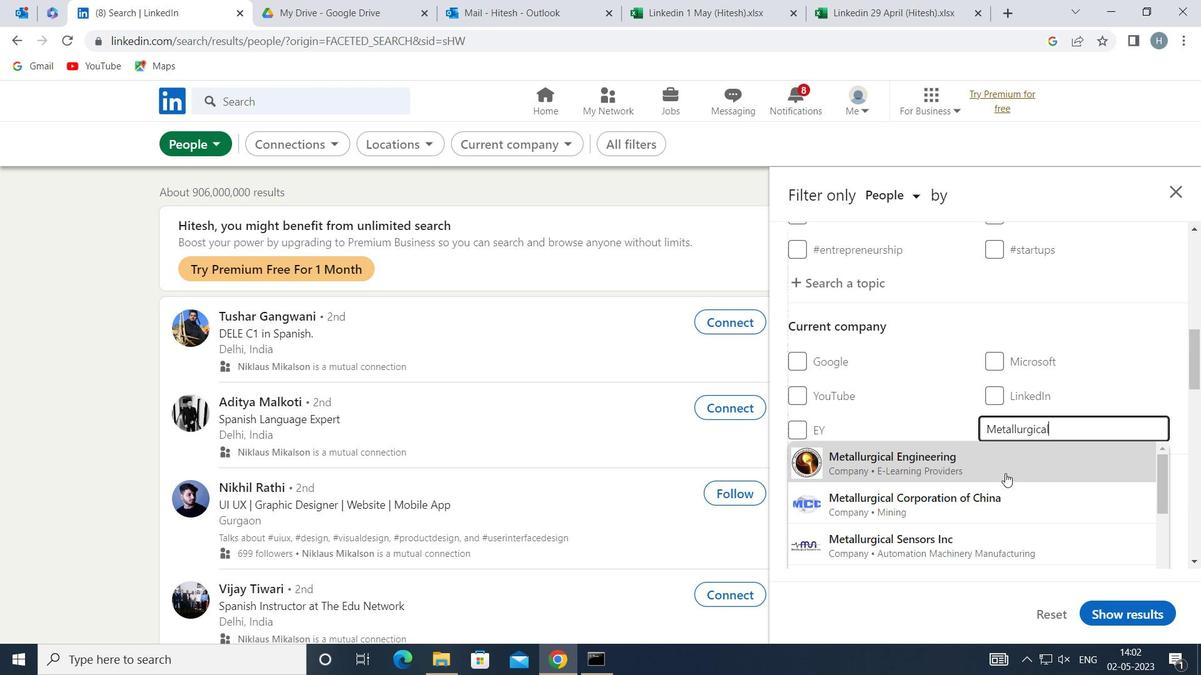 
Action: Key pressed <Key.space>
Screenshot: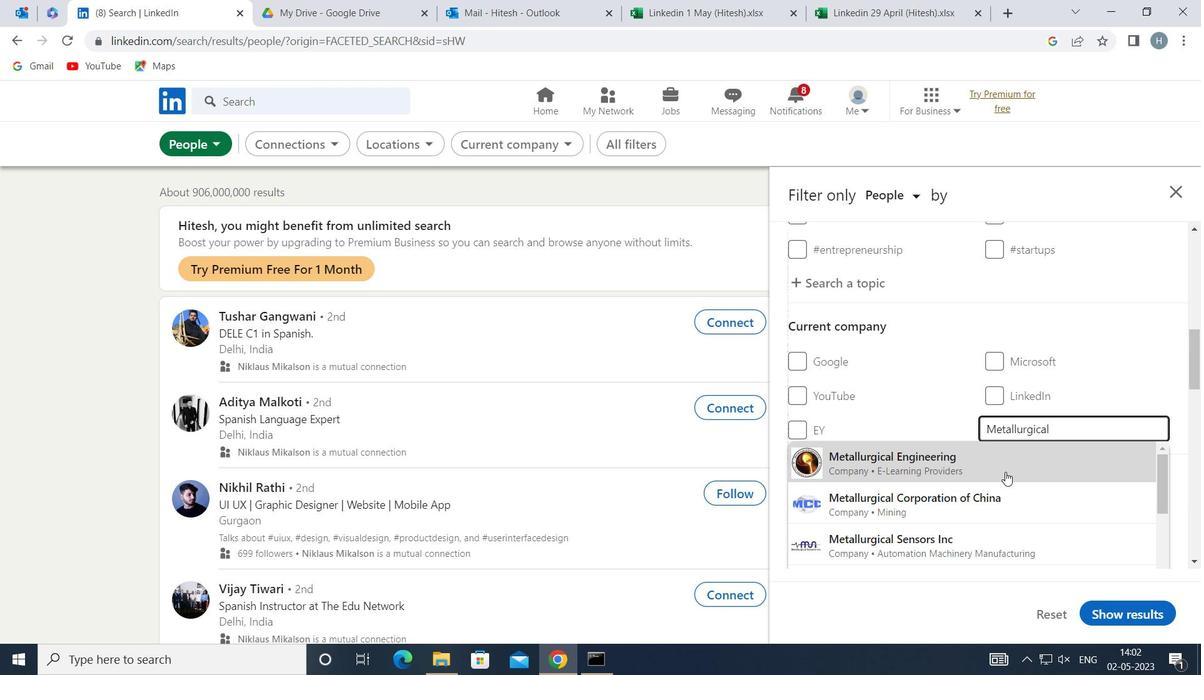 
Action: Mouse moved to (1003, 478)
Screenshot: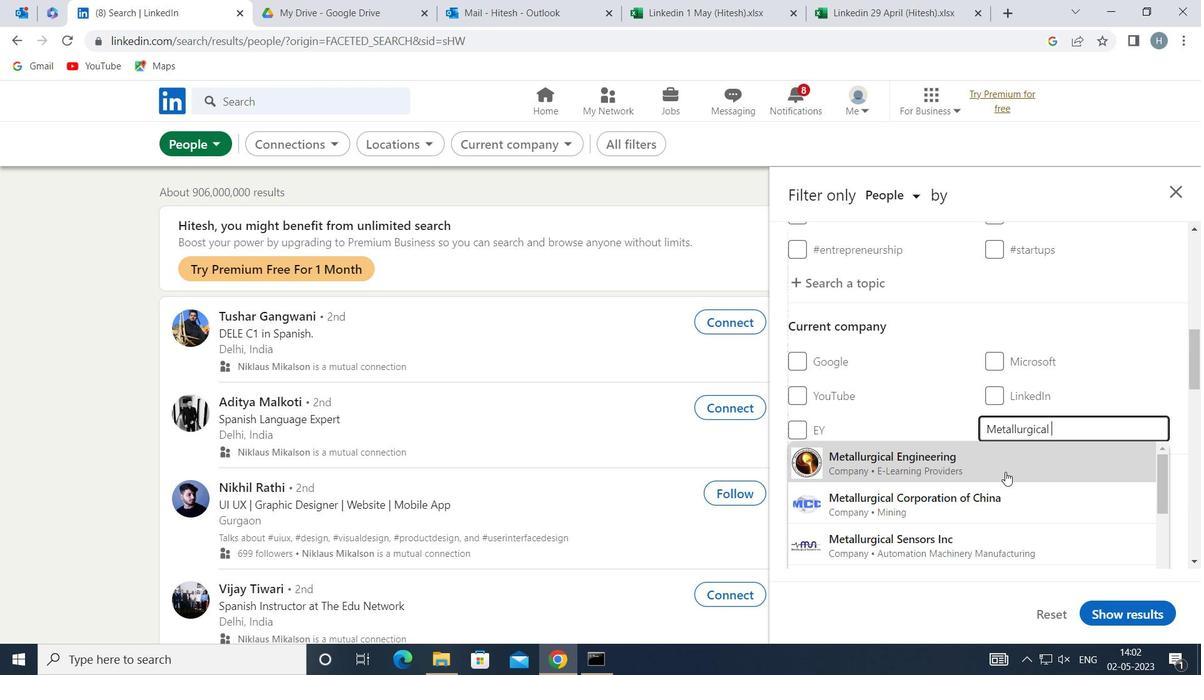 
Action: Key pressed <Key.shift>
Screenshot: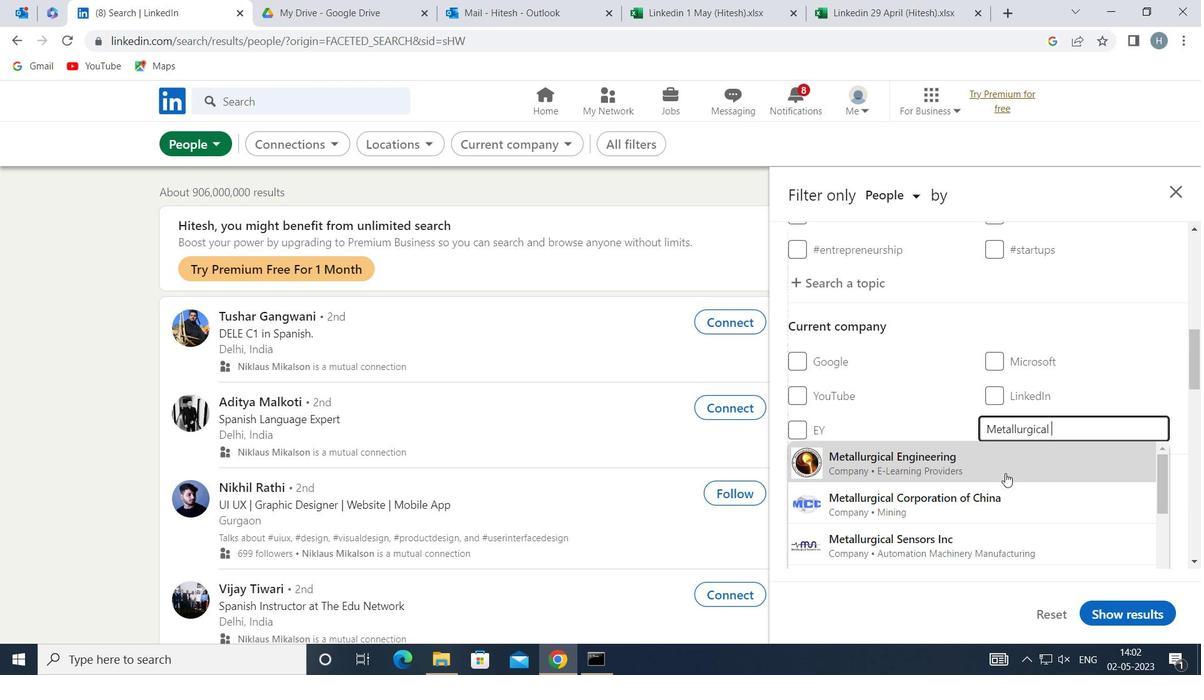 
Action: Mouse moved to (1001, 486)
Screenshot: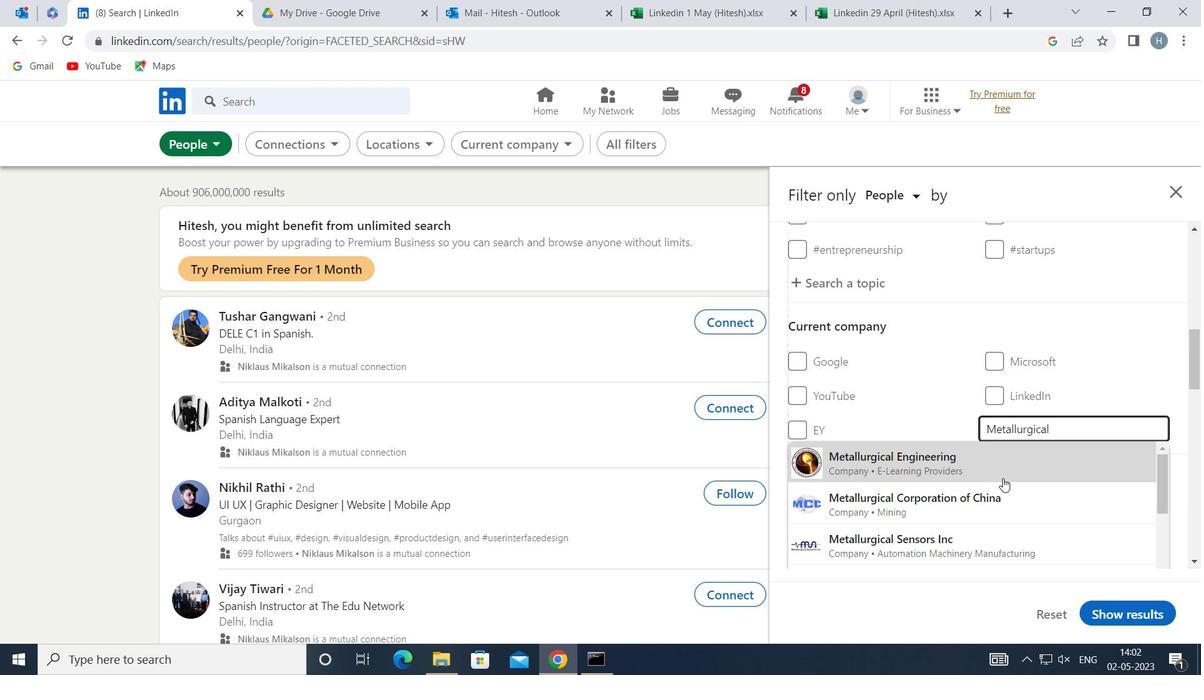 
Action: Key pressed E
Screenshot: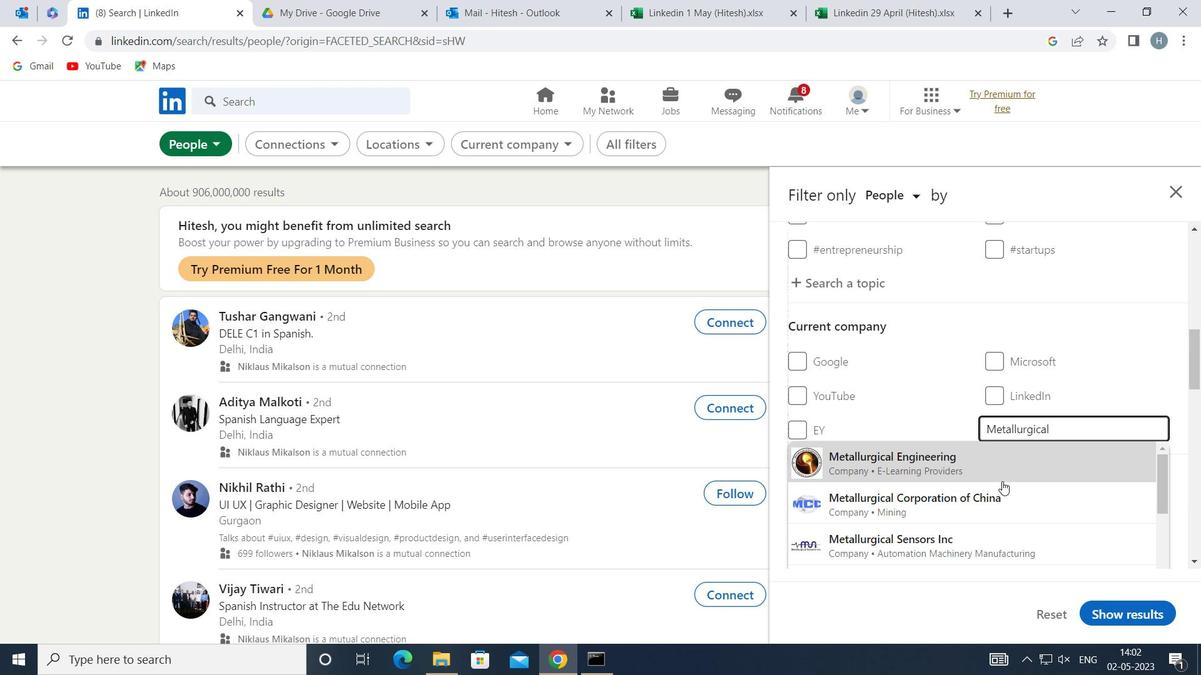 
Action: Mouse moved to (1001, 488)
Screenshot: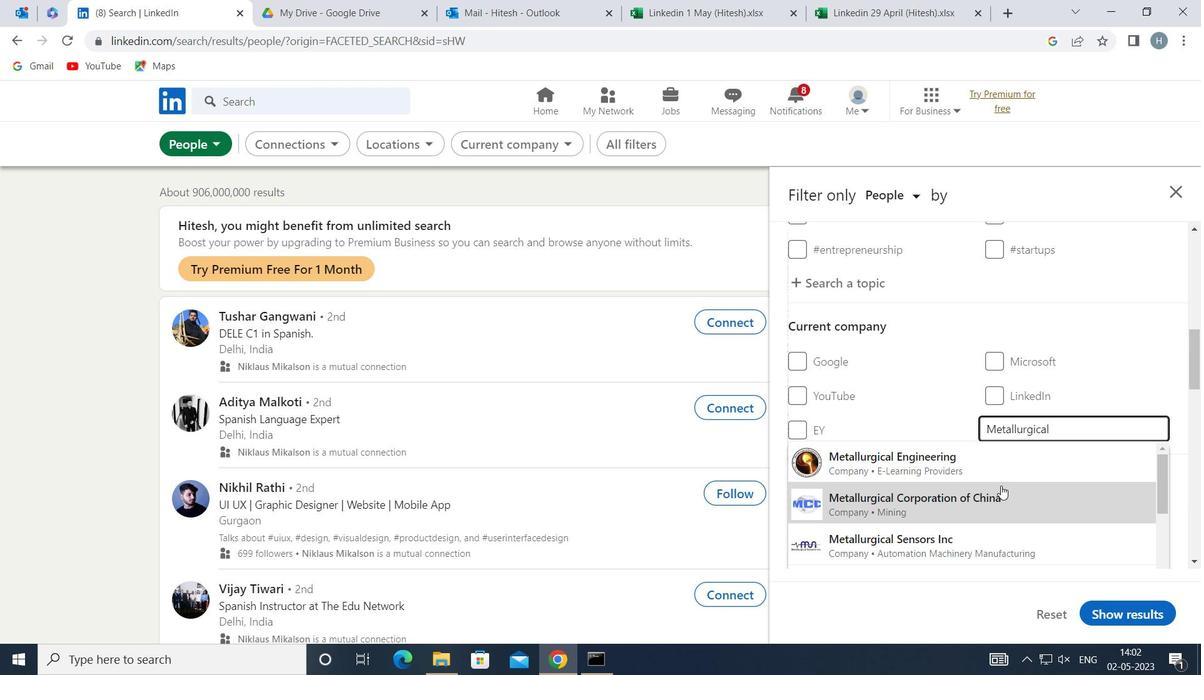 
Action: Key pressed NG
Screenshot: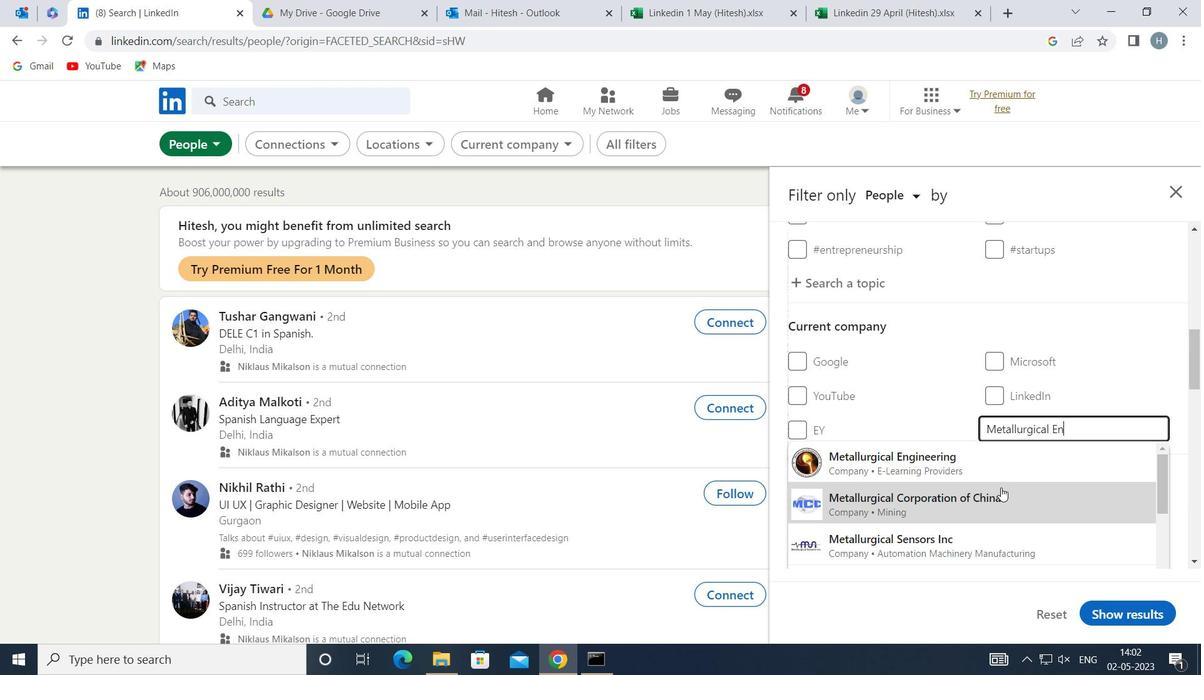 
Action: Mouse moved to (1008, 466)
Screenshot: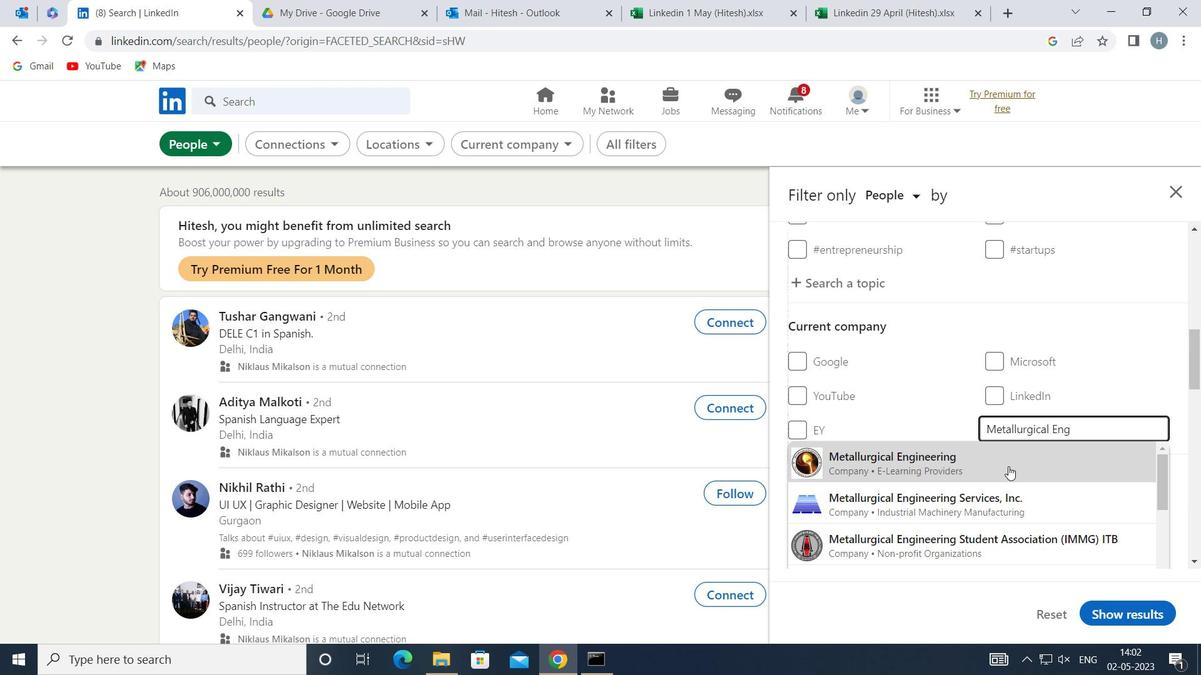 
Action: Mouse pressed left at (1008, 466)
Screenshot: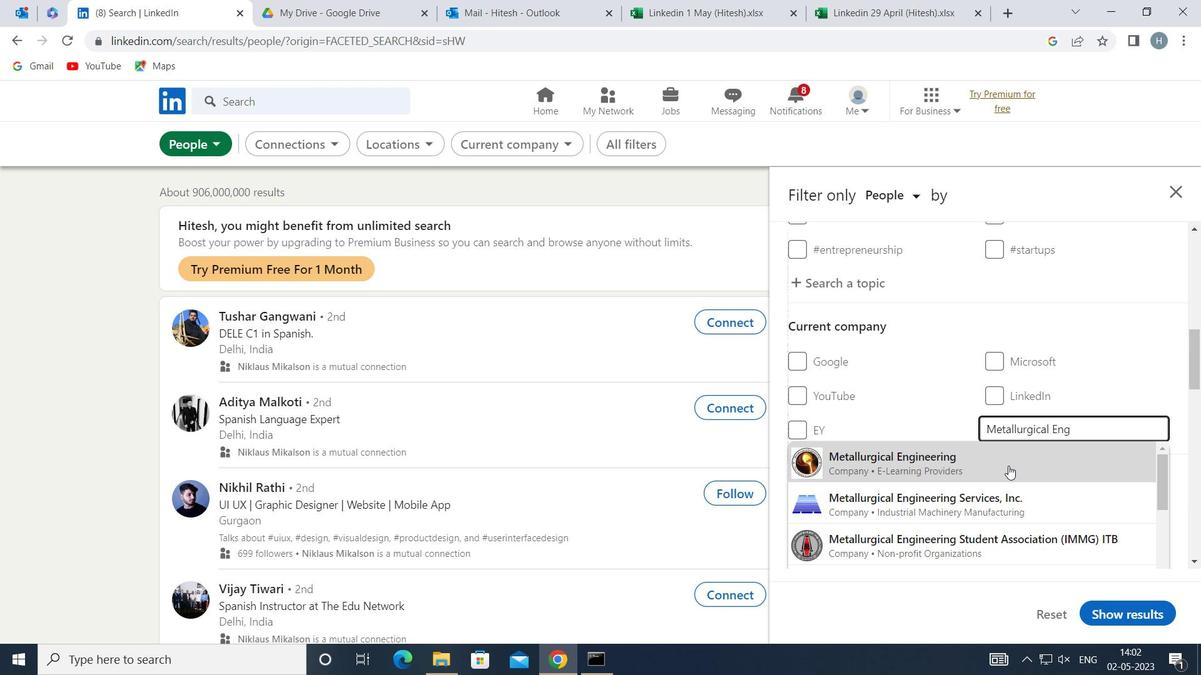 
Action: Mouse moved to (976, 434)
Screenshot: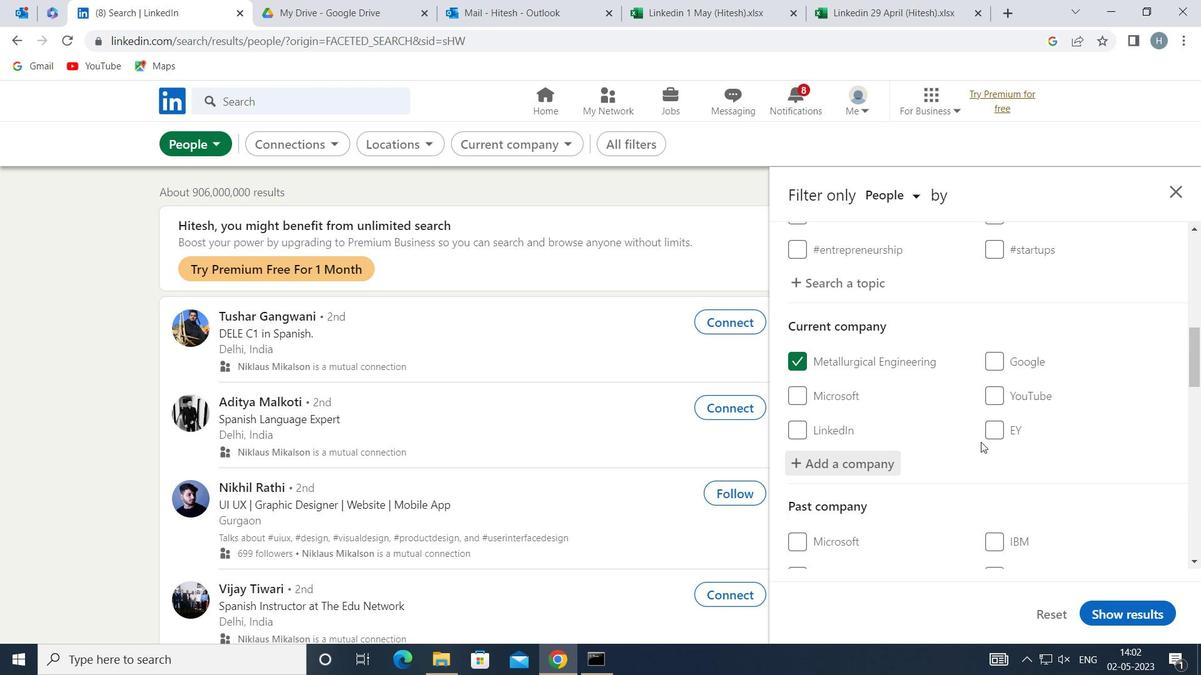 
Action: Mouse scrolled (976, 433) with delta (0, 0)
Screenshot: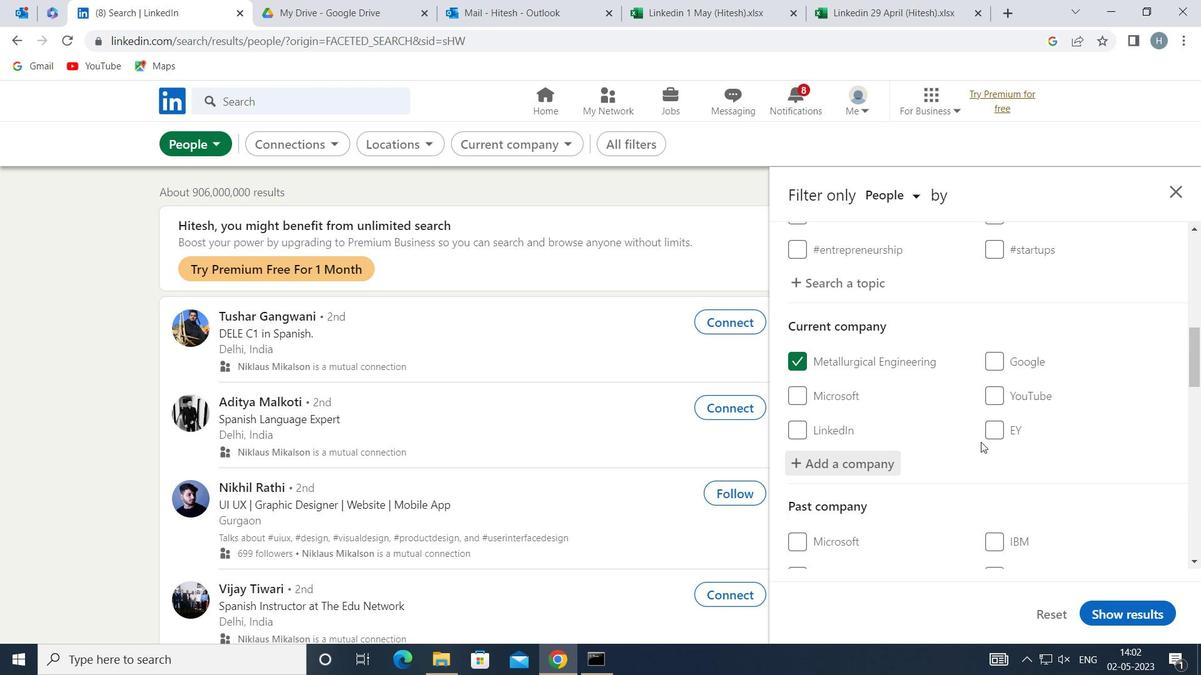 
Action: Mouse scrolled (976, 433) with delta (0, 0)
Screenshot: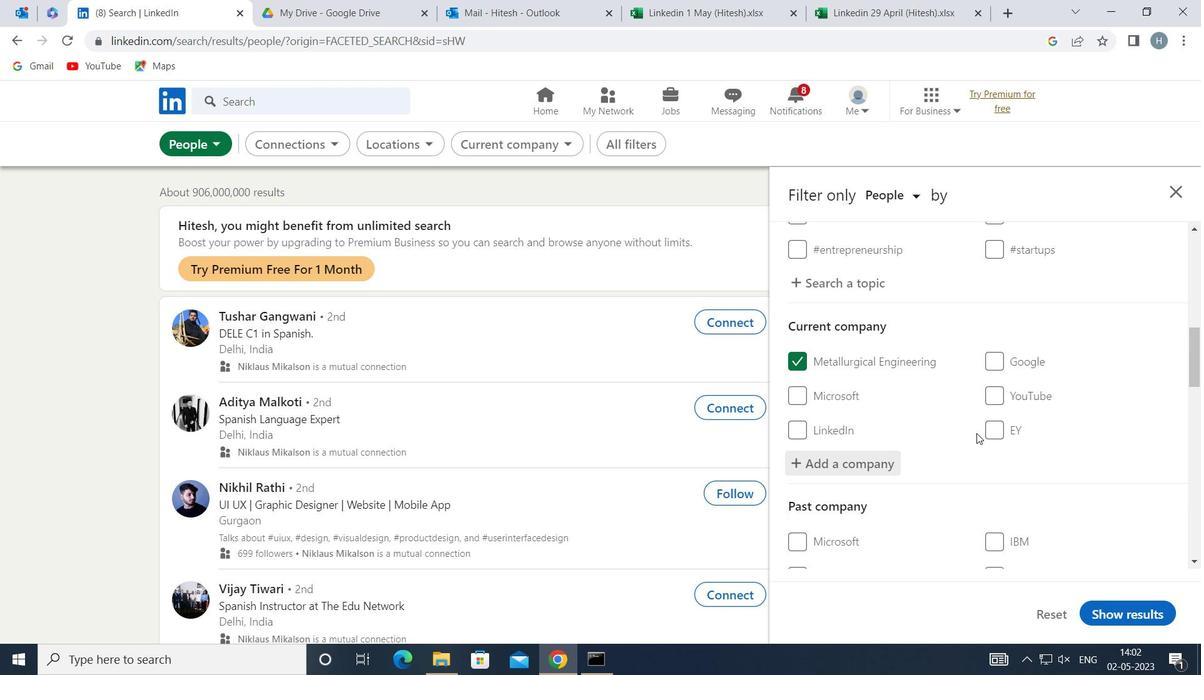 
Action: Mouse scrolled (976, 433) with delta (0, 0)
Screenshot: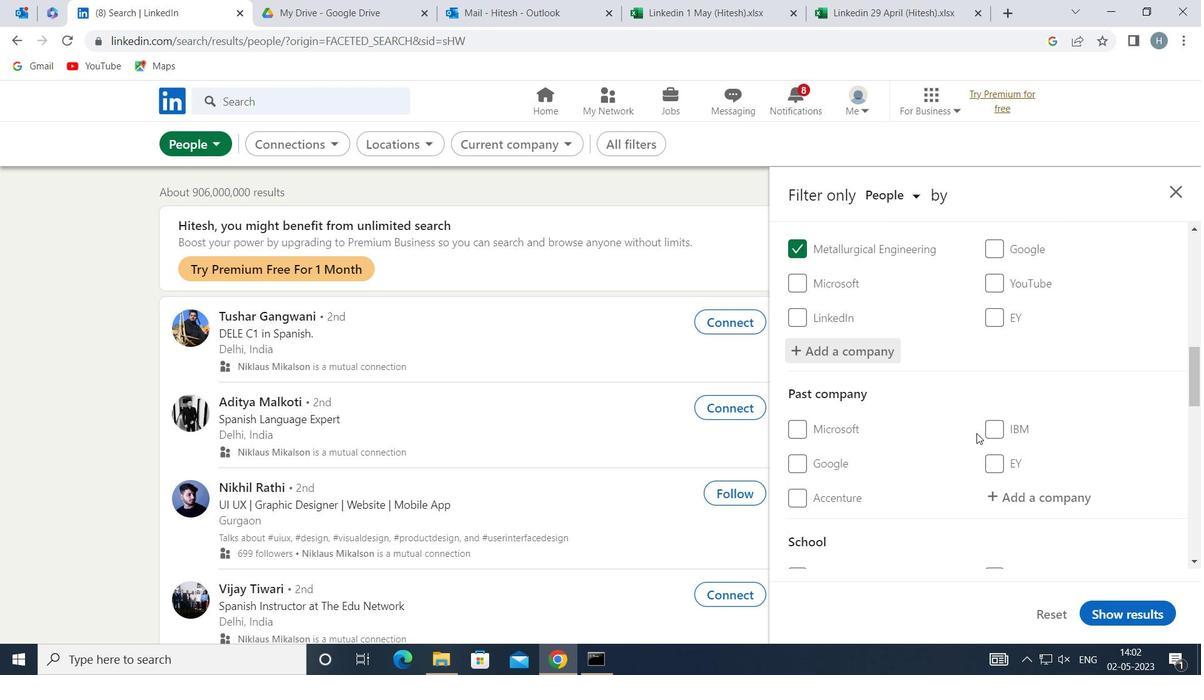 
Action: Mouse scrolled (976, 433) with delta (0, 0)
Screenshot: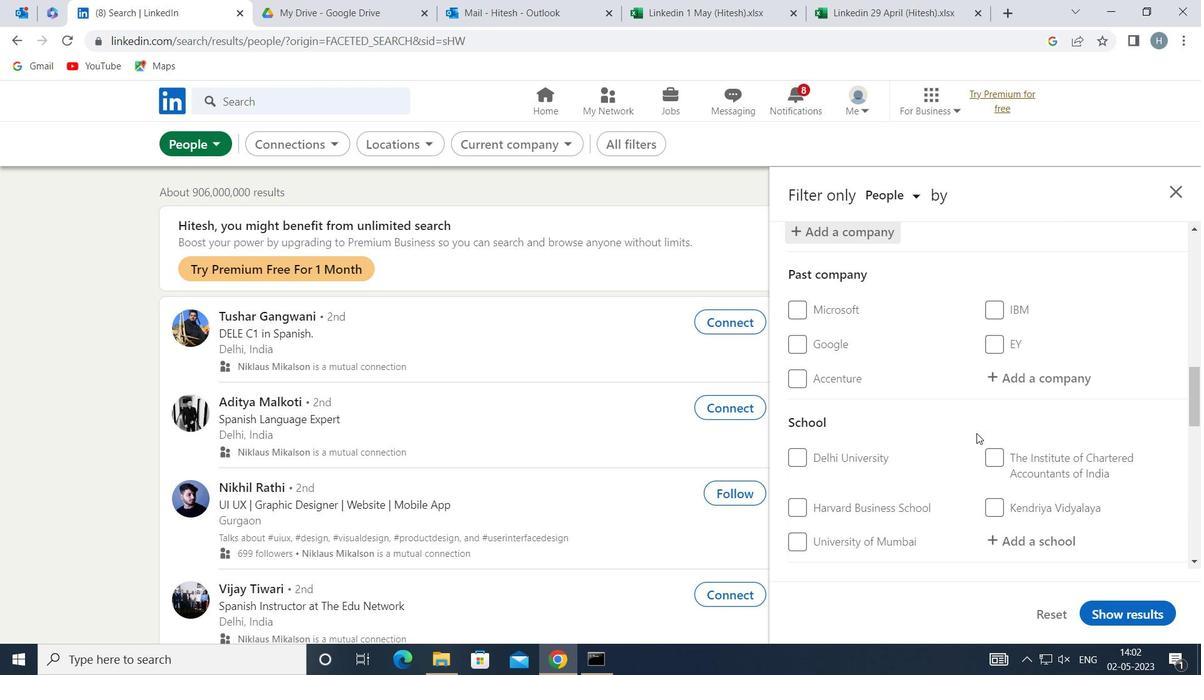 
Action: Mouse moved to (1013, 457)
Screenshot: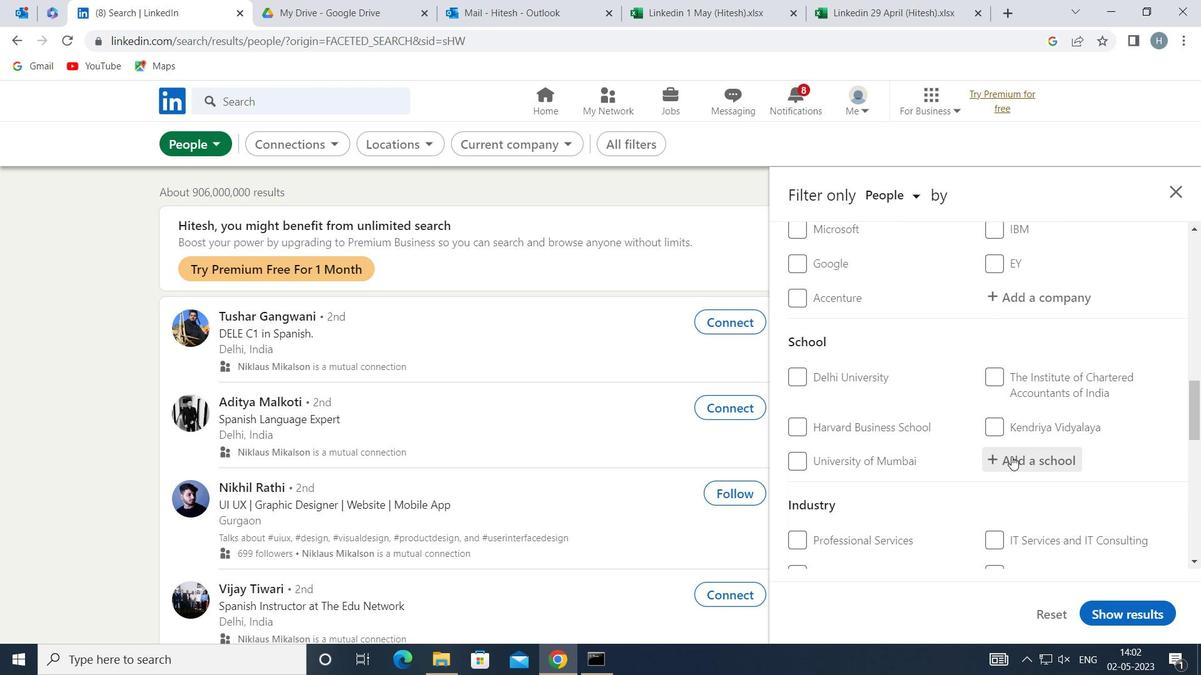 
Action: Mouse pressed left at (1013, 457)
Screenshot: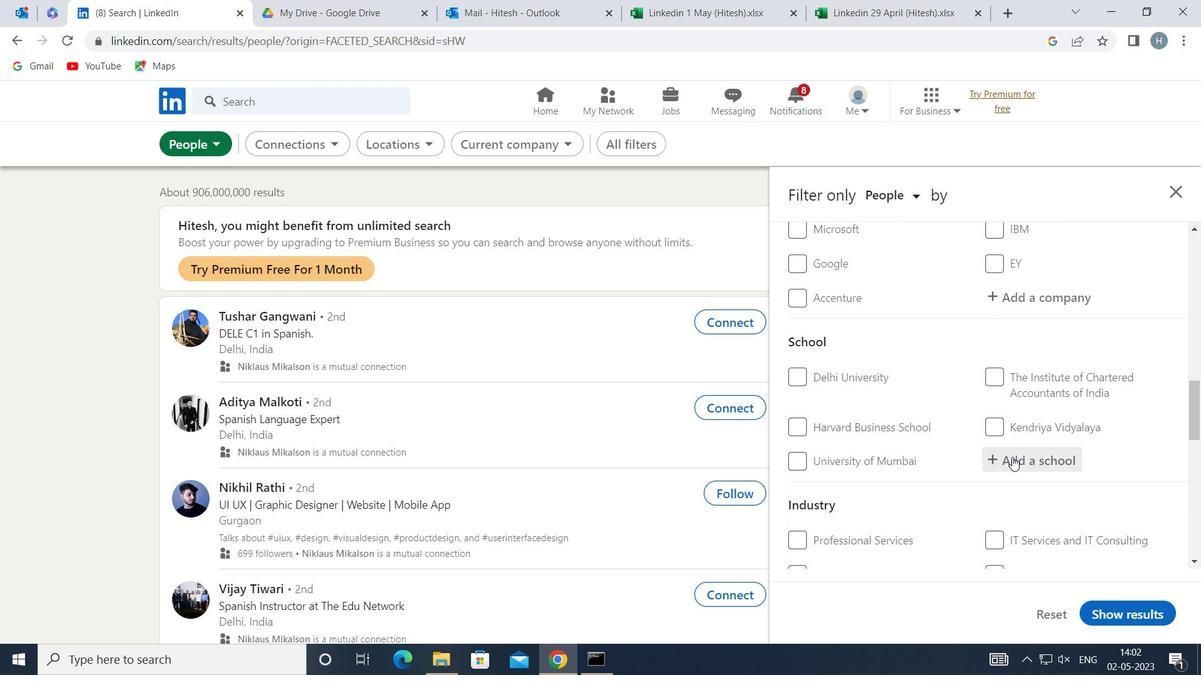 
Action: Key pressed <Key.shift>GEETANJALI<Key.space>
Screenshot: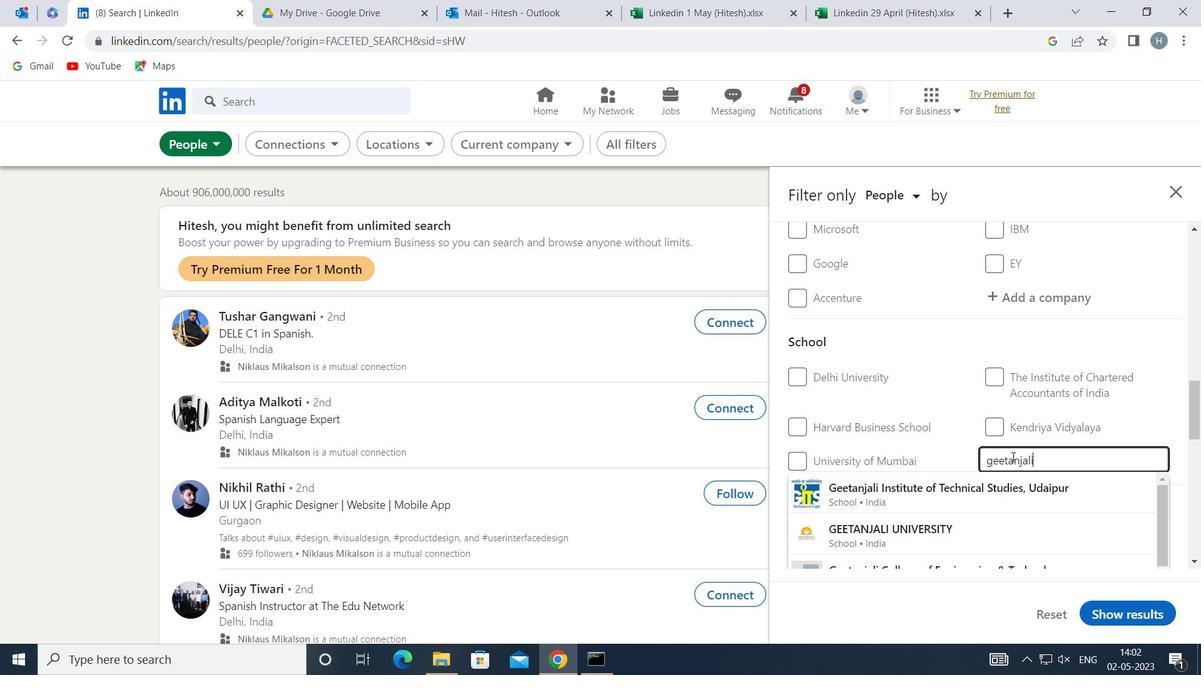 
Action: Mouse moved to (1050, 497)
Screenshot: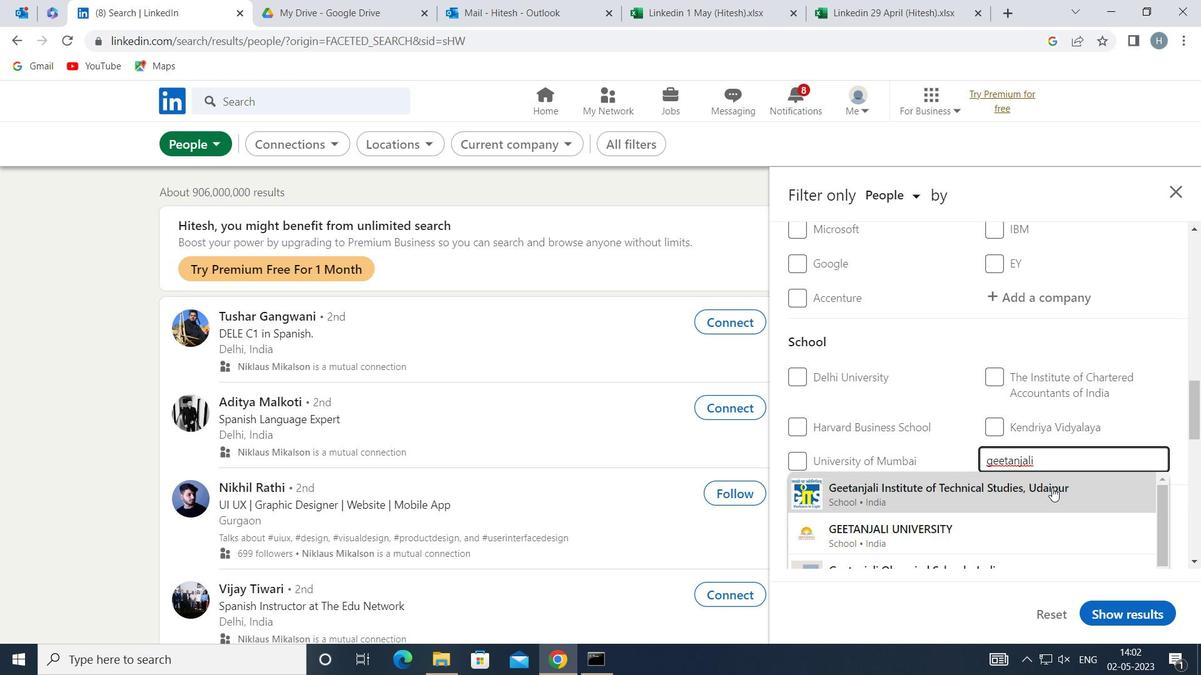 
Action: Mouse pressed left at (1050, 497)
Screenshot: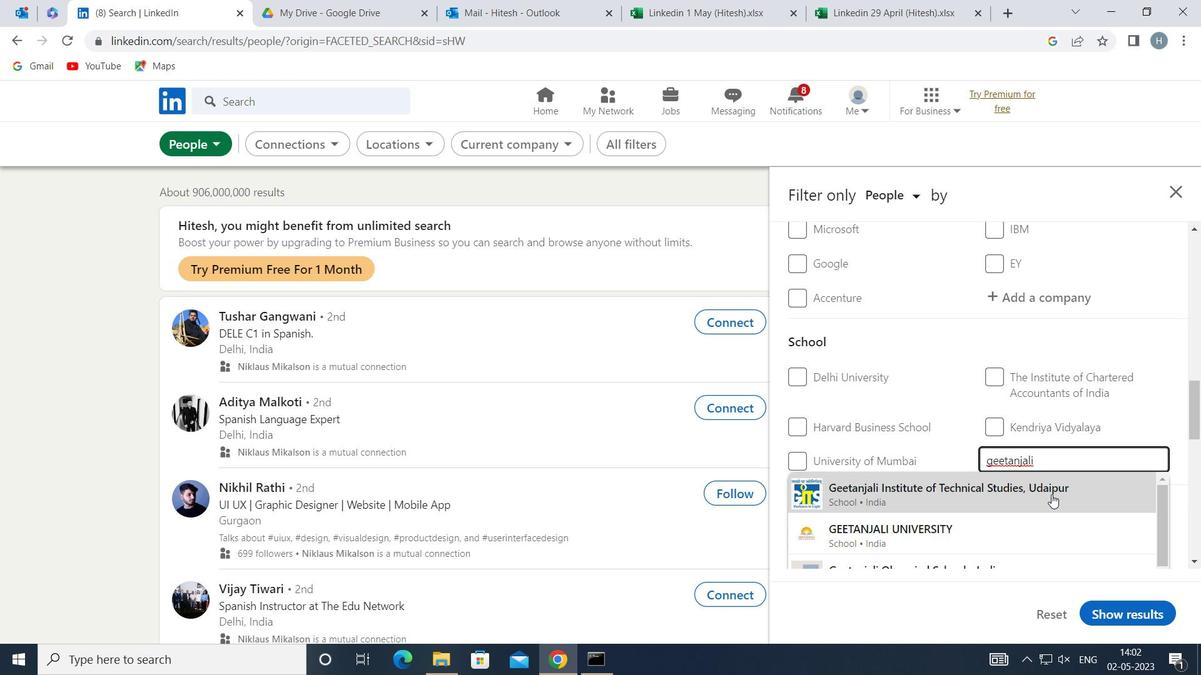 
Action: Mouse moved to (937, 448)
Screenshot: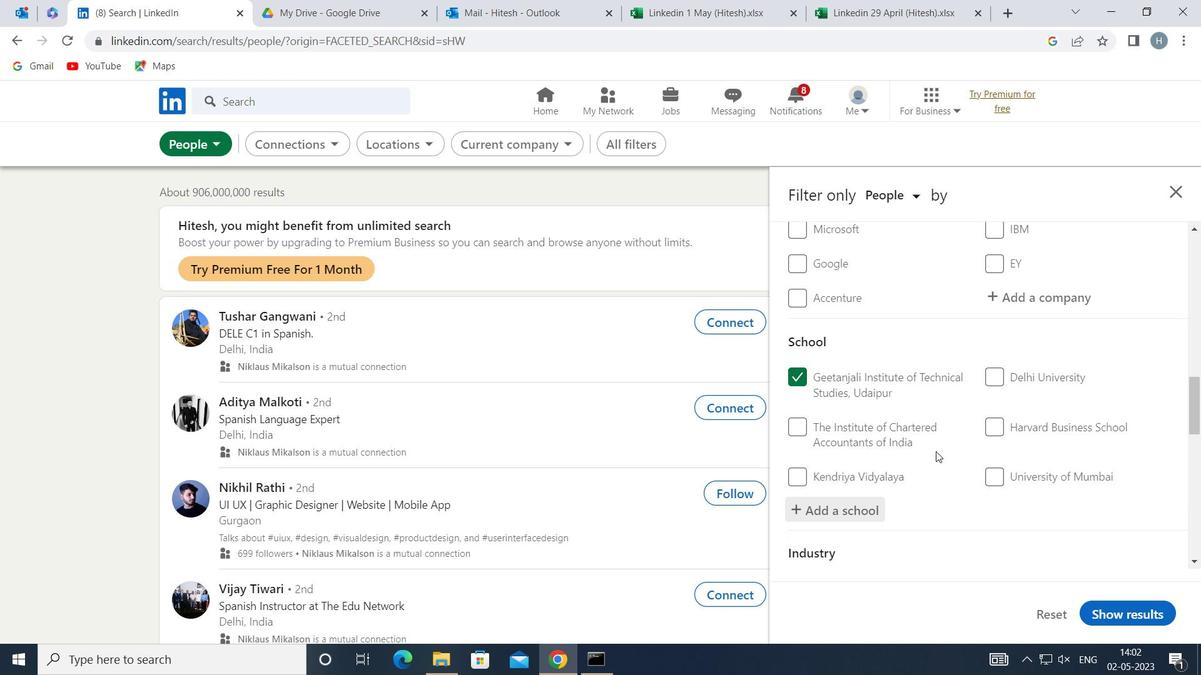 
Action: Mouse scrolled (937, 447) with delta (0, 0)
Screenshot: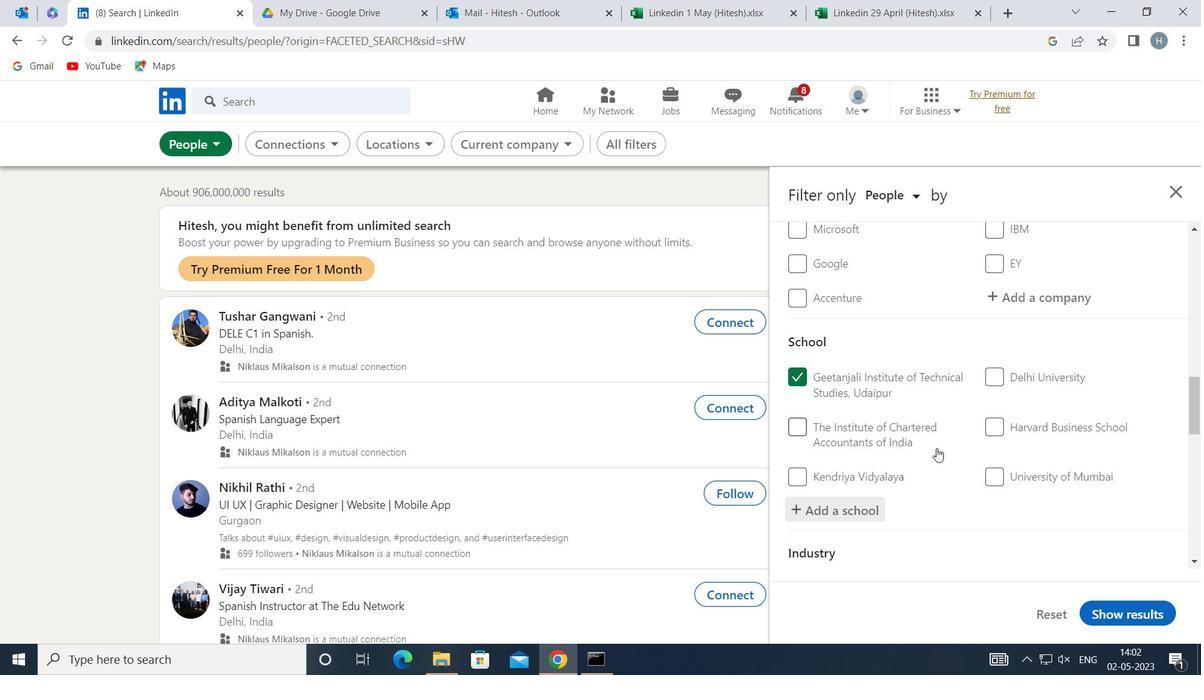 
Action: Mouse scrolled (937, 447) with delta (0, 0)
Screenshot: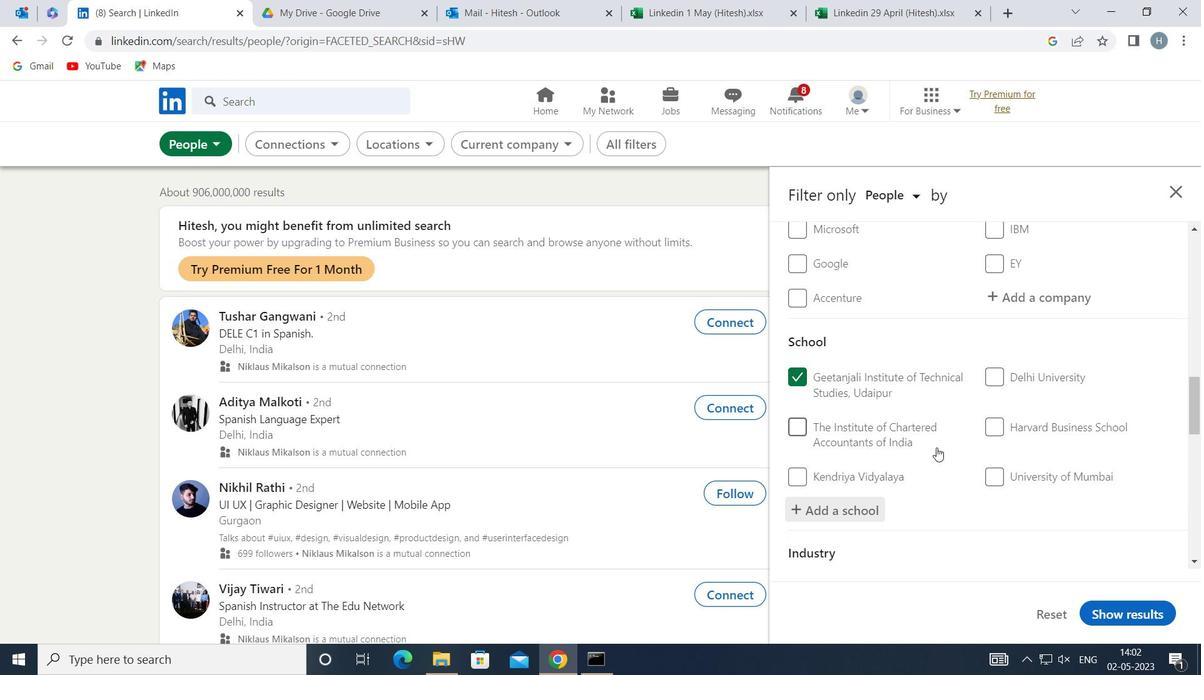 
Action: Mouse moved to (938, 448)
Screenshot: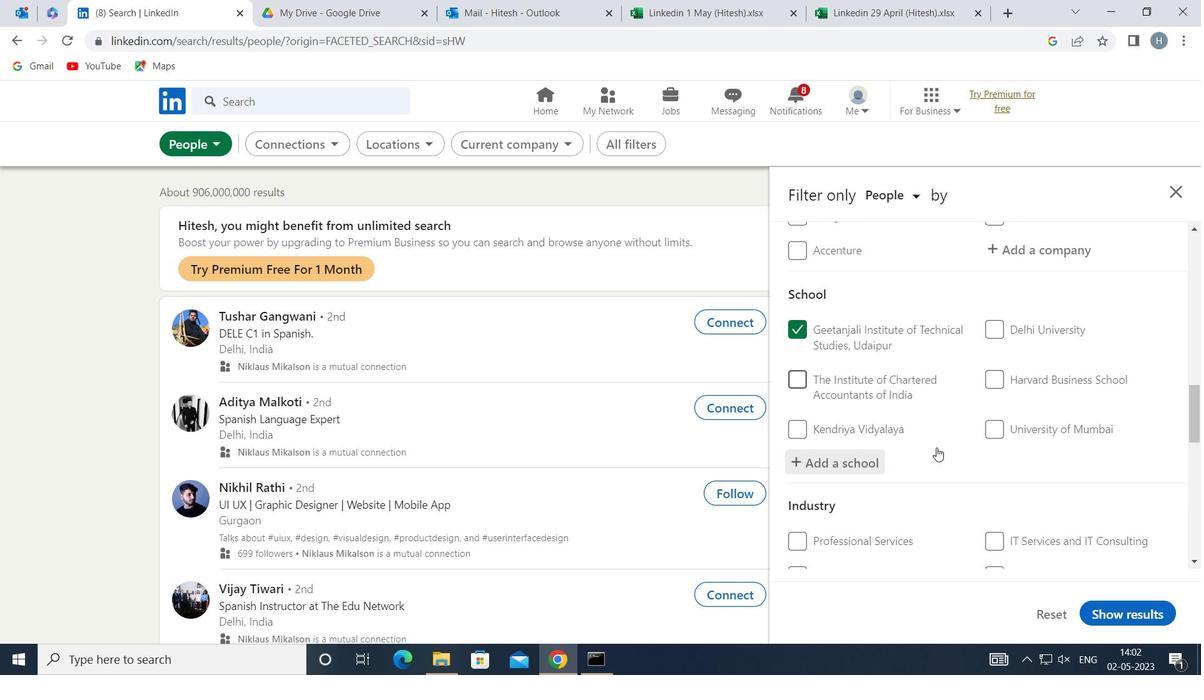 
Action: Mouse scrolled (938, 447) with delta (0, 0)
Screenshot: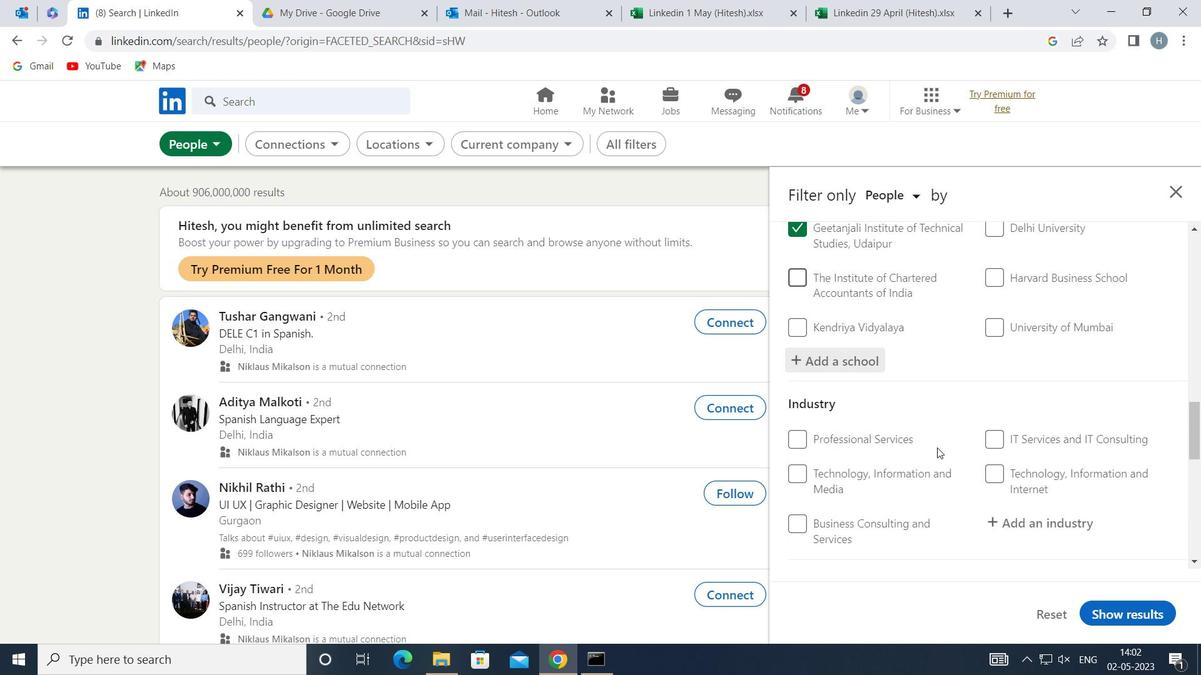 
Action: Mouse moved to (1023, 433)
Screenshot: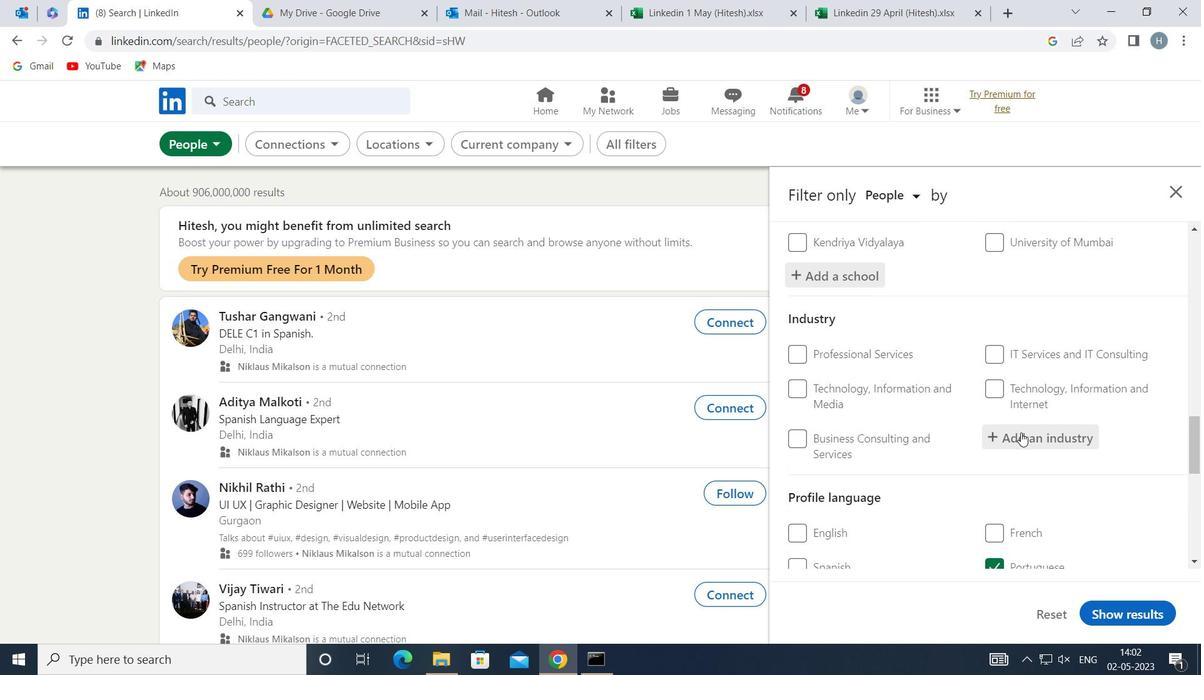 
Action: Mouse pressed left at (1023, 433)
Screenshot: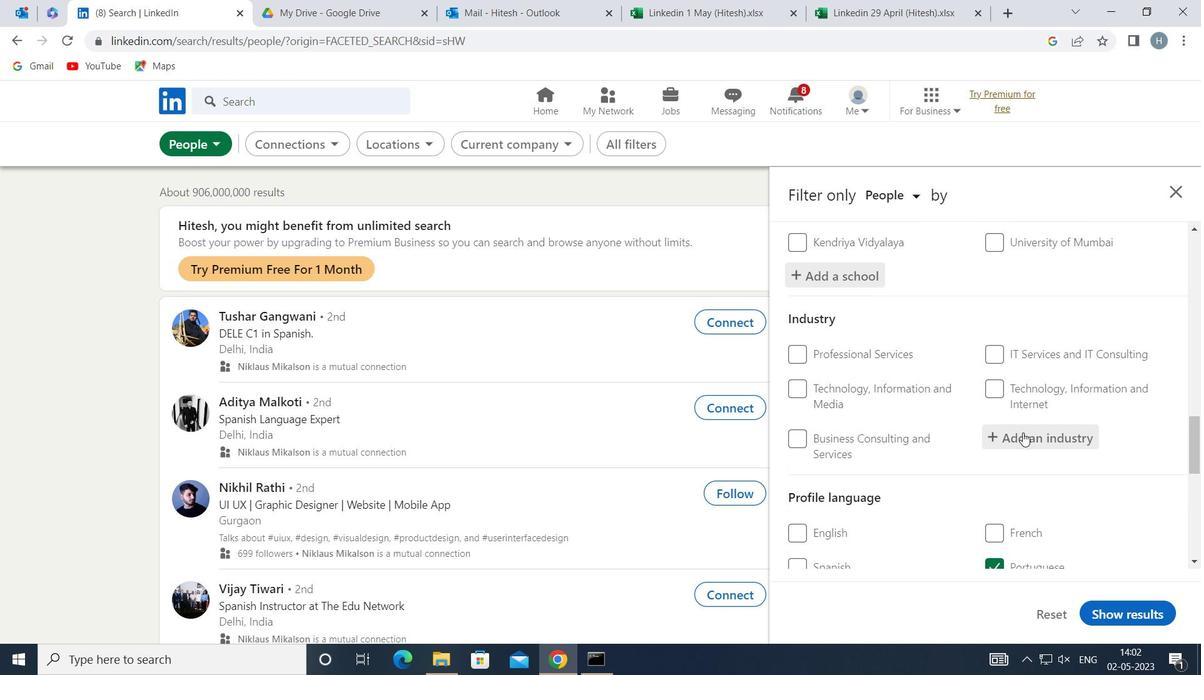 
Action: Mouse moved to (1023, 433)
Screenshot: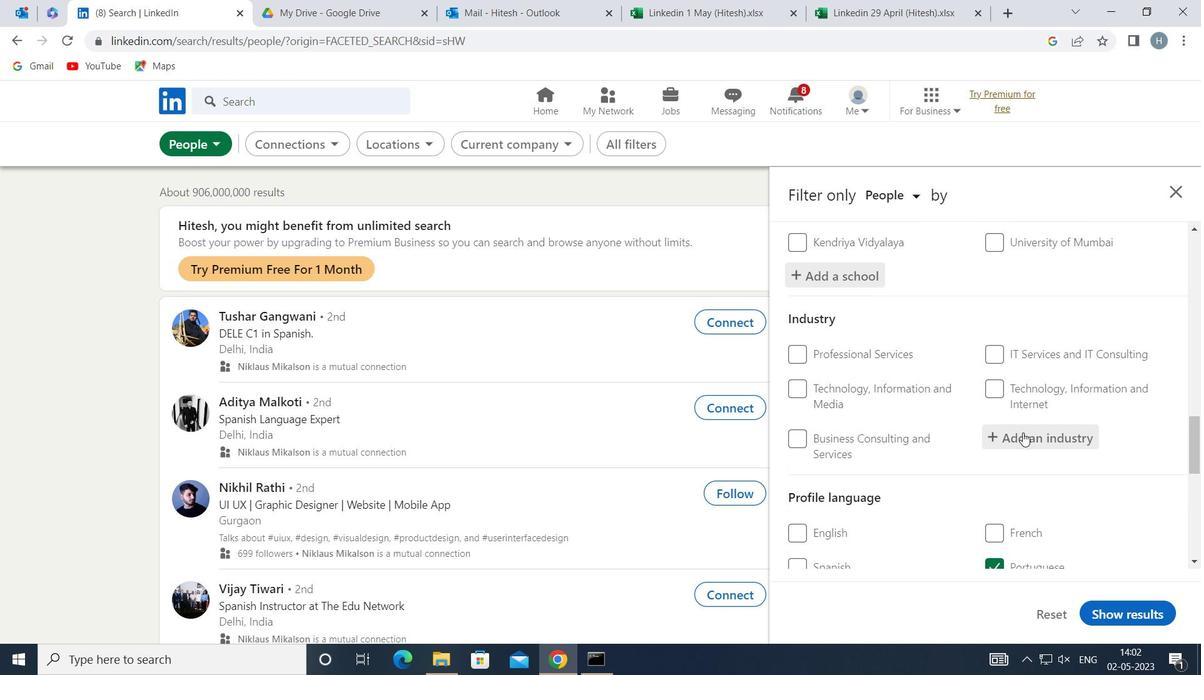 
Action: Key pressed <Key.shift>RETAIL<Key.space><Key.shift>FLO
Screenshot: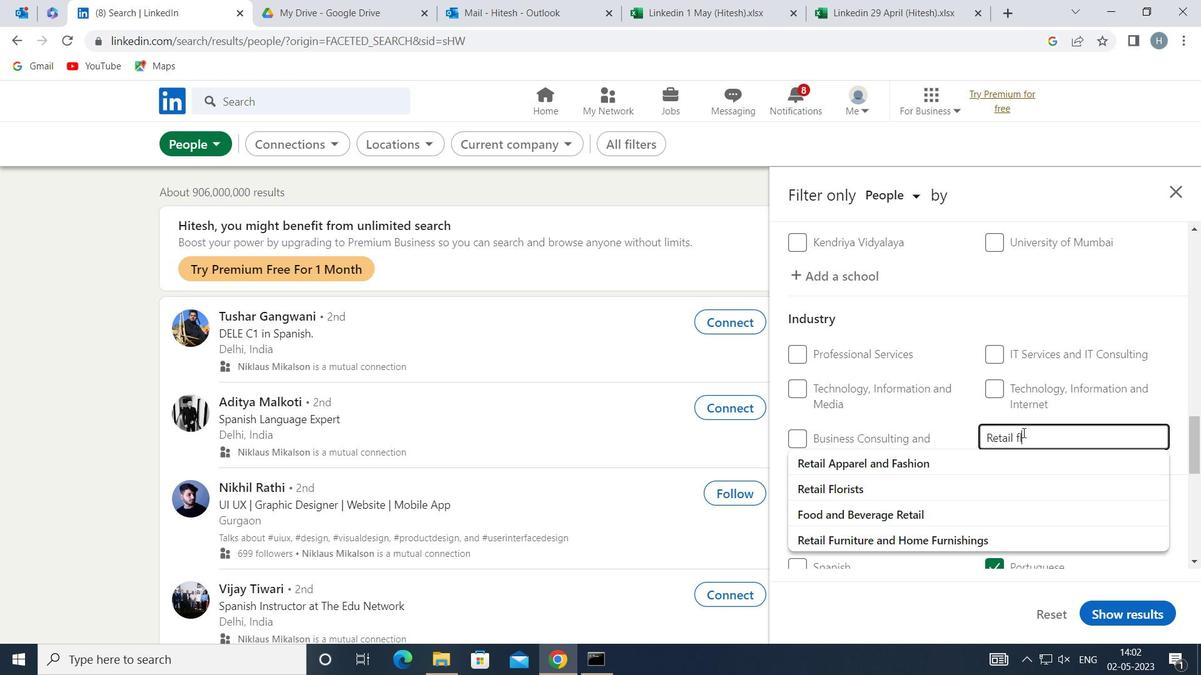
Action: Mouse moved to (969, 463)
Screenshot: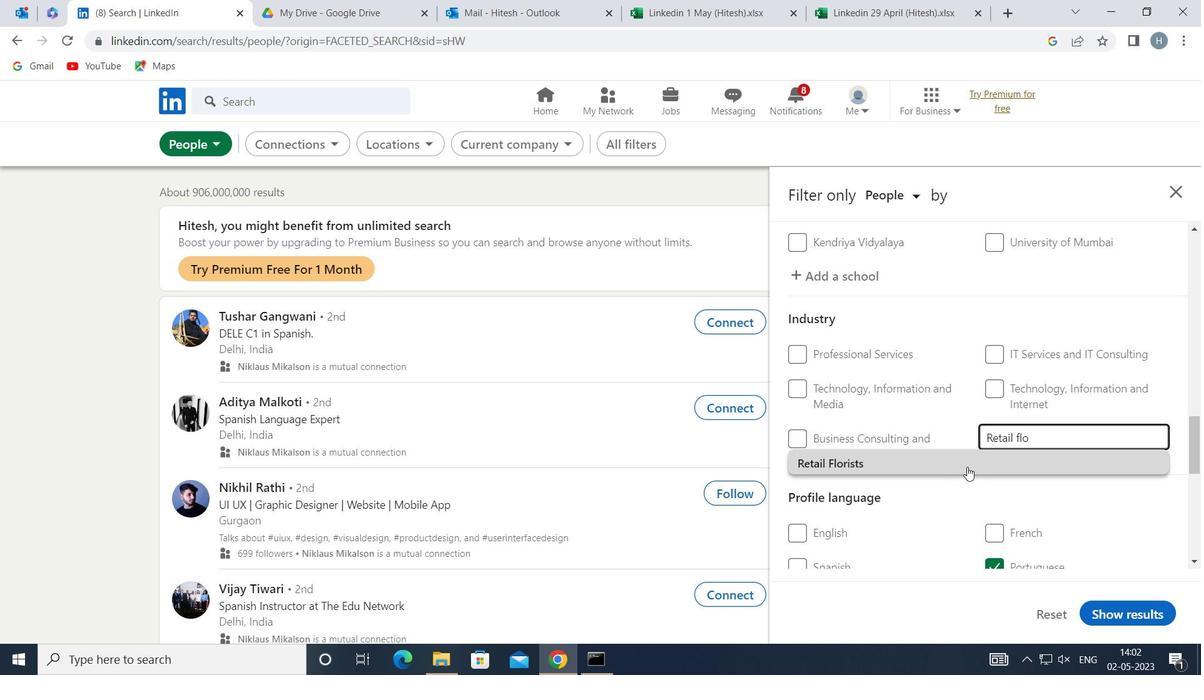 
Action: Mouse pressed left at (969, 463)
Screenshot: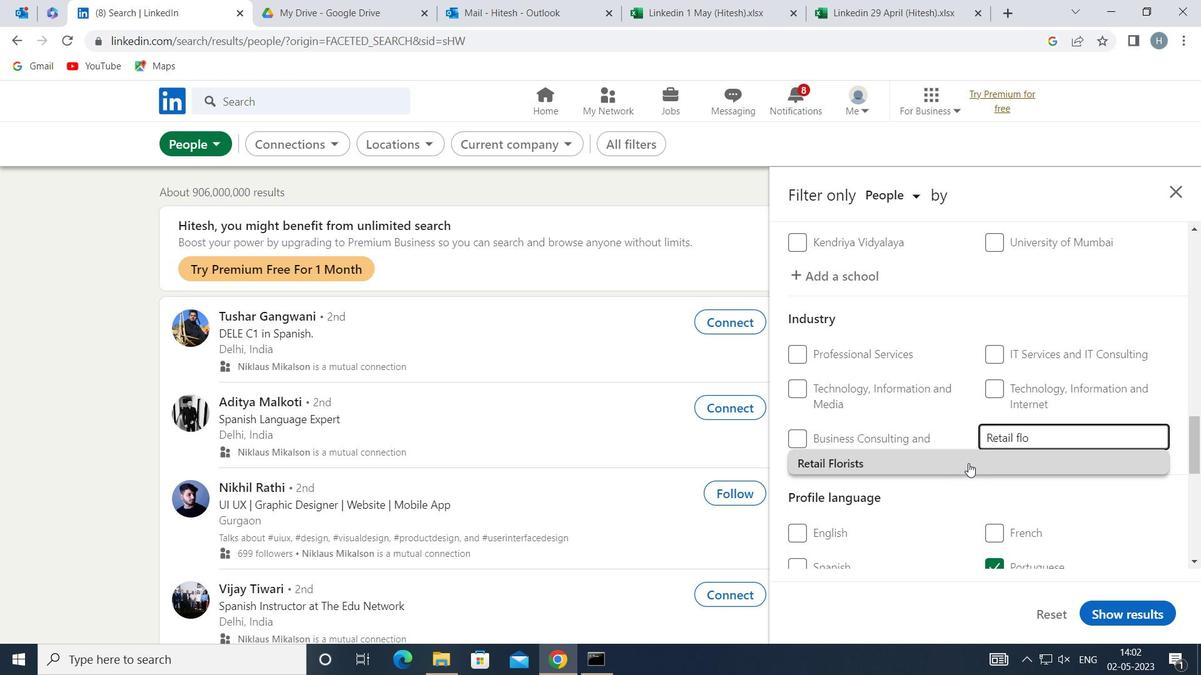 
Action: Mouse moved to (919, 466)
Screenshot: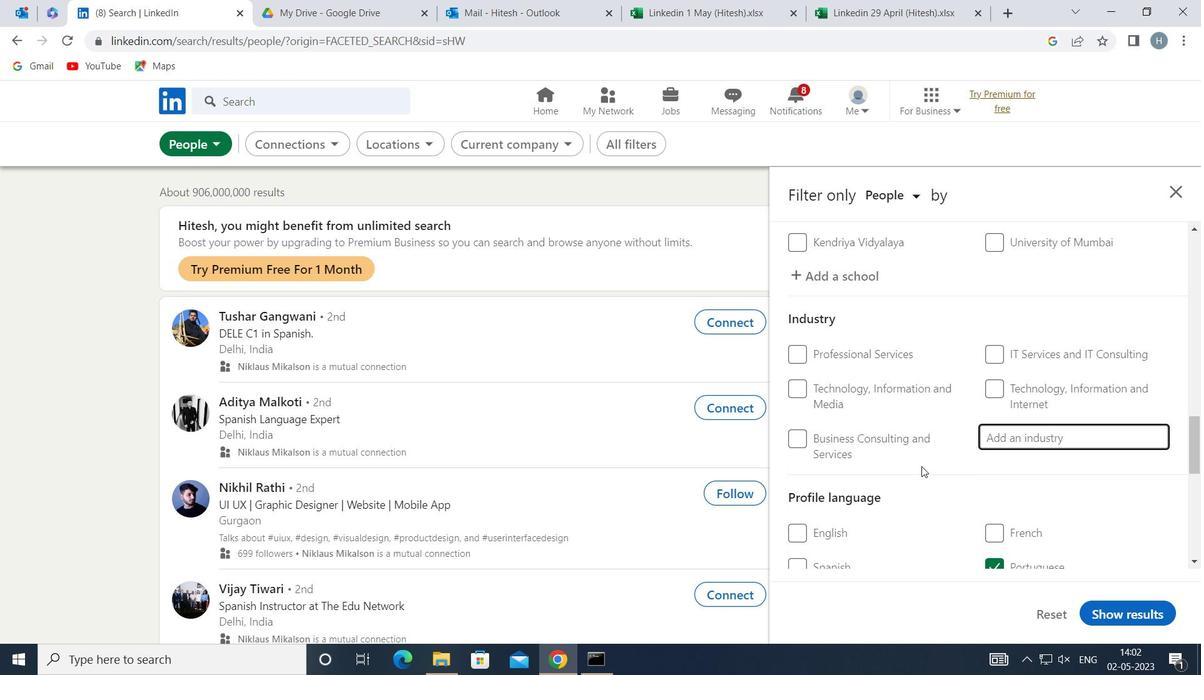 
Action: Mouse scrolled (919, 466) with delta (0, 0)
Screenshot: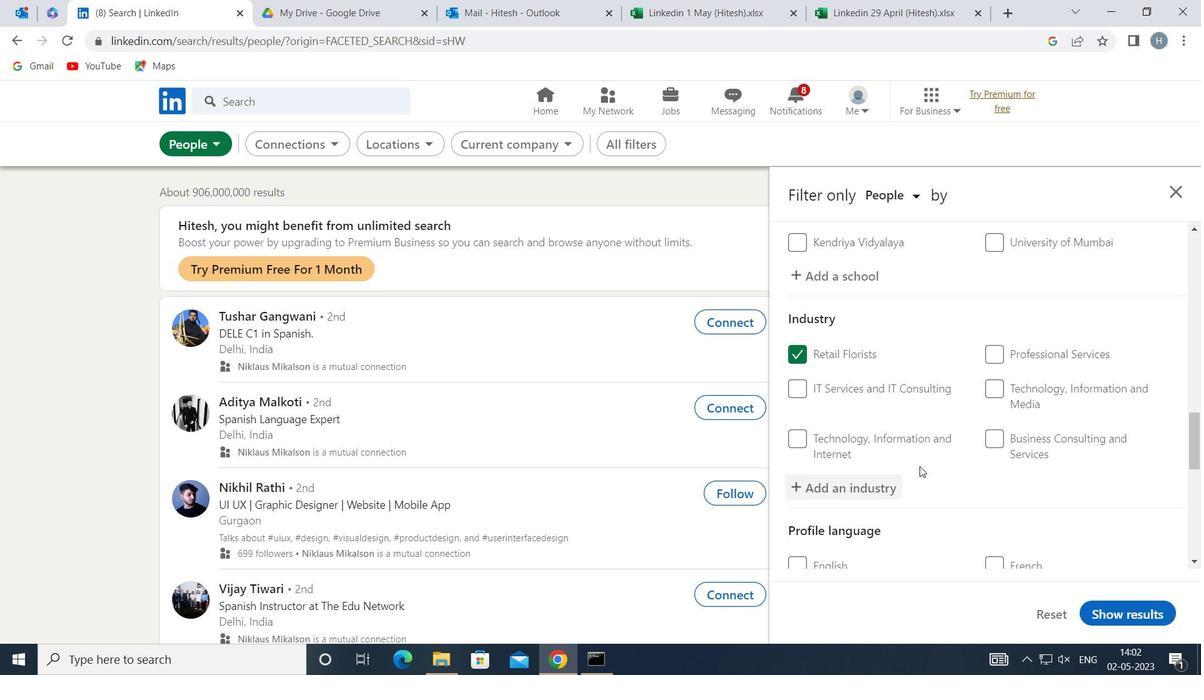 
Action: Mouse moved to (918, 466)
Screenshot: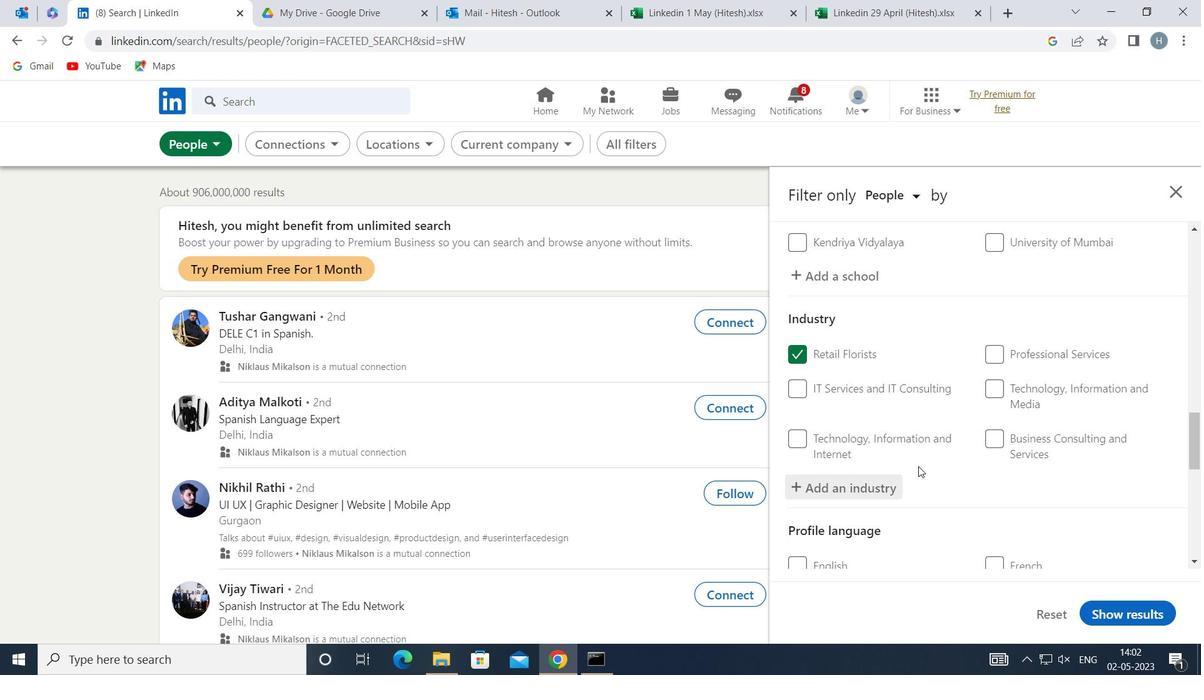 
Action: Mouse scrolled (918, 466) with delta (0, 0)
Screenshot: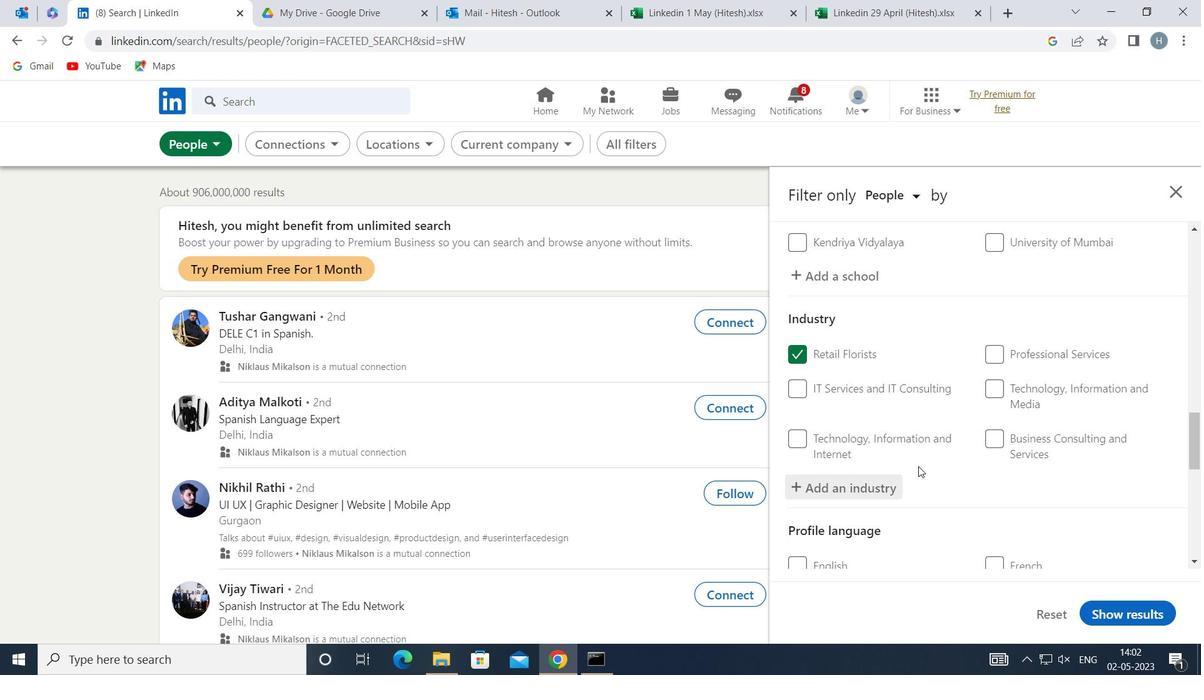 
Action: Mouse moved to (930, 461)
Screenshot: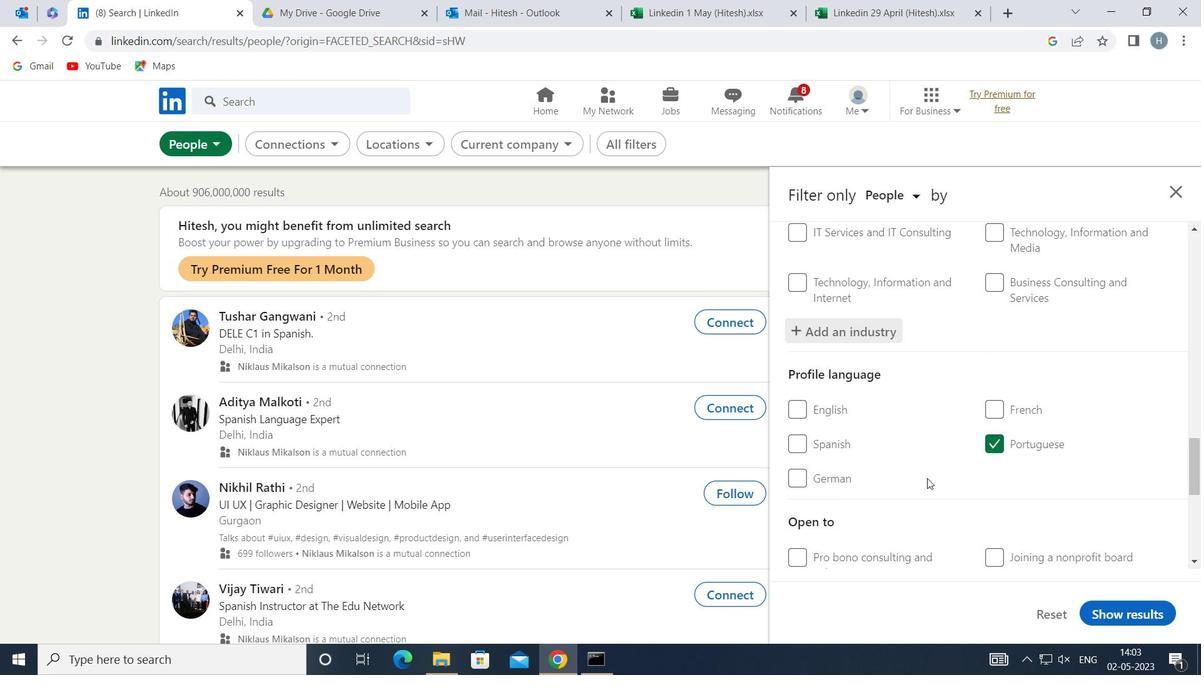 
Action: Mouse scrolled (930, 461) with delta (0, 0)
Screenshot: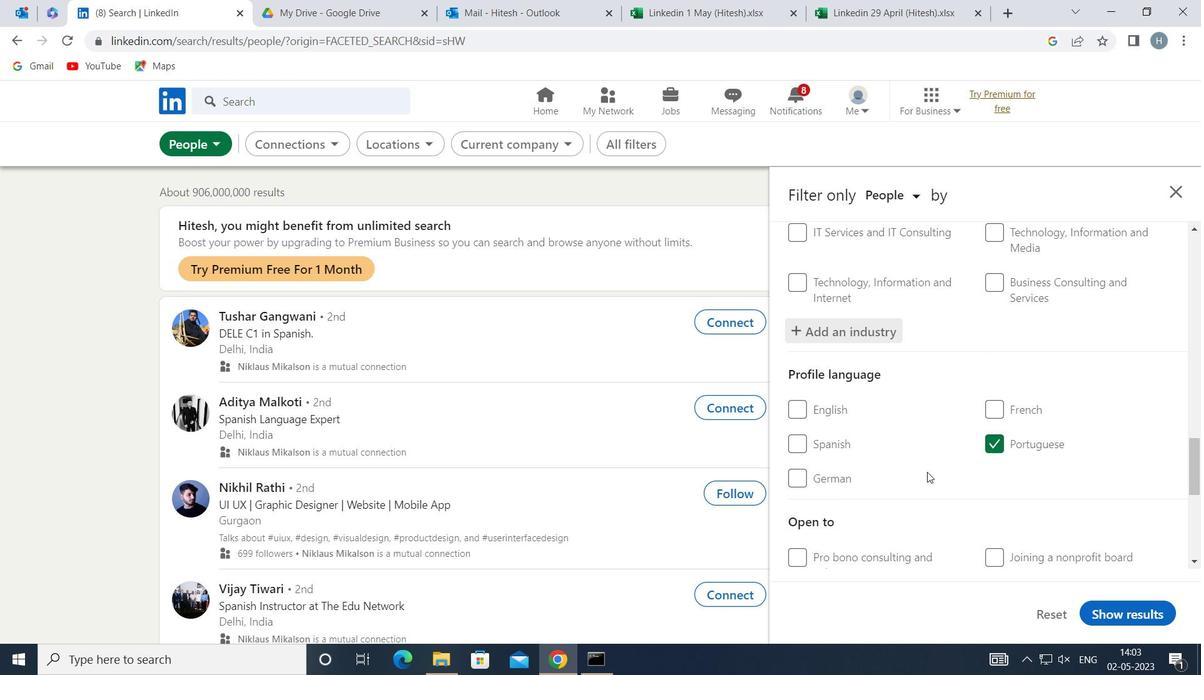 
Action: Mouse scrolled (930, 461) with delta (0, 0)
Screenshot: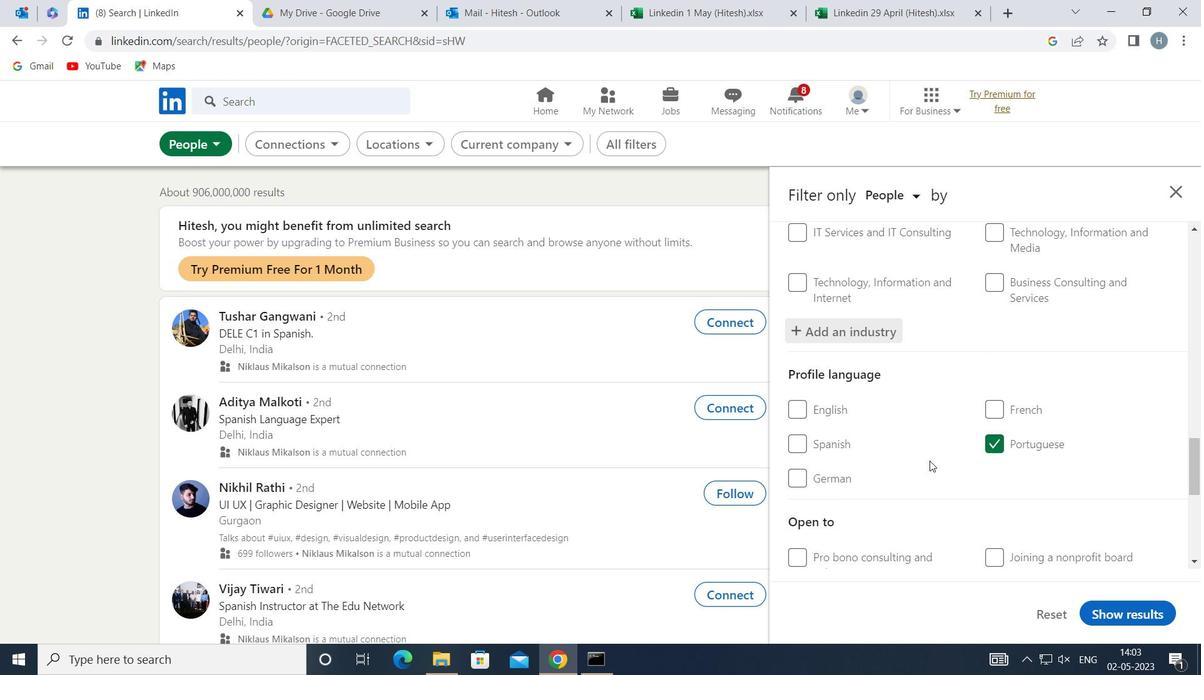 
Action: Mouse moved to (935, 458)
Screenshot: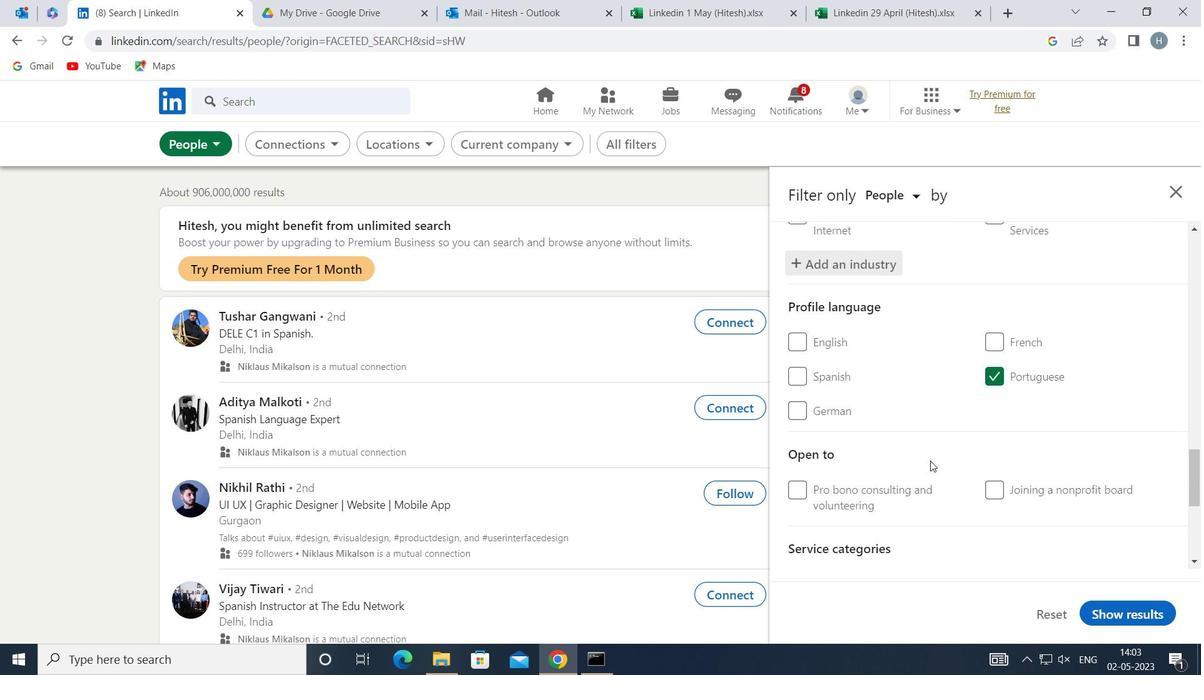 
Action: Mouse scrolled (935, 457) with delta (0, 0)
Screenshot: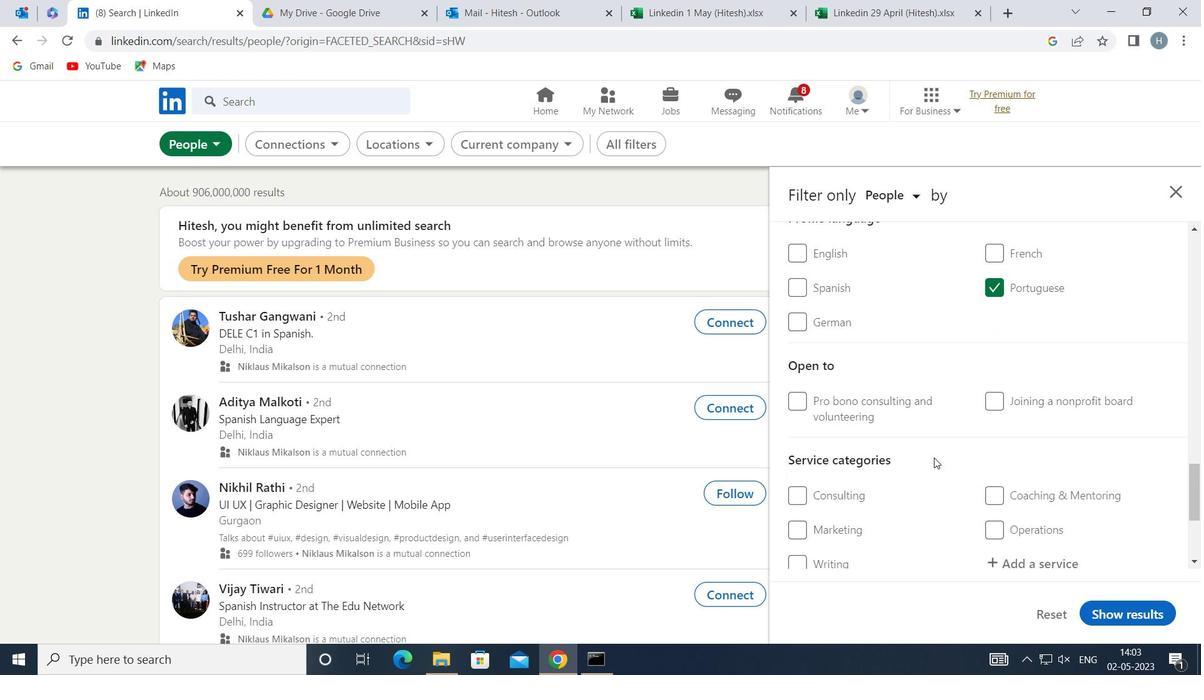 
Action: Mouse moved to (937, 458)
Screenshot: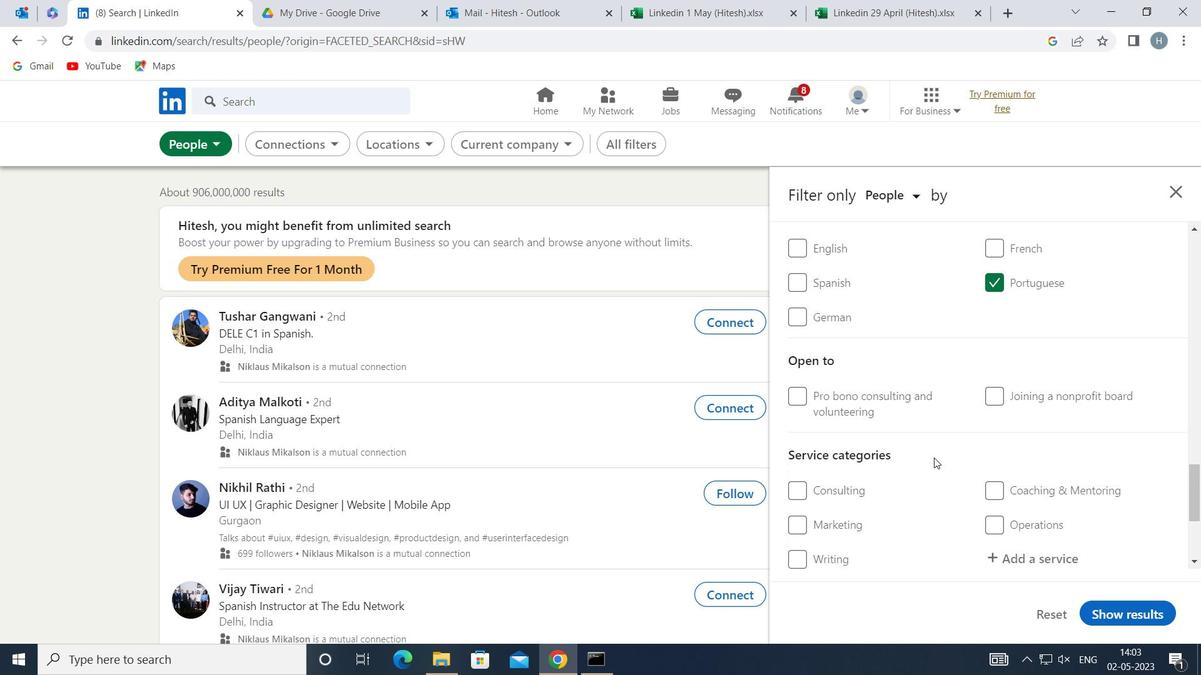 
Action: Mouse scrolled (937, 457) with delta (0, 0)
Screenshot: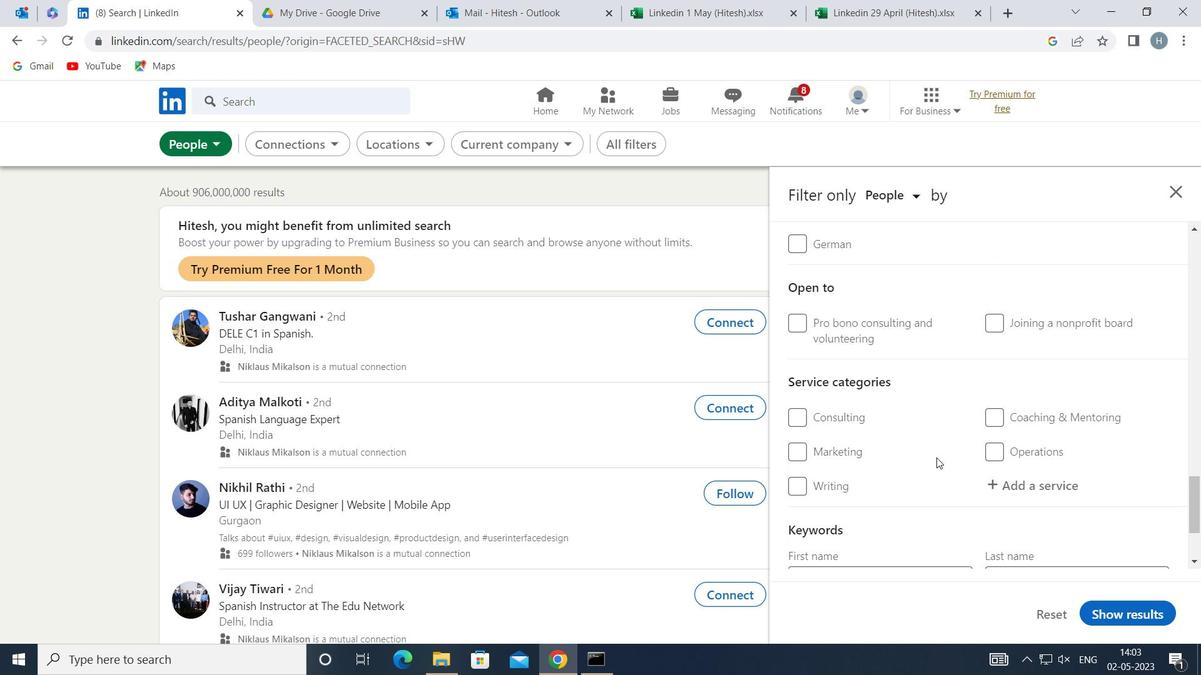 
Action: Mouse moved to (1031, 412)
Screenshot: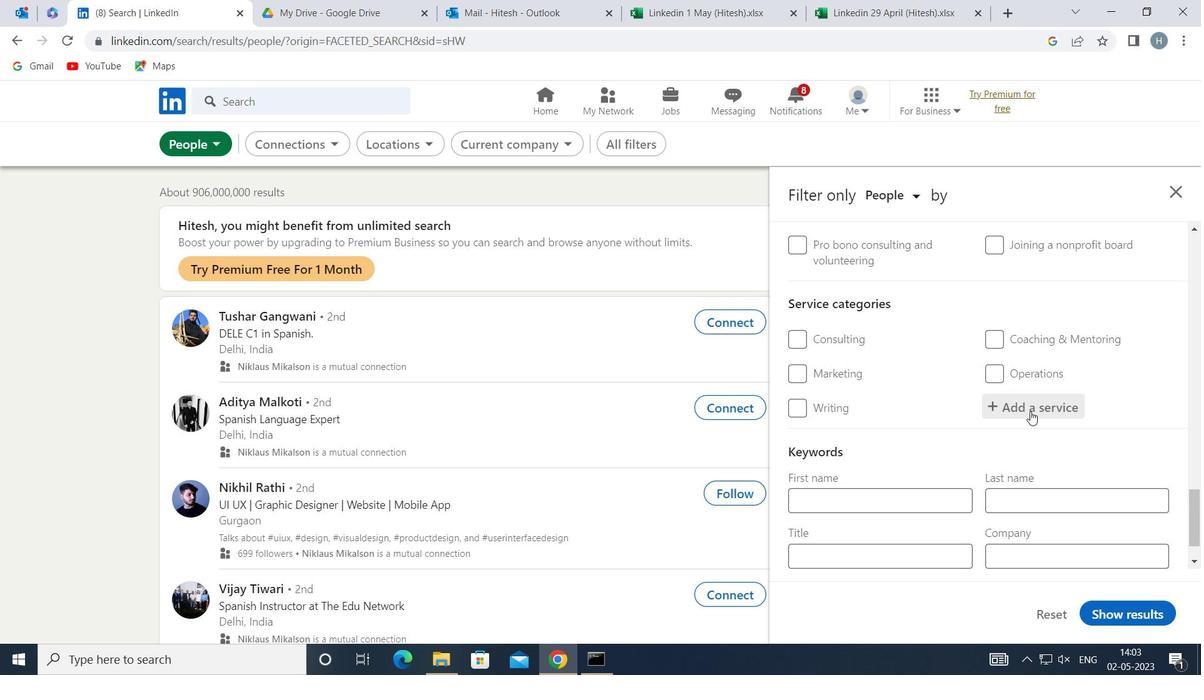 
Action: Mouse pressed left at (1031, 412)
Screenshot: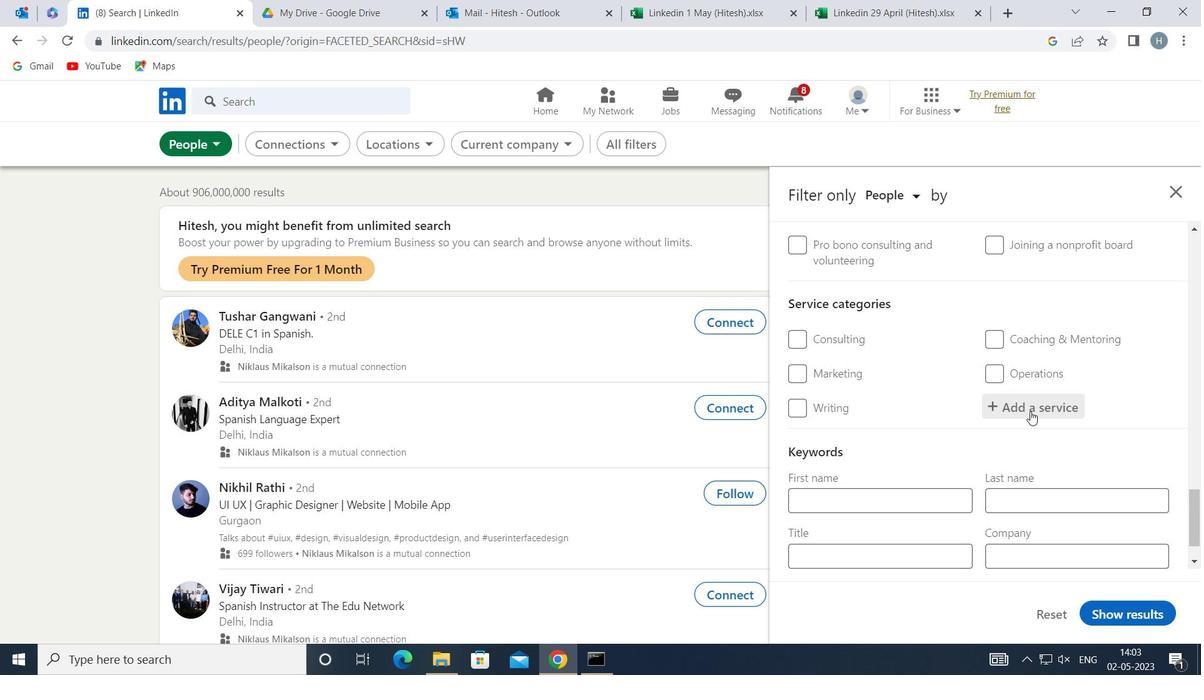 
Action: Key pressed <Key.shift>RETIREME
Screenshot: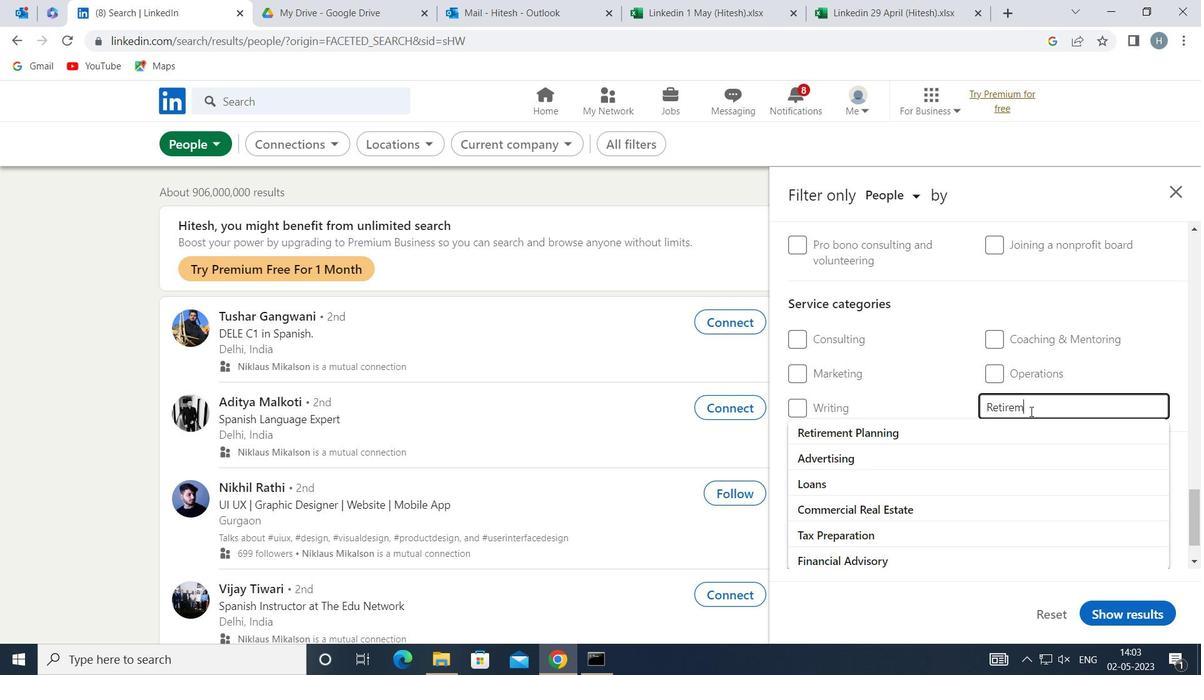 
Action: Mouse moved to (983, 428)
Screenshot: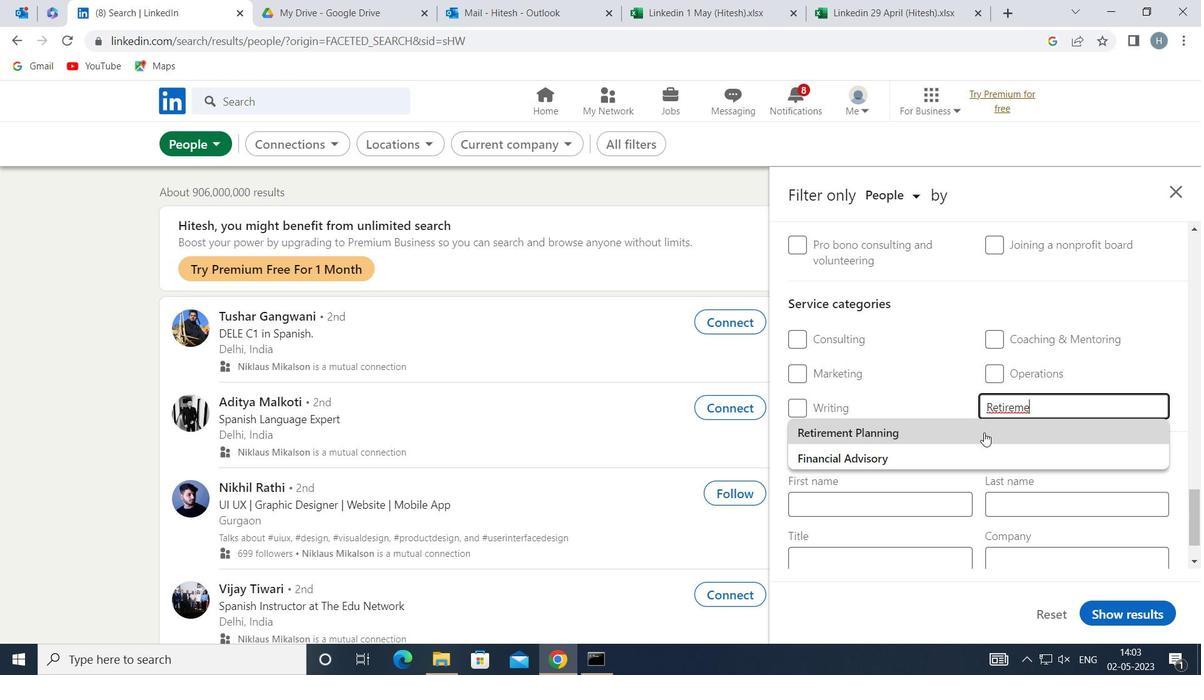 
Action: Mouse pressed left at (983, 428)
Screenshot: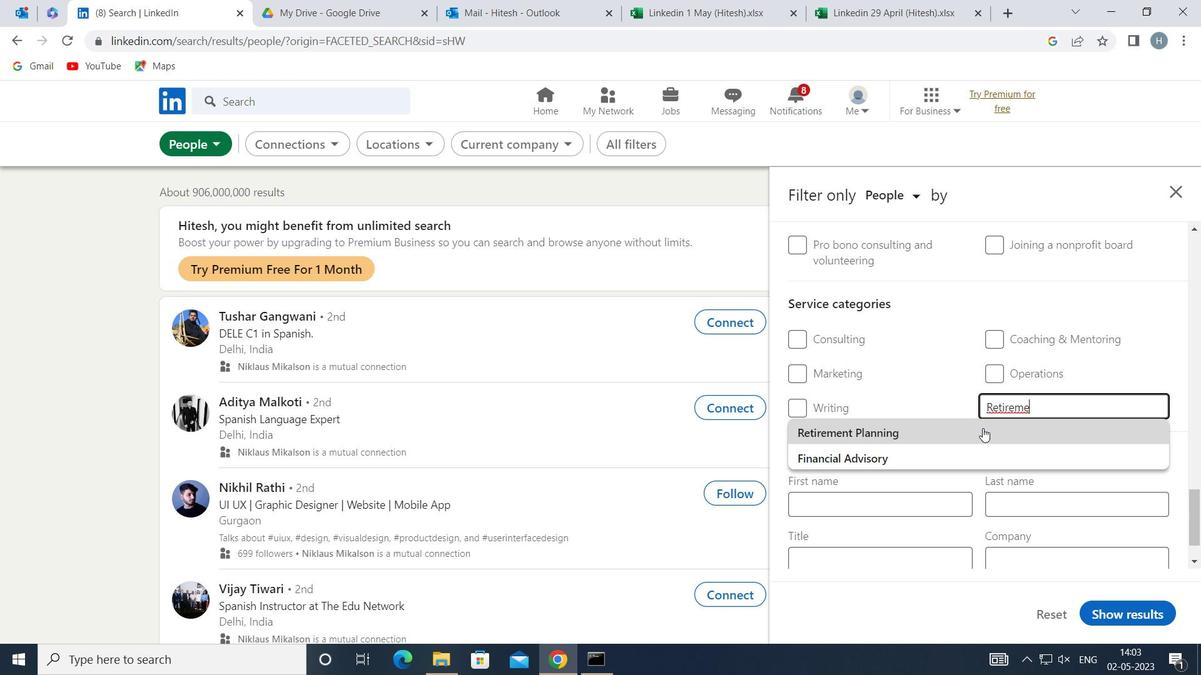 
Action: Mouse moved to (886, 434)
Screenshot: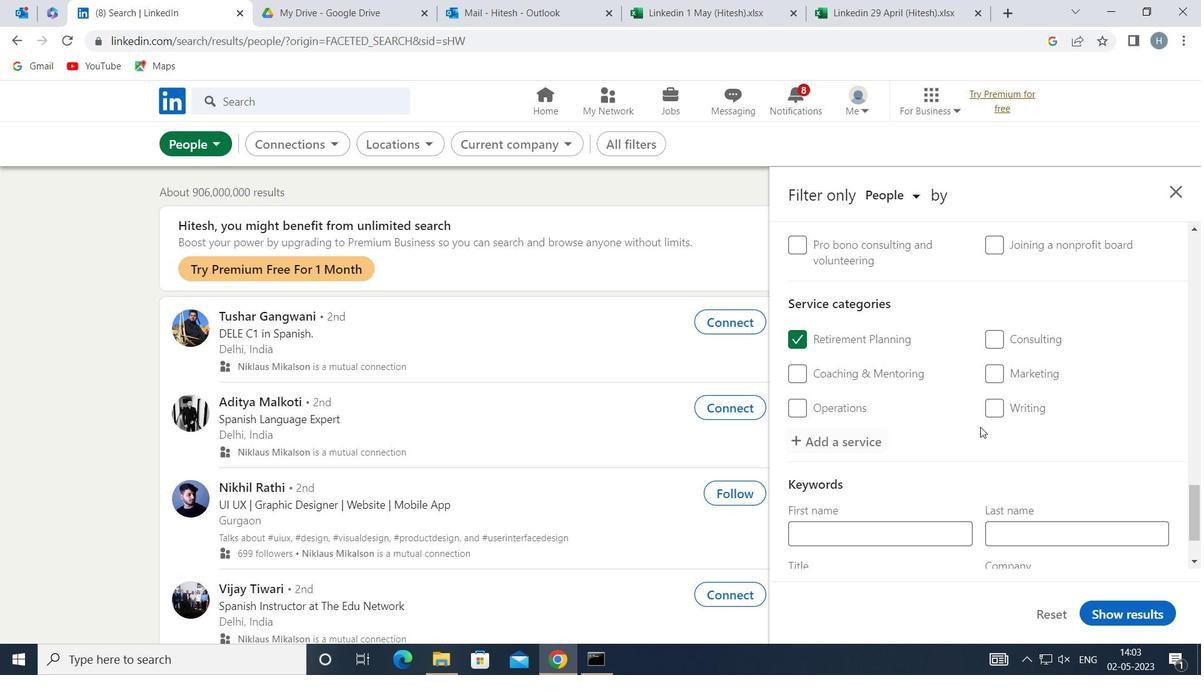 
Action: Mouse scrolled (886, 433) with delta (0, 0)
Screenshot: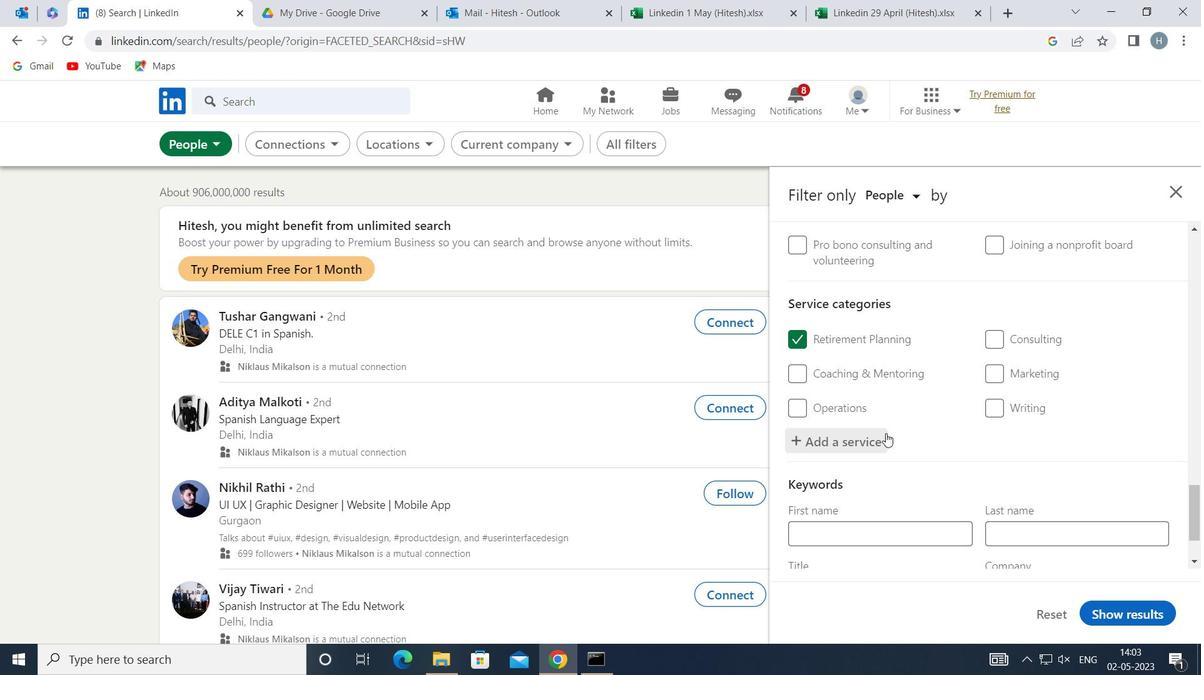 
Action: Mouse scrolled (886, 433) with delta (0, 0)
Screenshot: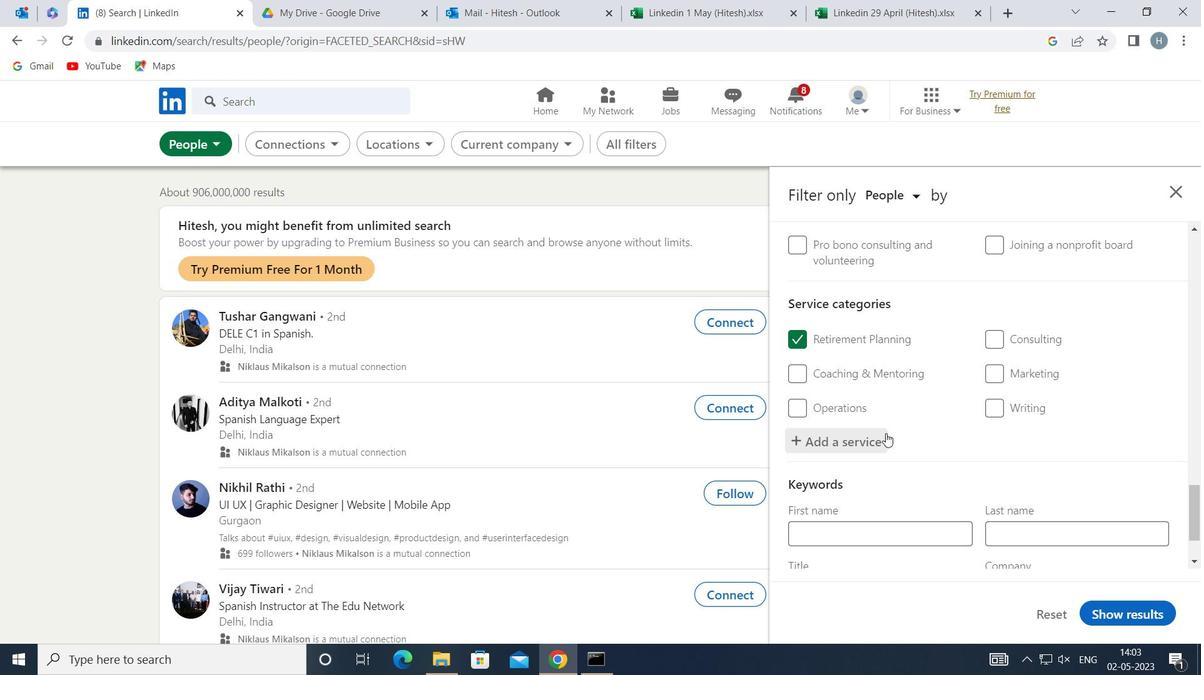 
Action: Mouse scrolled (886, 433) with delta (0, 0)
Screenshot: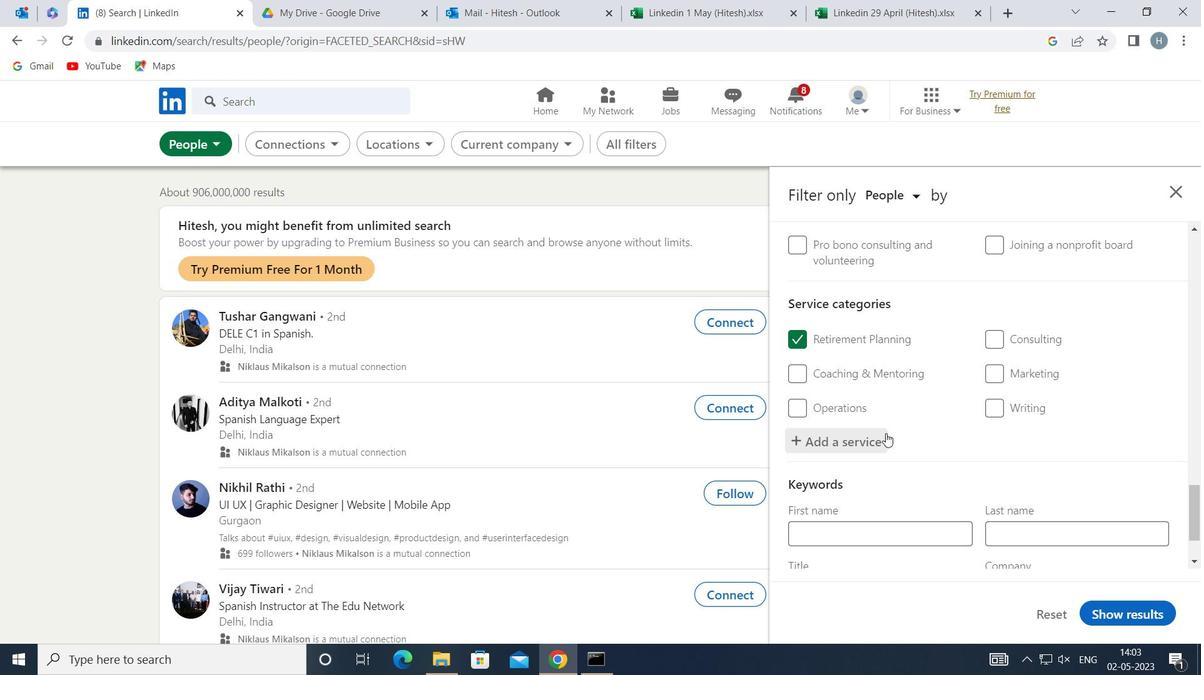 
Action: Mouse moved to (893, 434)
Screenshot: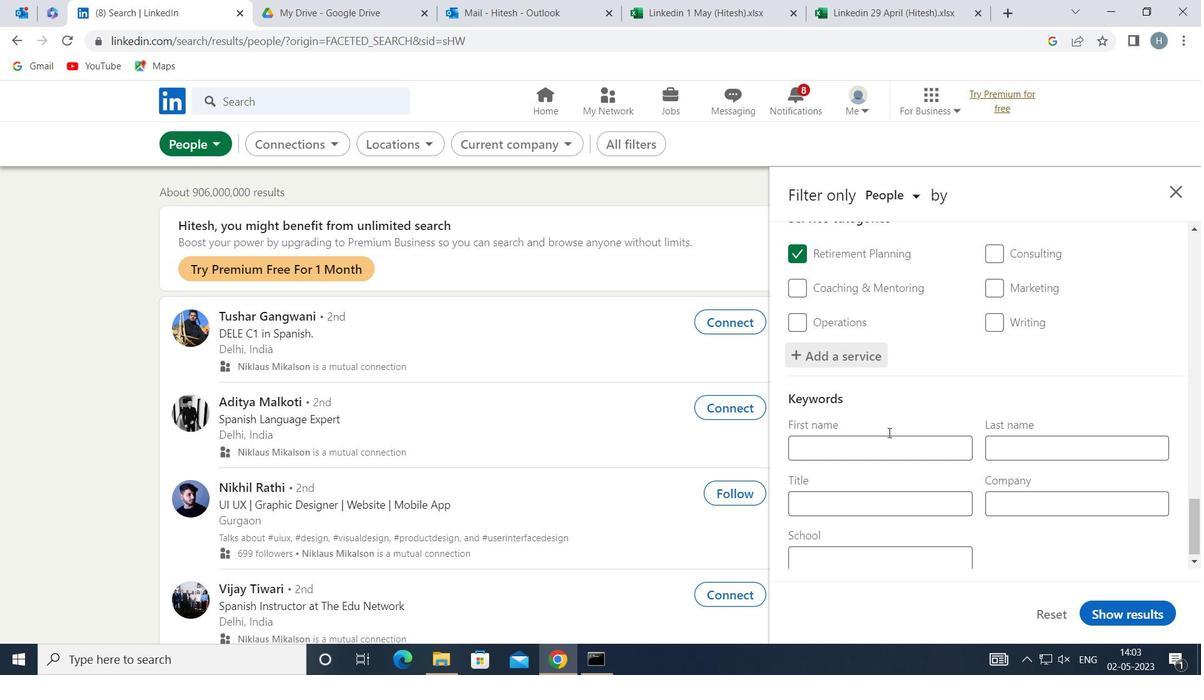 
Action: Mouse scrolled (893, 434) with delta (0, 0)
Screenshot: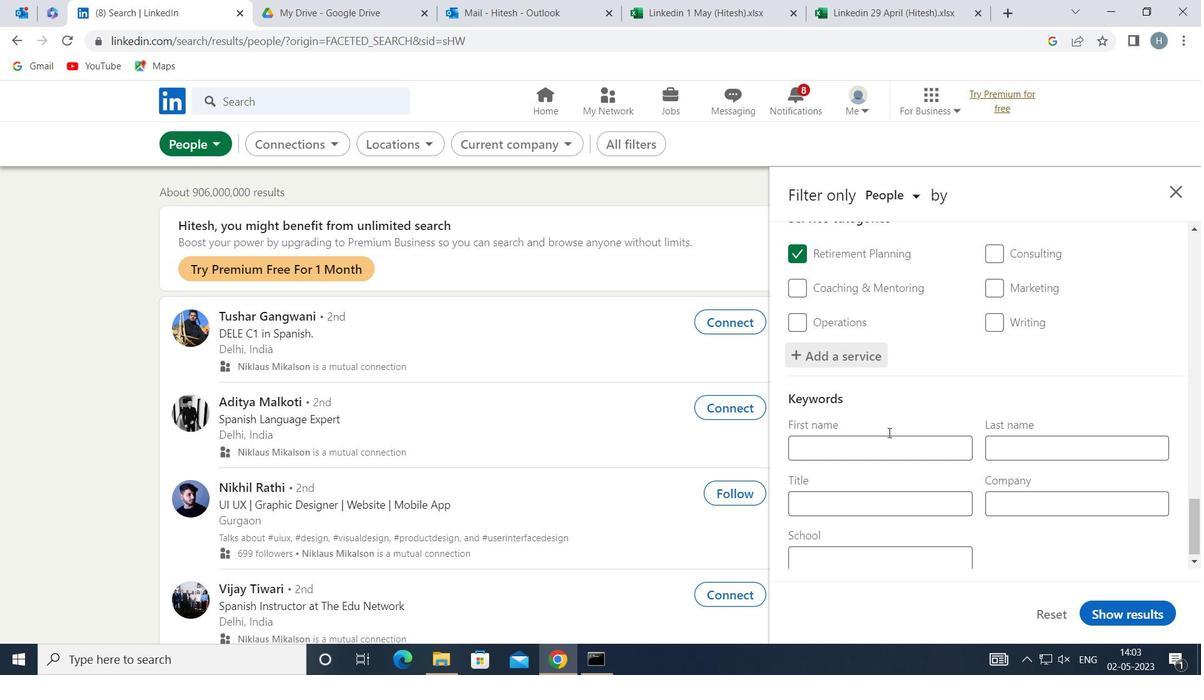 
Action: Mouse moved to (899, 443)
Screenshot: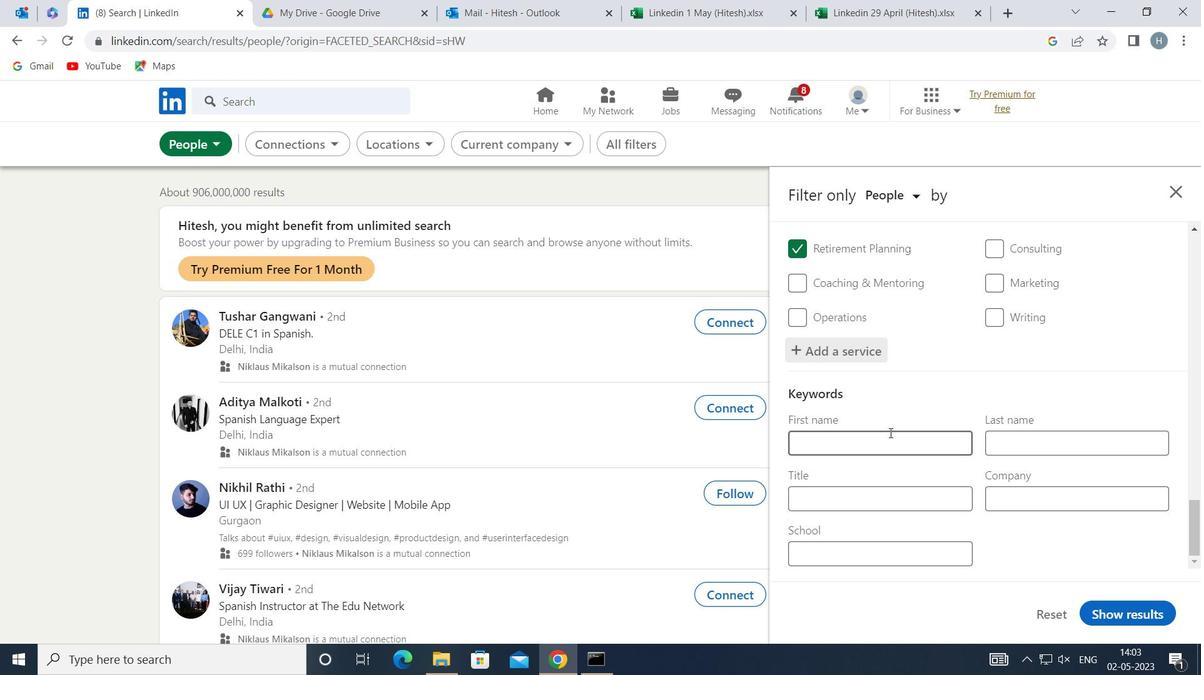 
Action: Mouse scrolled (899, 443) with delta (0, 0)
Screenshot: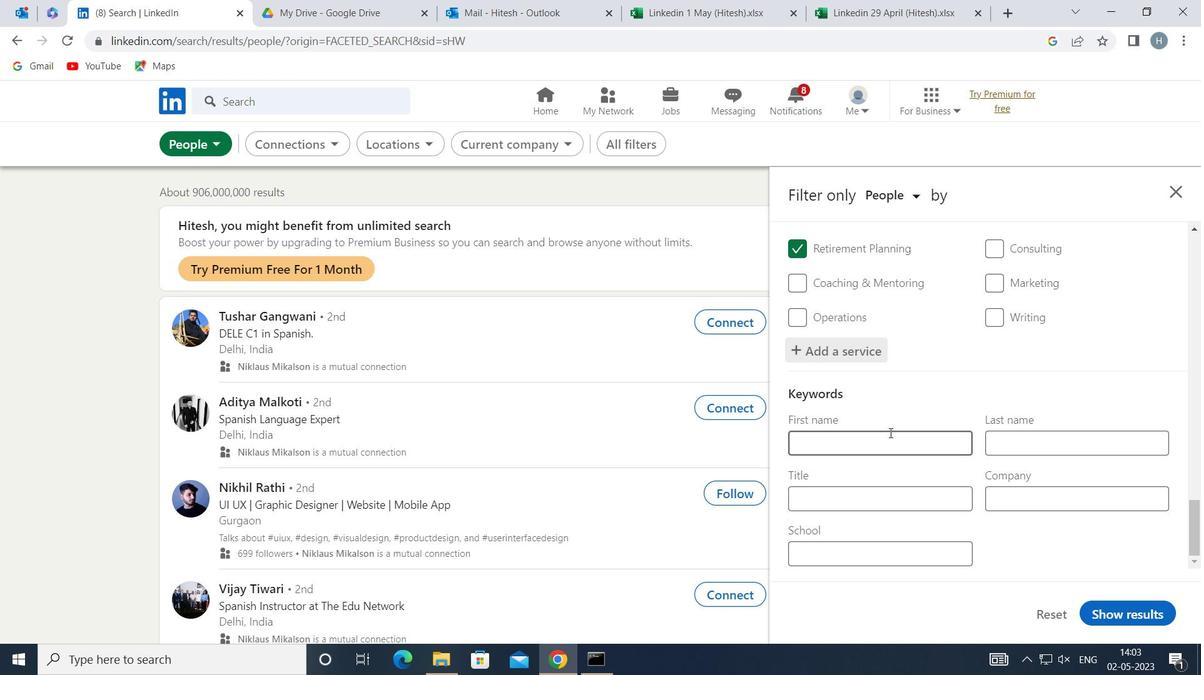 
Action: Mouse moved to (910, 496)
Screenshot: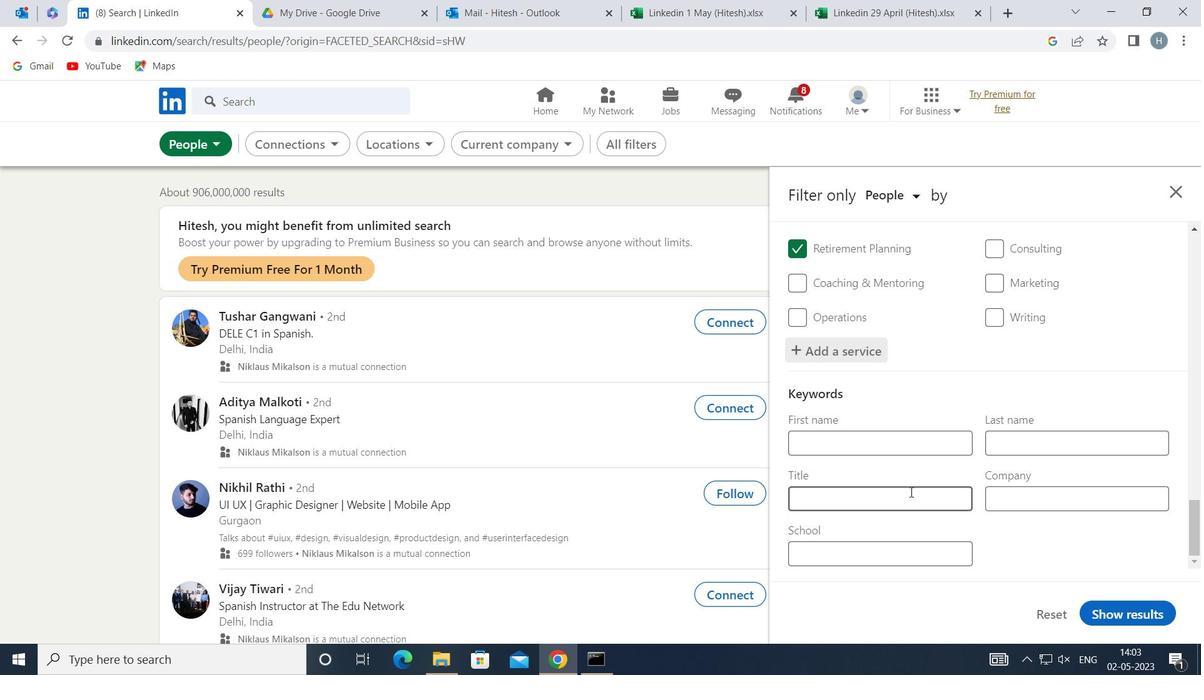 
Action: Mouse pressed left at (910, 496)
Screenshot: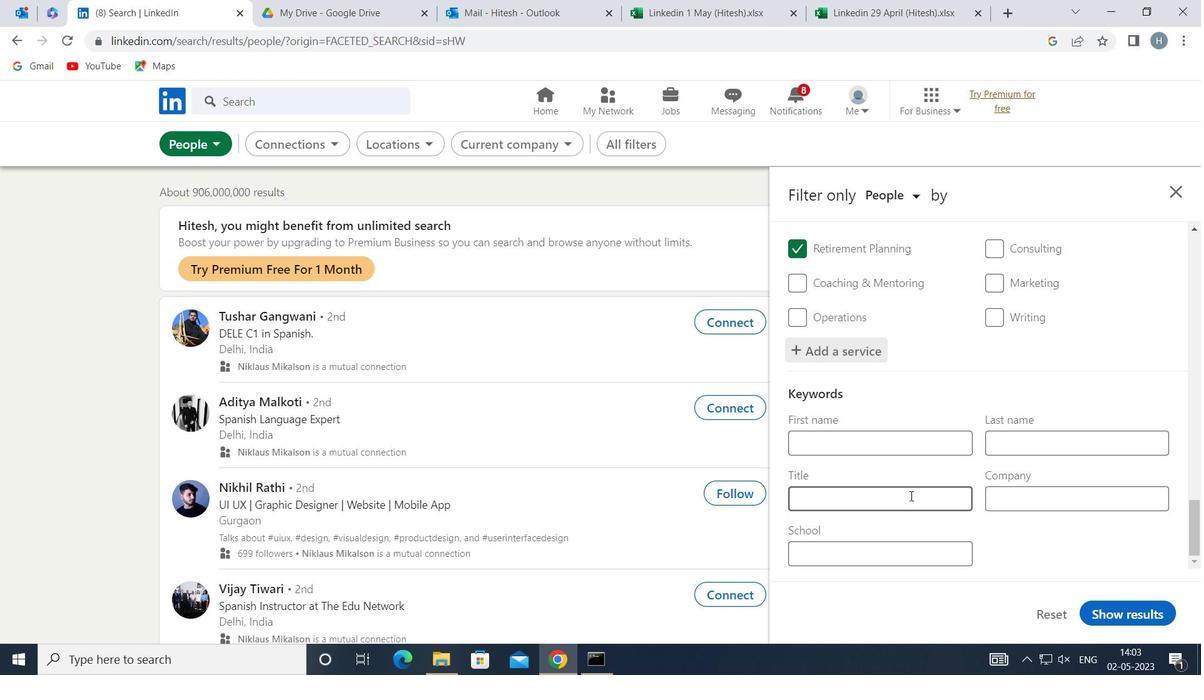 
Action: Mouse moved to (904, 496)
Screenshot: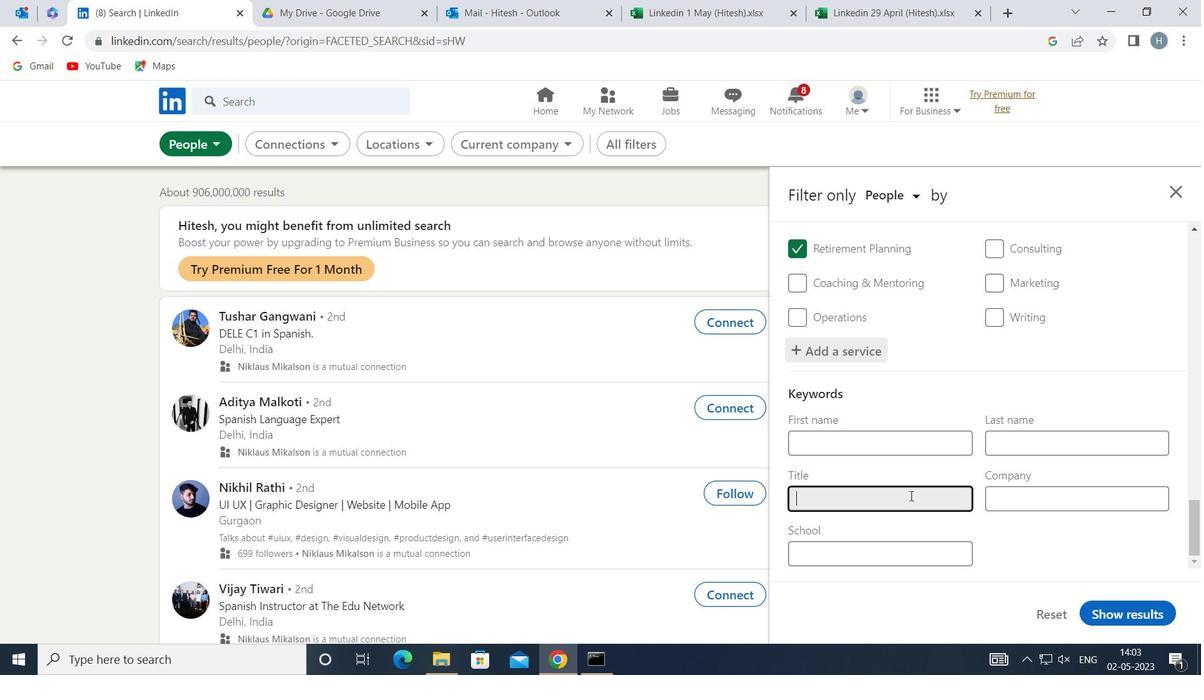 
Action: Key pressed <Key.shift>ELECTRICIAN
Screenshot: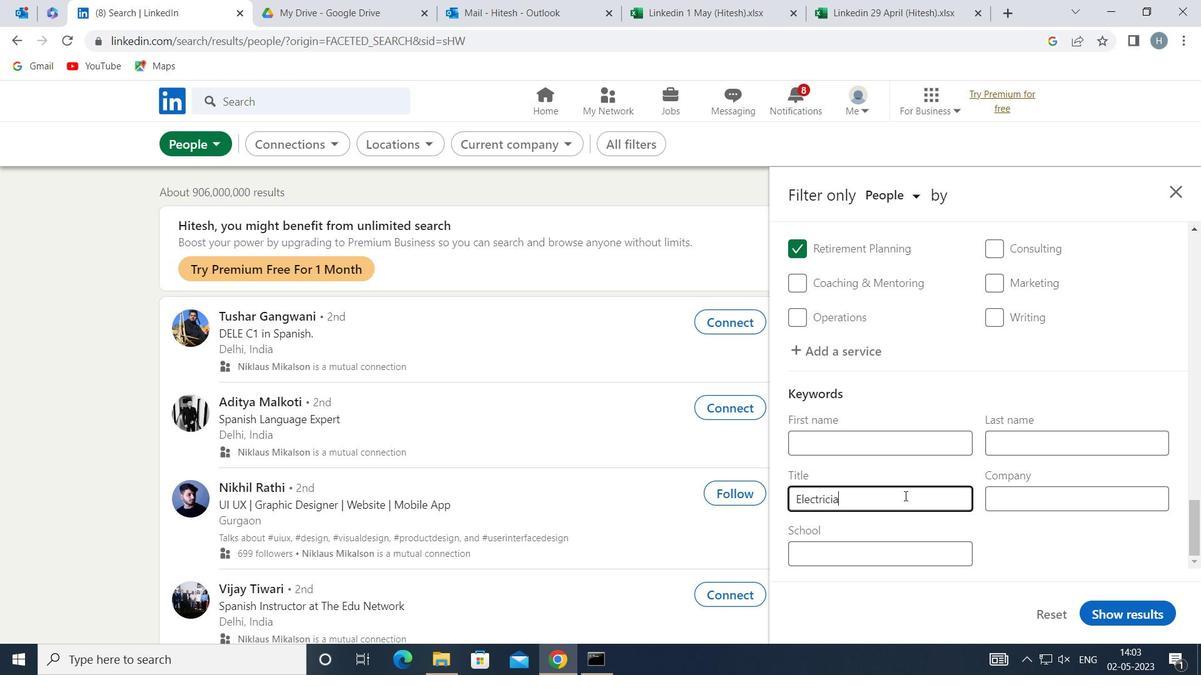
Action: Mouse moved to (1119, 610)
Screenshot: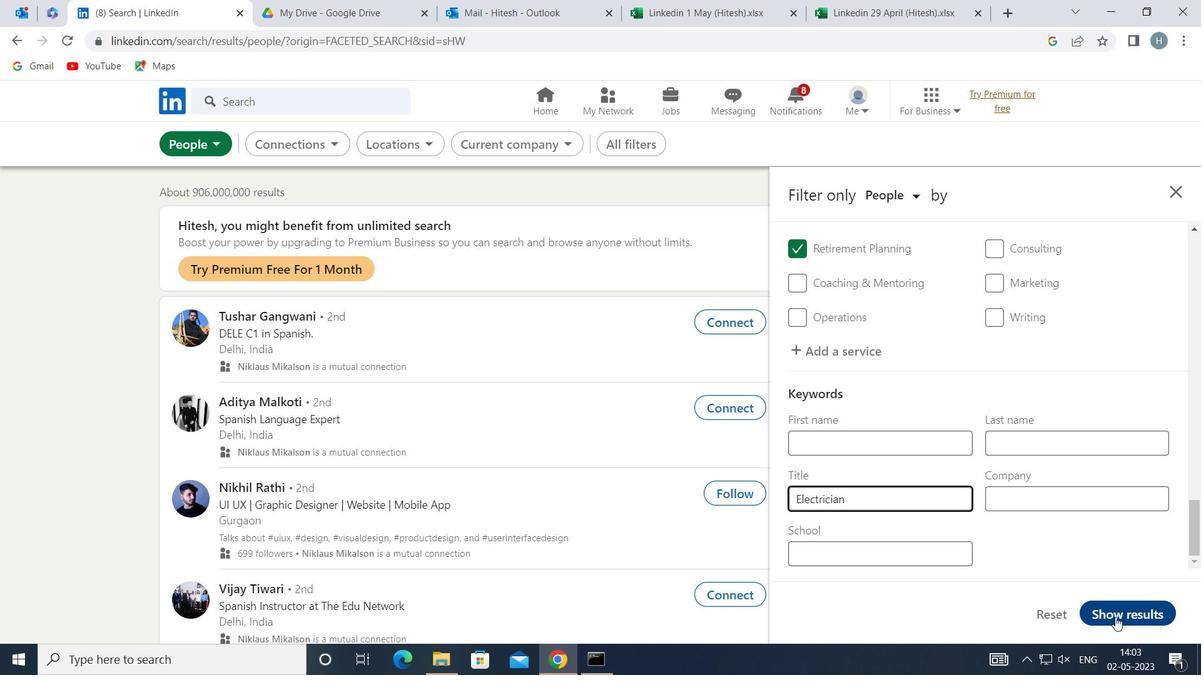 
Action: Mouse pressed left at (1119, 610)
Screenshot: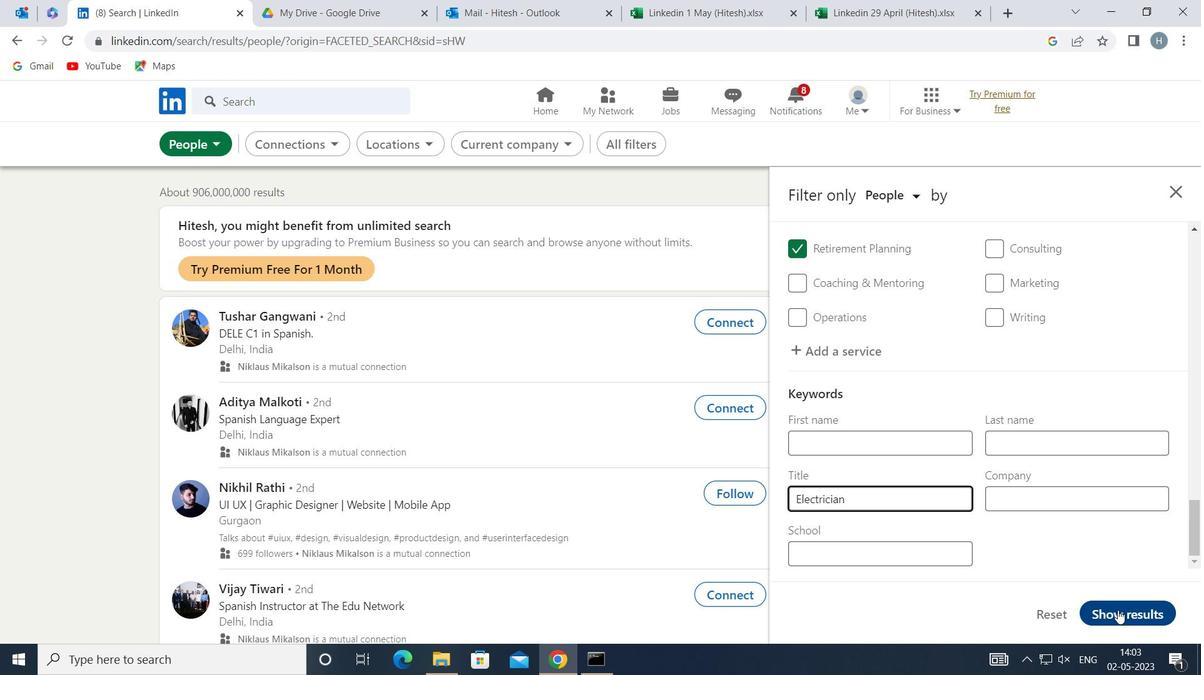 
Action: Mouse moved to (825, 412)
Screenshot: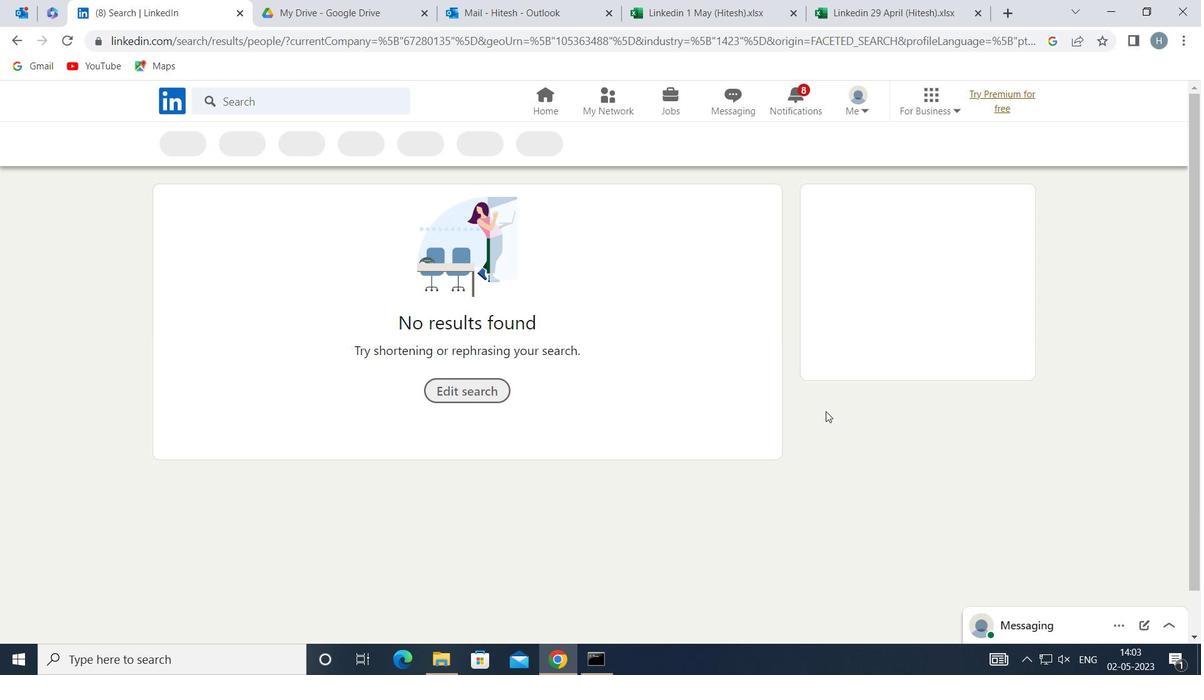 
